 Task: Search one way flight ticket for 1 adult, 5 children, 2 infants in seat and 1 infant on lap in first from Bozeman: Bozeman Yellowstone International Airport (was Gallatin Field) to Rockford: Chicago Rockford International Airport(was Northwest Chicagoland Regional Airport At Rockford) on 5-1-2023. Choice of flights is Royal air maroc. Number of bags: 1 checked bag. Price is upto 97000. Outbound departure time preference is 7:30.
Action: Mouse moved to (249, 326)
Screenshot: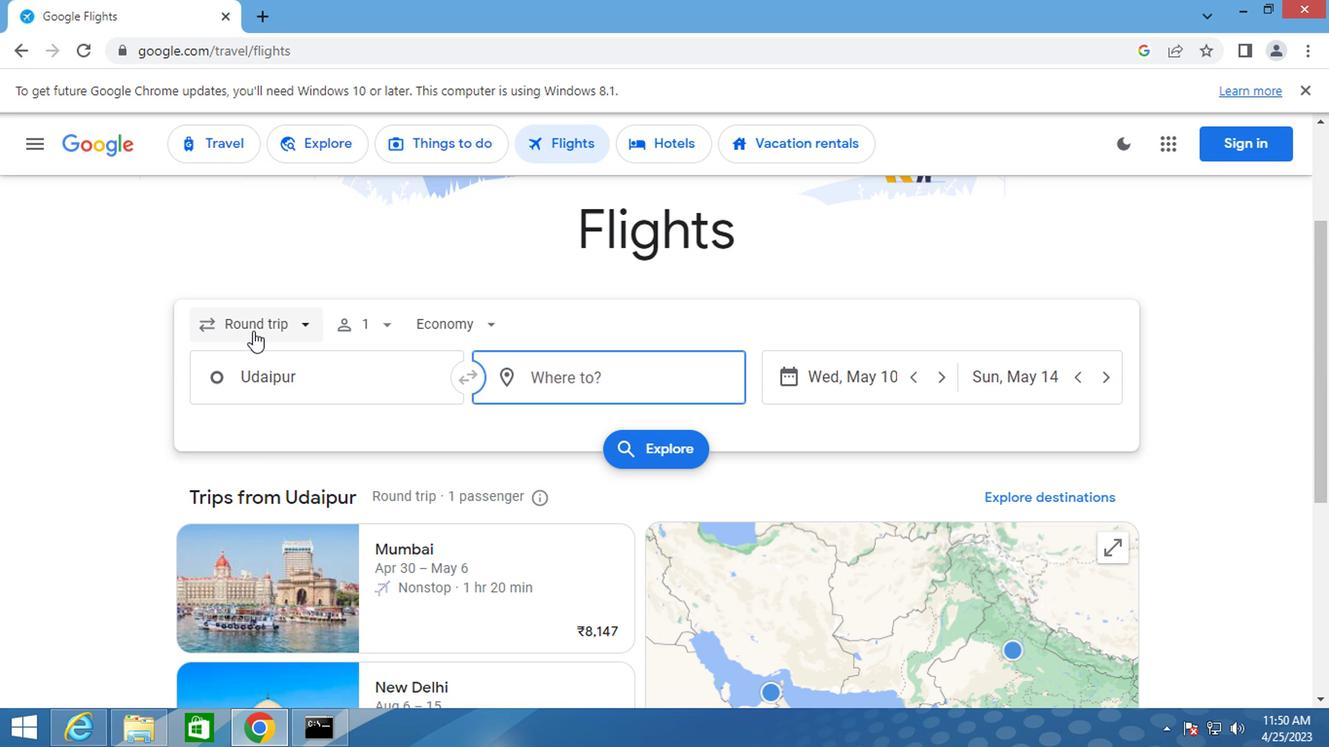 
Action: Mouse pressed left at (249, 326)
Screenshot: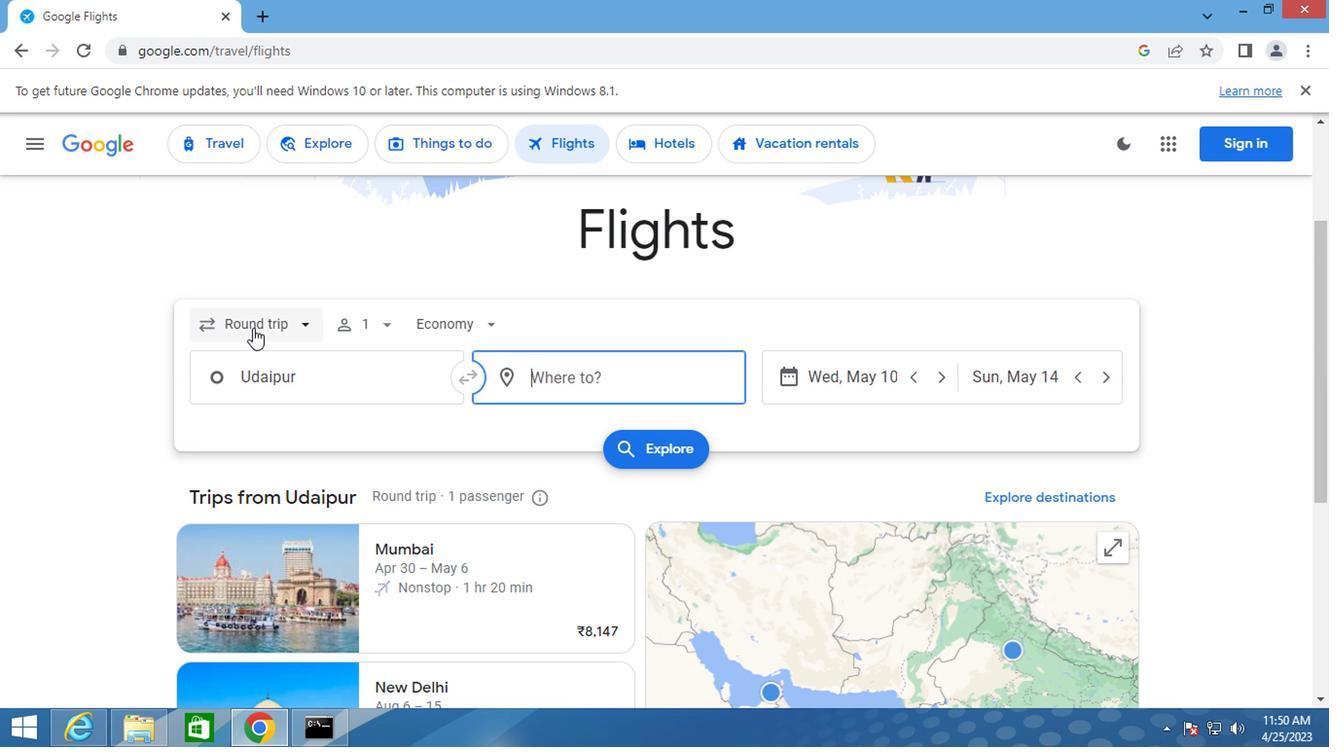 
Action: Mouse moved to (266, 416)
Screenshot: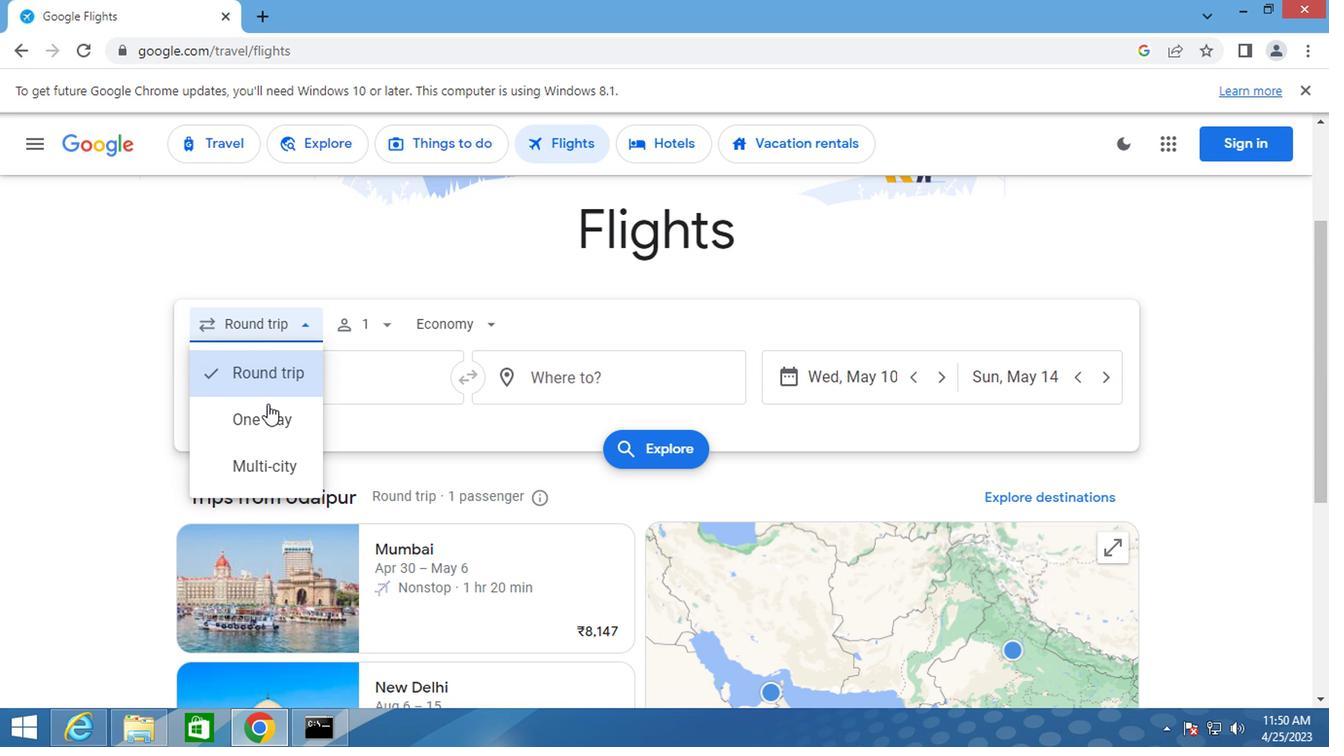 
Action: Mouse pressed left at (266, 416)
Screenshot: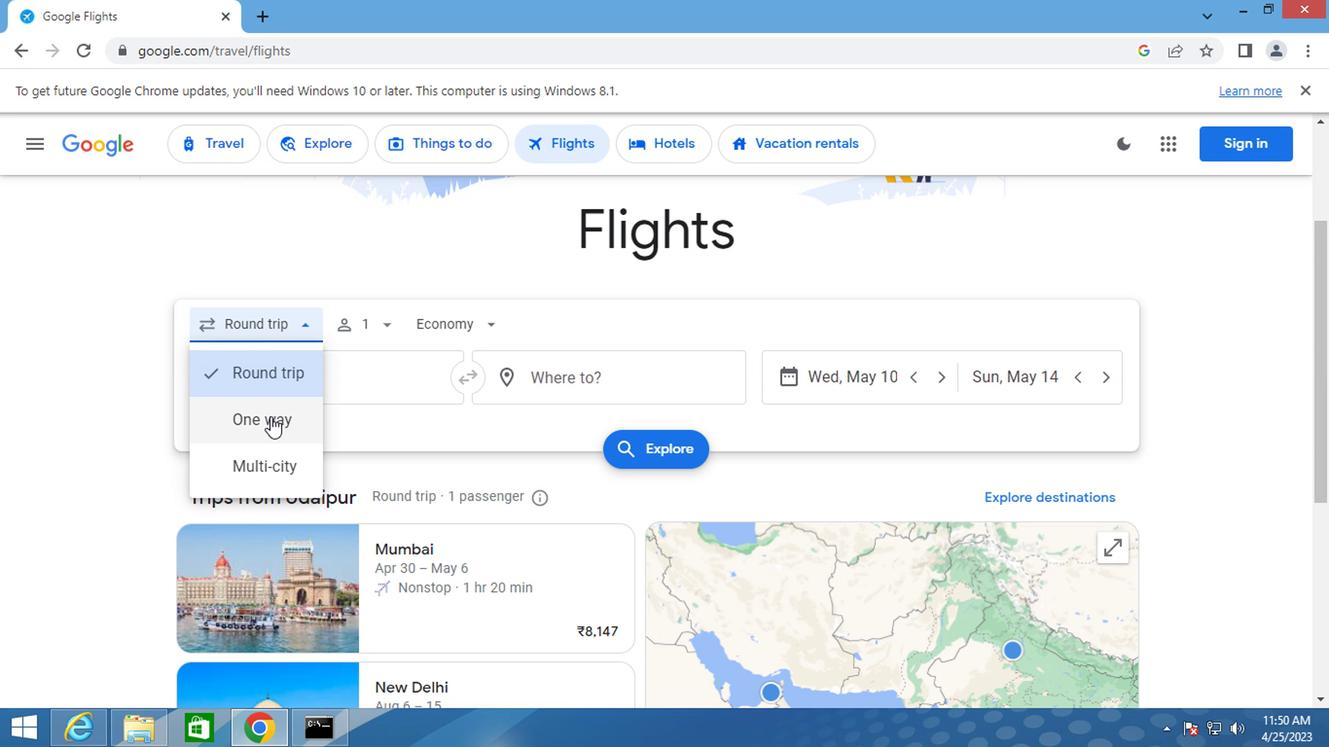 
Action: Mouse moved to (367, 322)
Screenshot: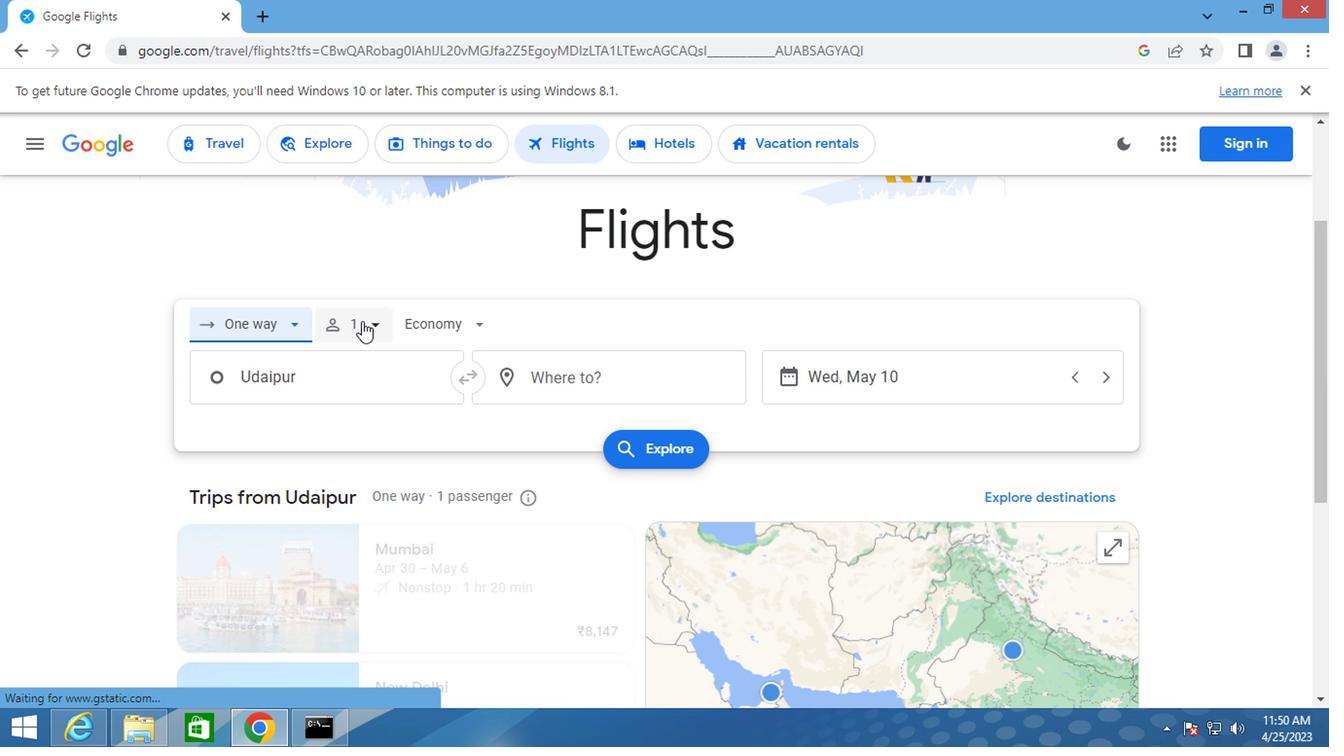 
Action: Mouse pressed left at (367, 322)
Screenshot: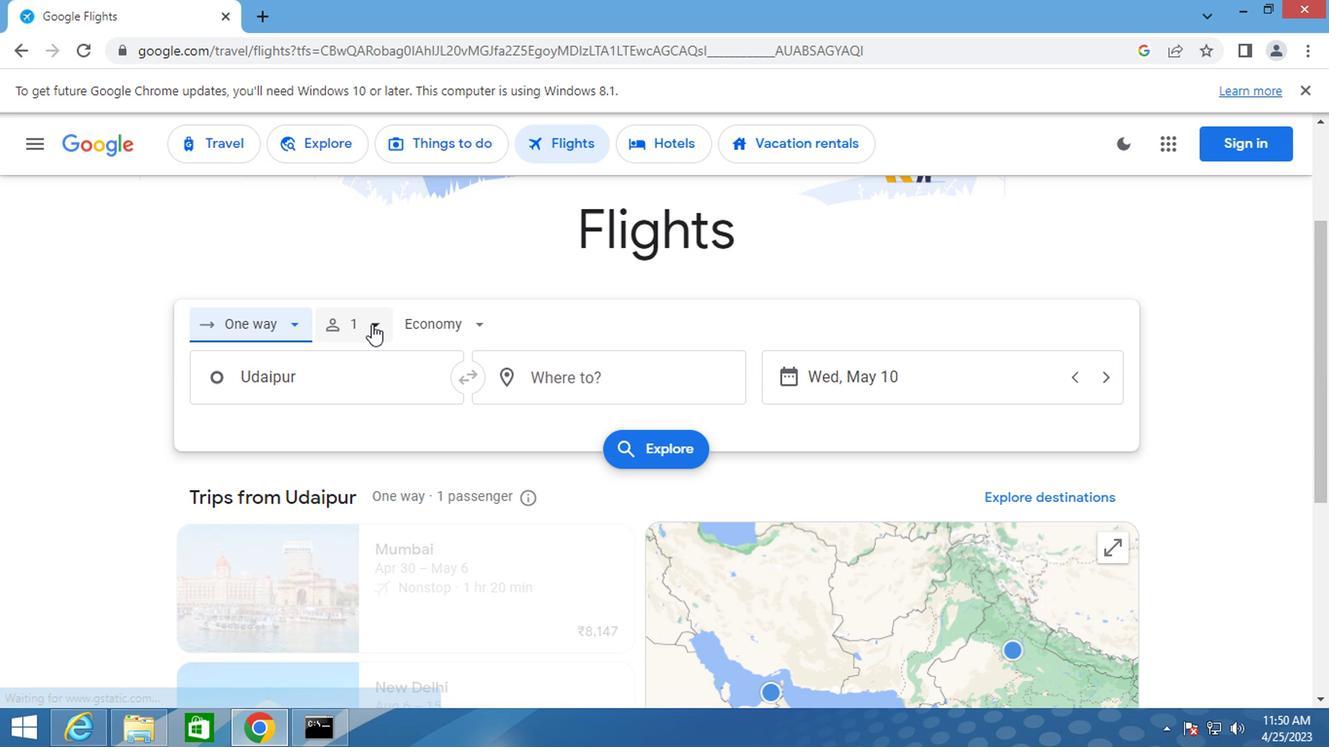 
Action: Mouse moved to (519, 425)
Screenshot: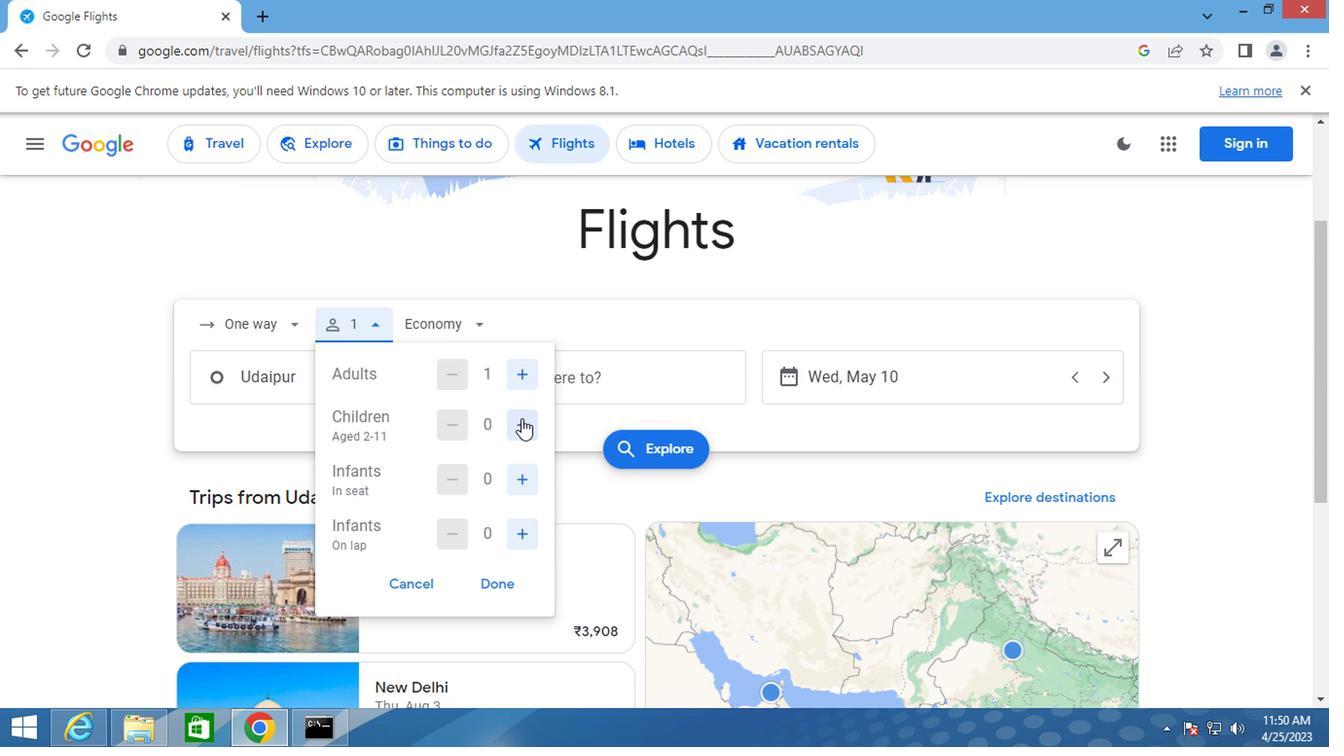 
Action: Mouse pressed left at (519, 425)
Screenshot: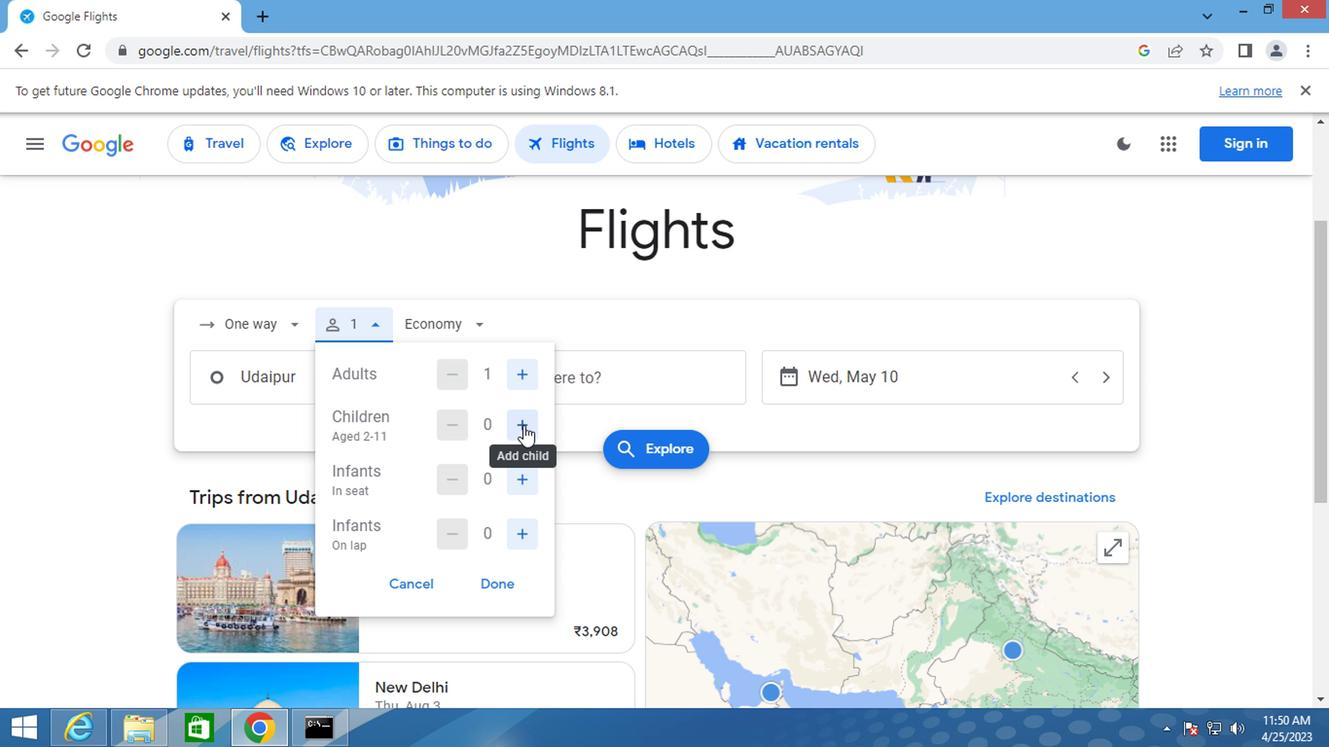 
Action: Mouse pressed left at (519, 425)
Screenshot: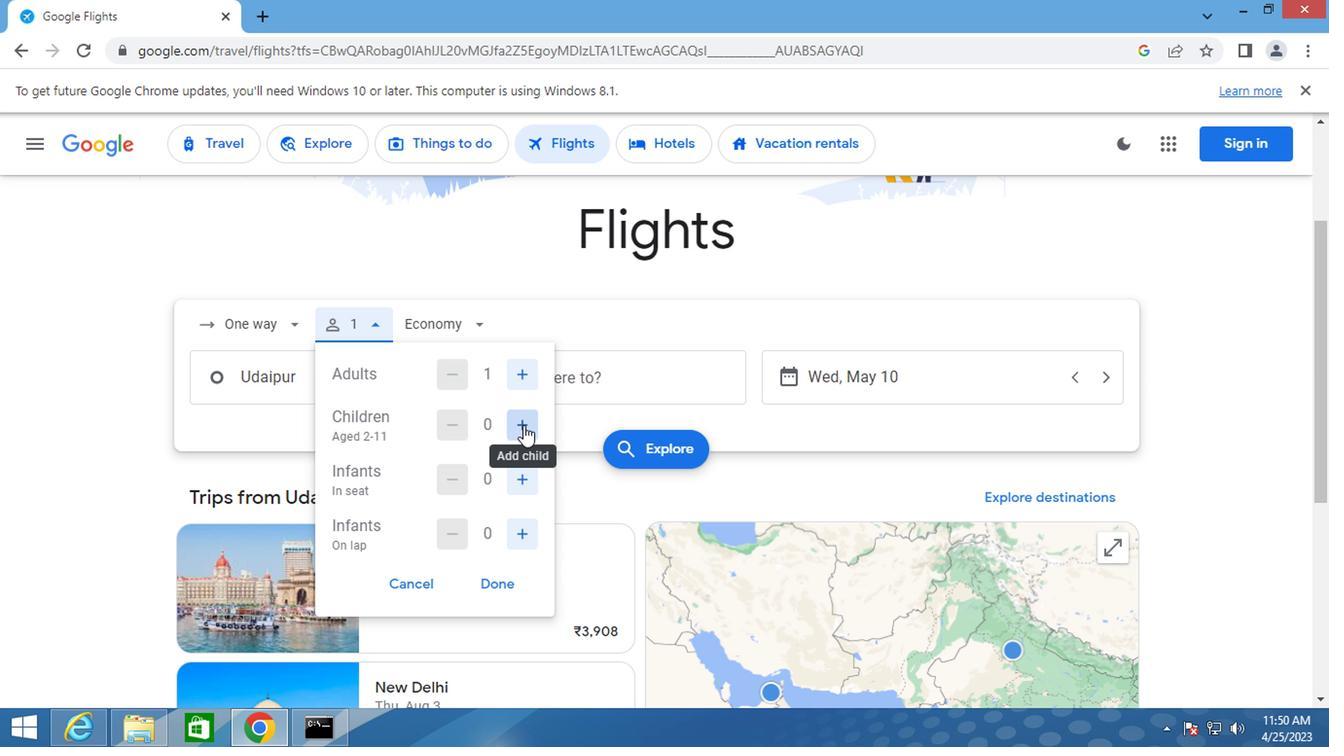 
Action: Mouse pressed left at (519, 425)
Screenshot: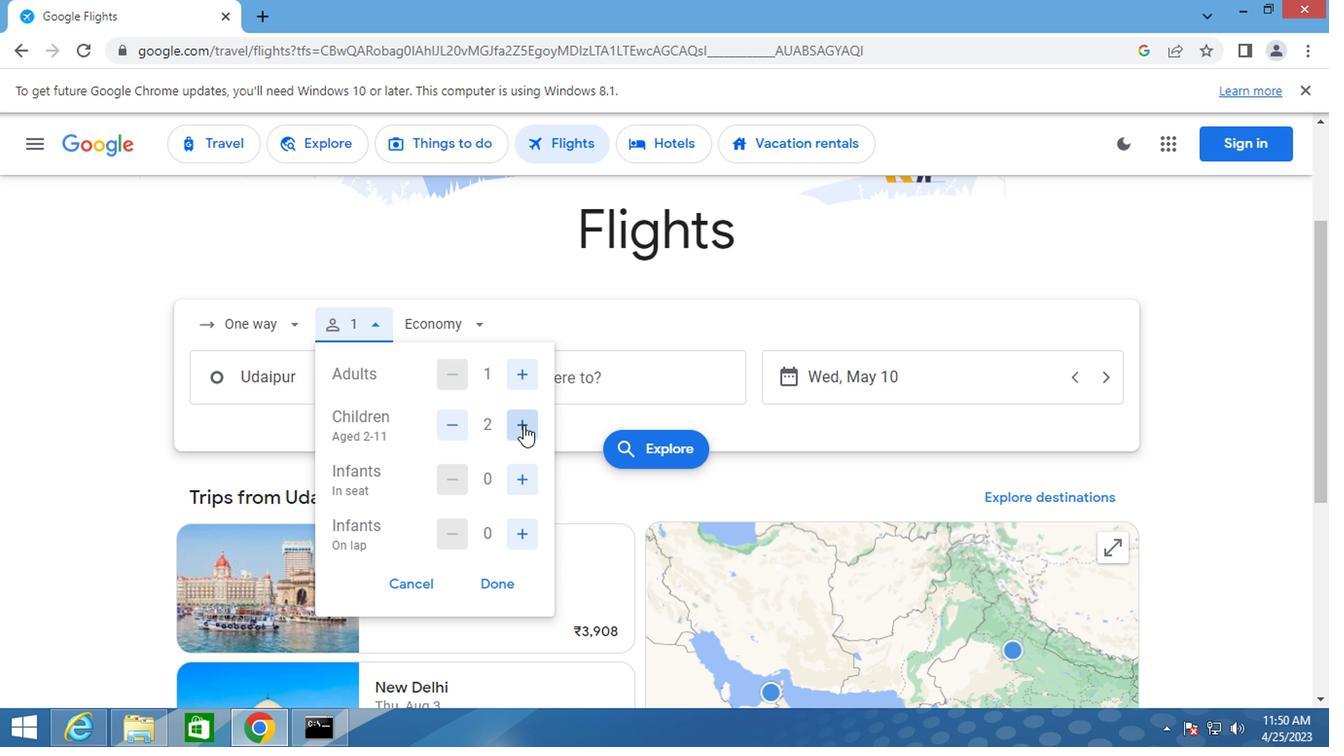 
Action: Mouse pressed left at (519, 425)
Screenshot: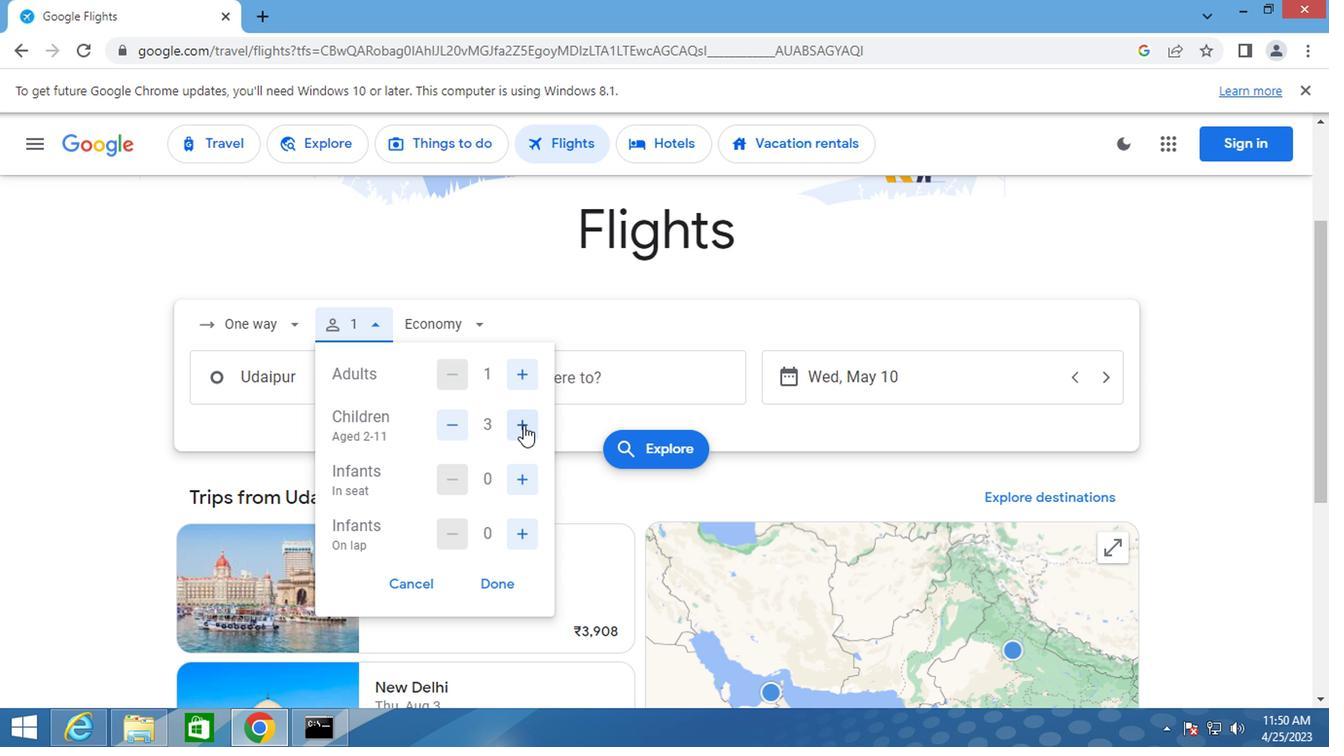 
Action: Mouse pressed left at (519, 425)
Screenshot: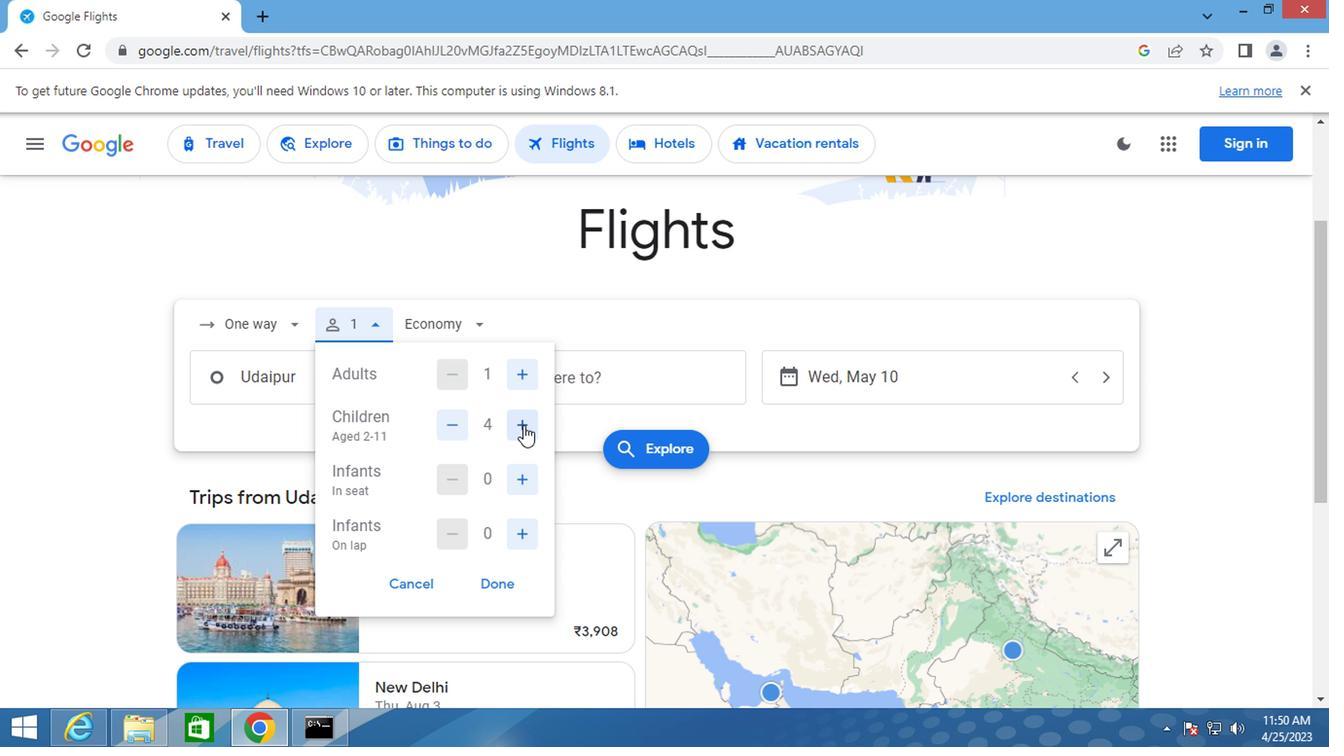 
Action: Mouse moved to (517, 474)
Screenshot: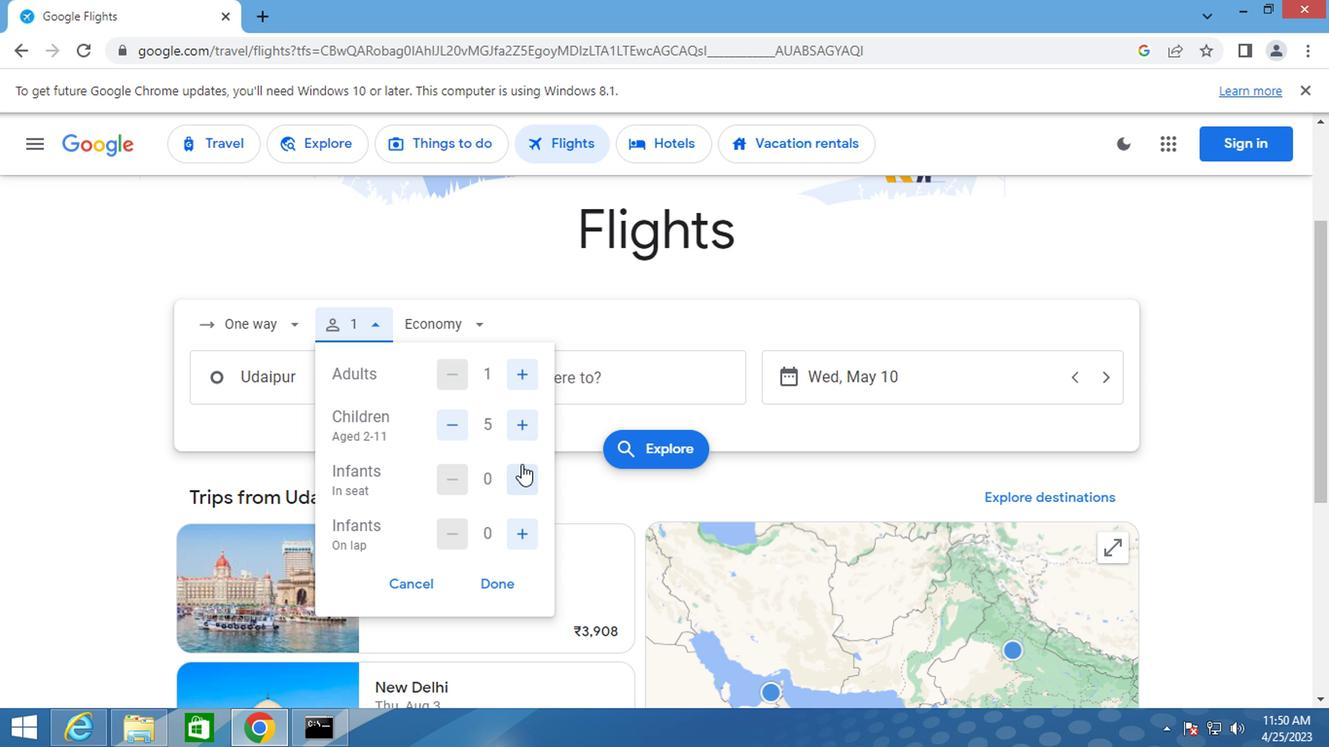 
Action: Mouse pressed left at (517, 474)
Screenshot: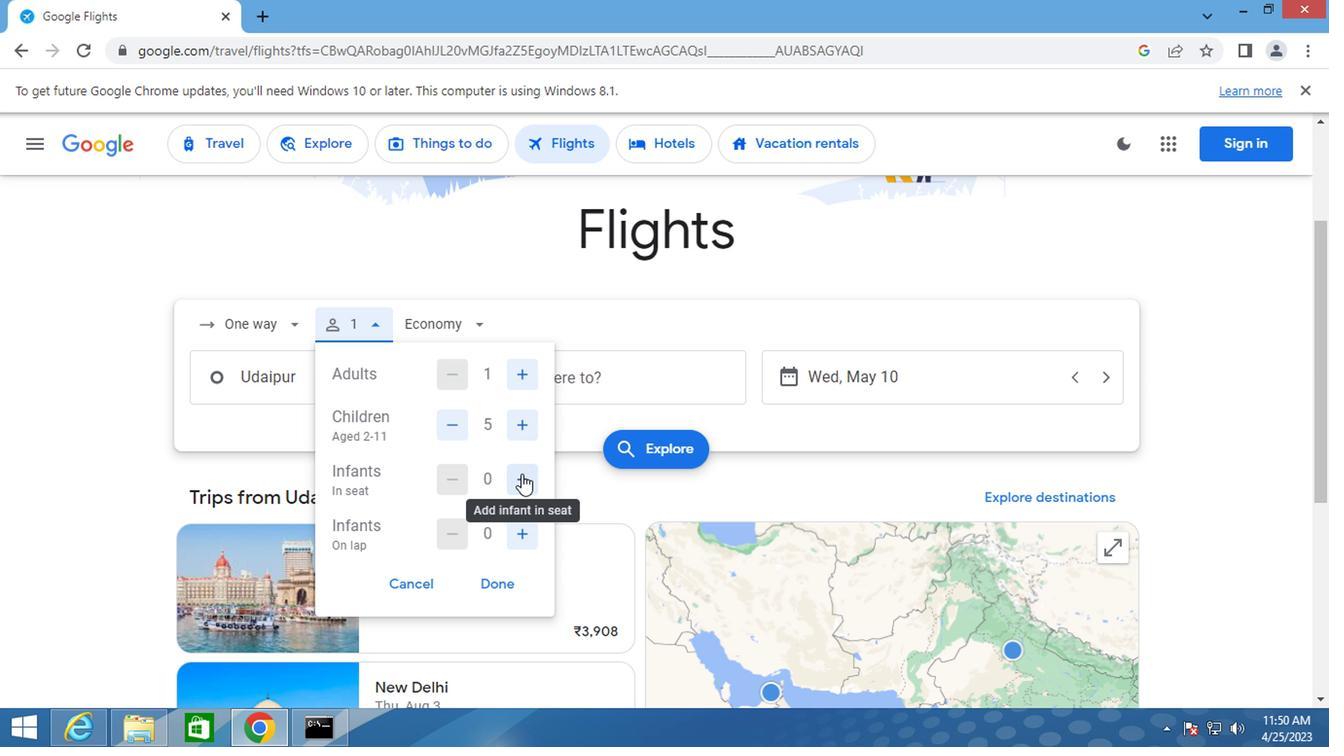
Action: Mouse pressed left at (517, 474)
Screenshot: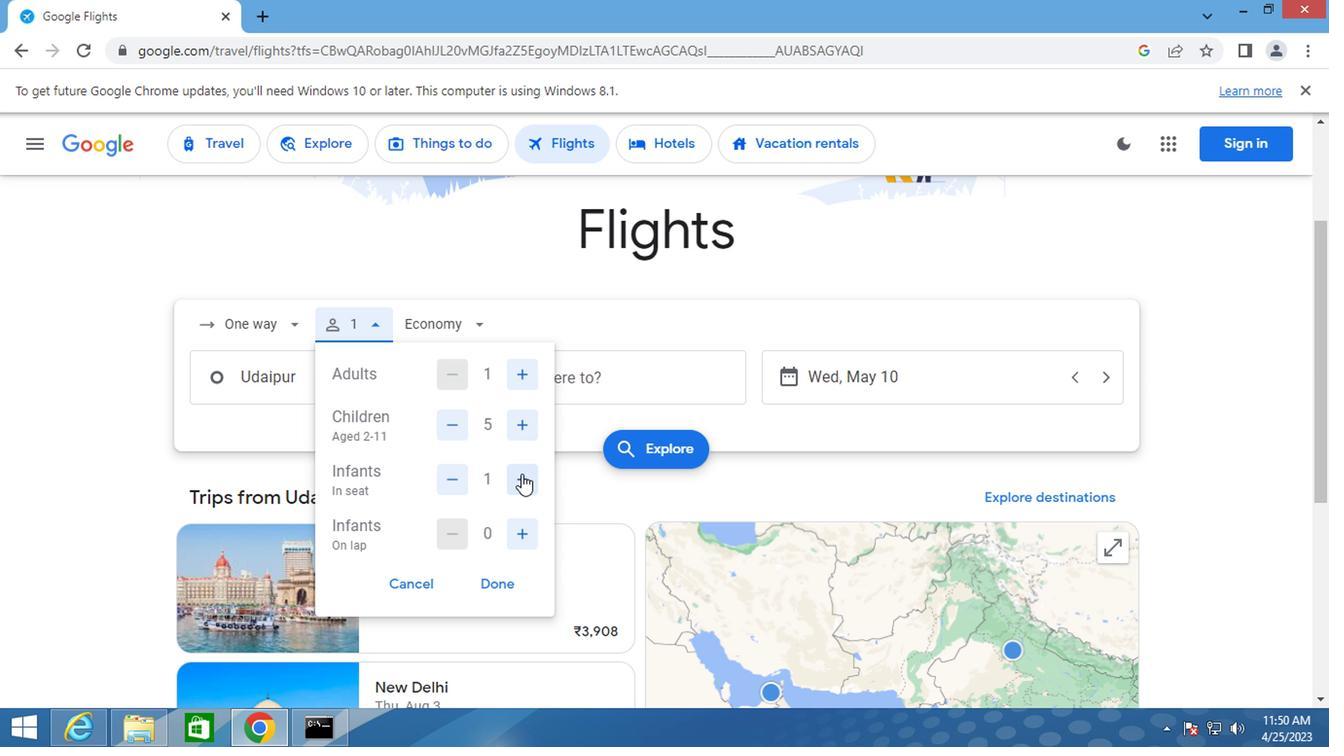 
Action: Mouse moved to (520, 531)
Screenshot: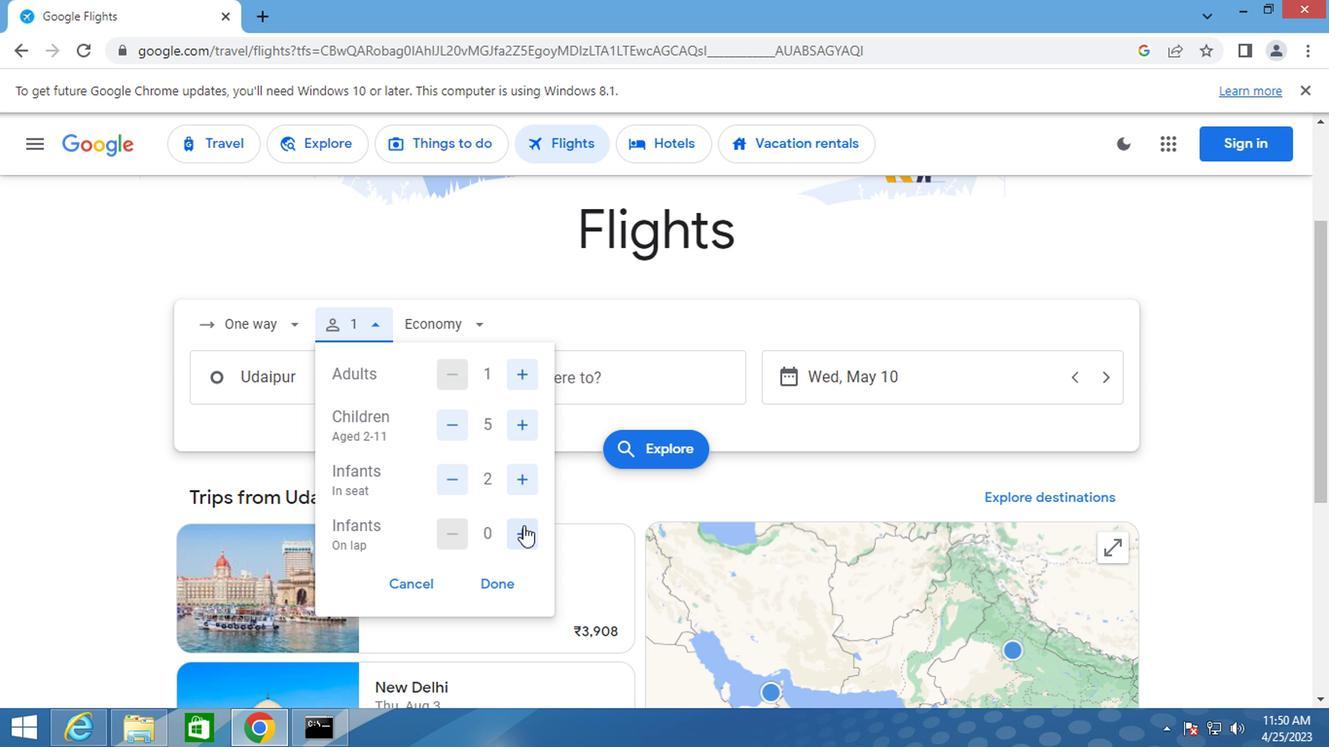 
Action: Mouse pressed left at (520, 531)
Screenshot: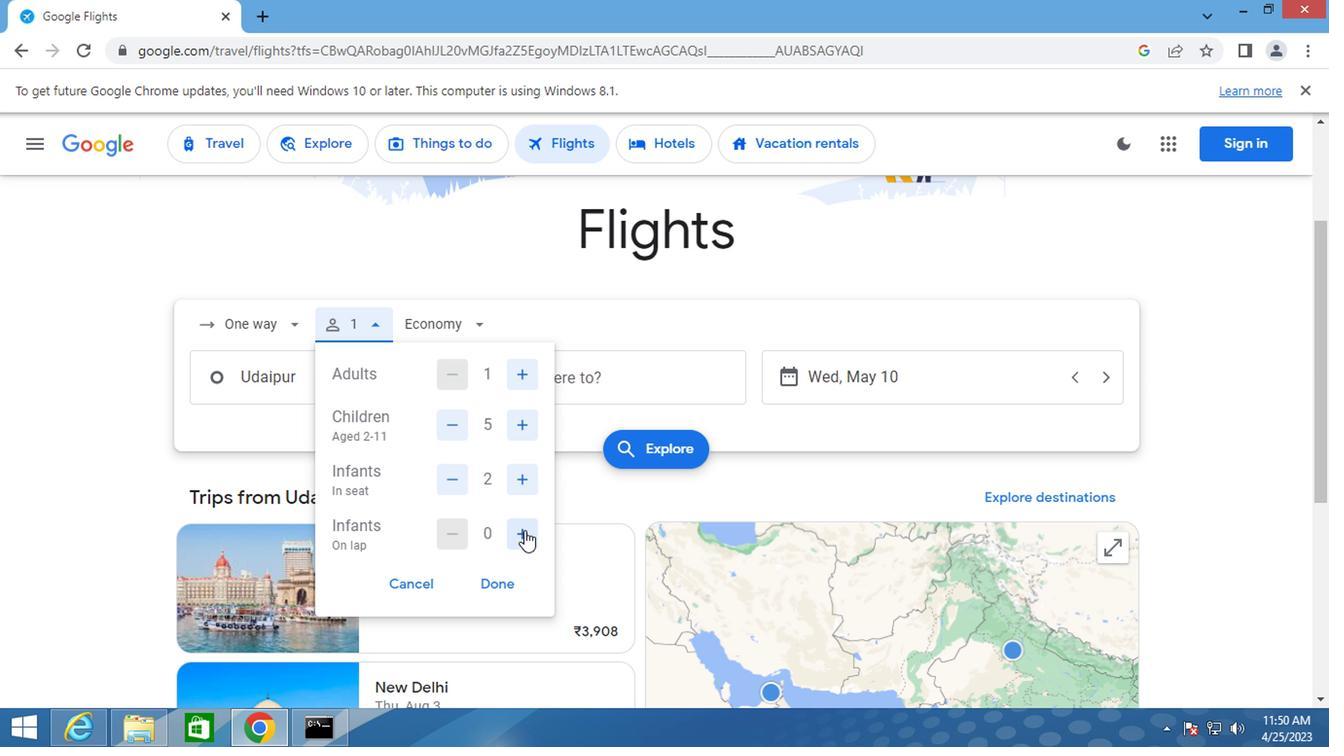 
Action: Mouse moved to (426, 324)
Screenshot: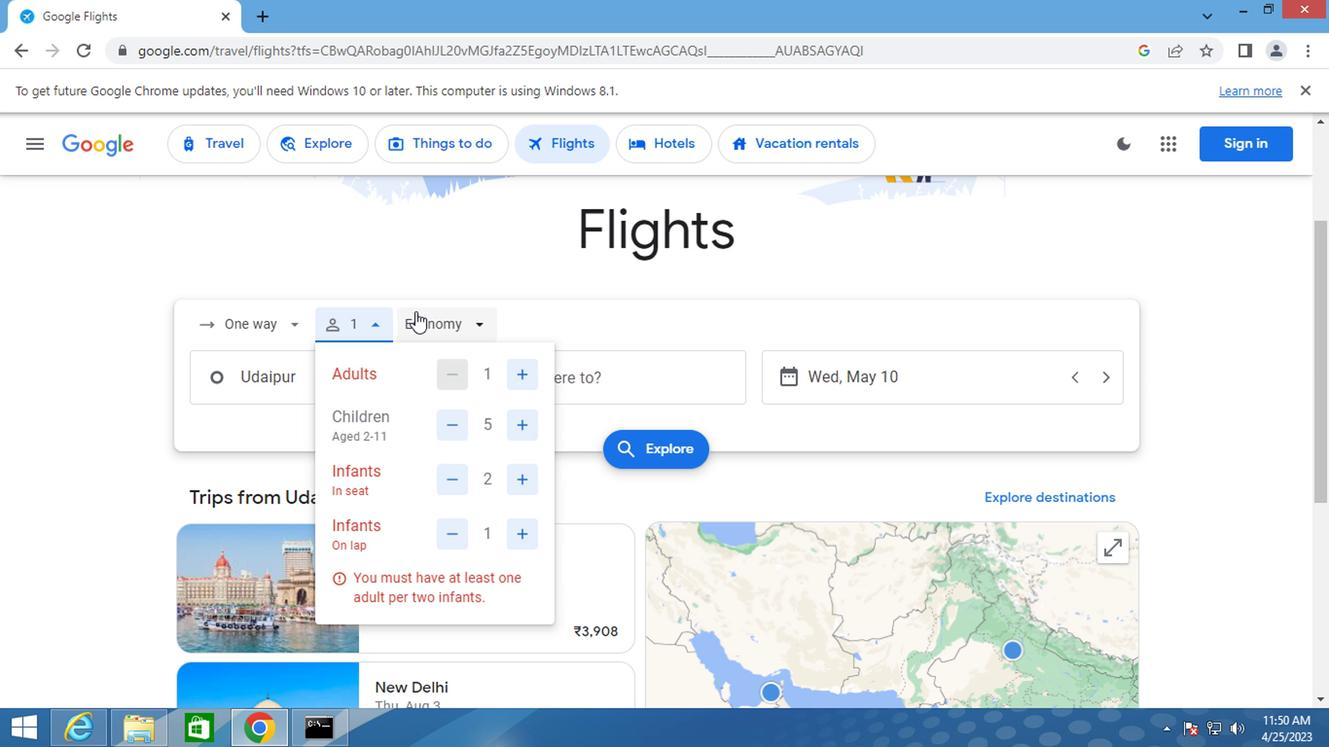 
Action: Mouse pressed left at (426, 324)
Screenshot: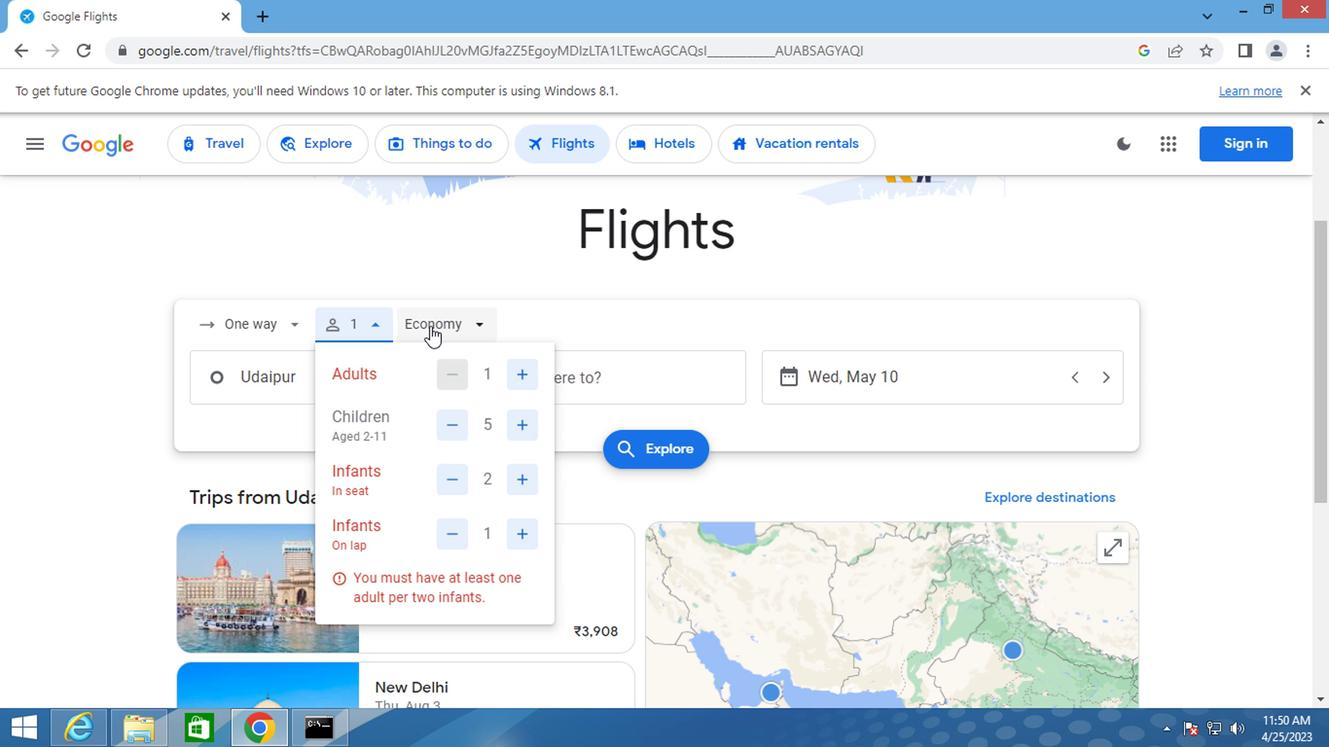 
Action: Mouse moved to (490, 508)
Screenshot: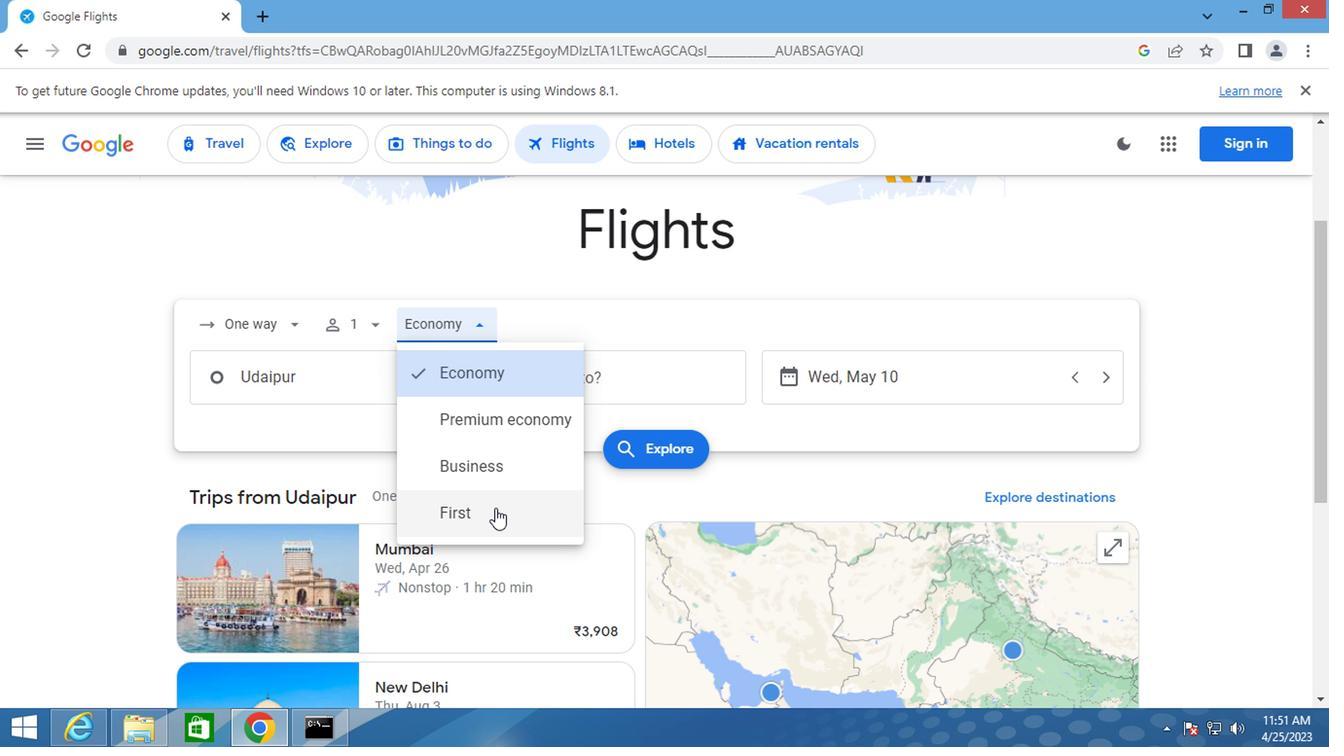 
Action: Mouse pressed left at (490, 508)
Screenshot: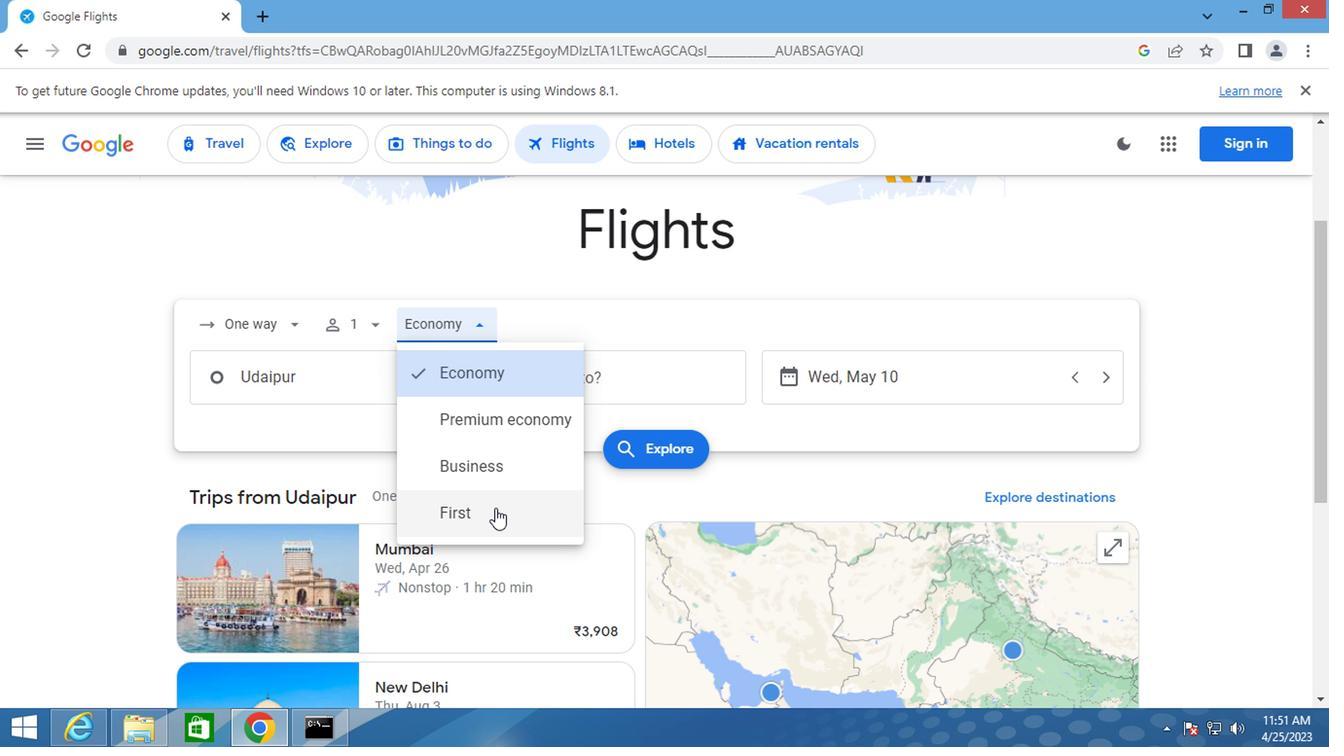 
Action: Mouse moved to (334, 382)
Screenshot: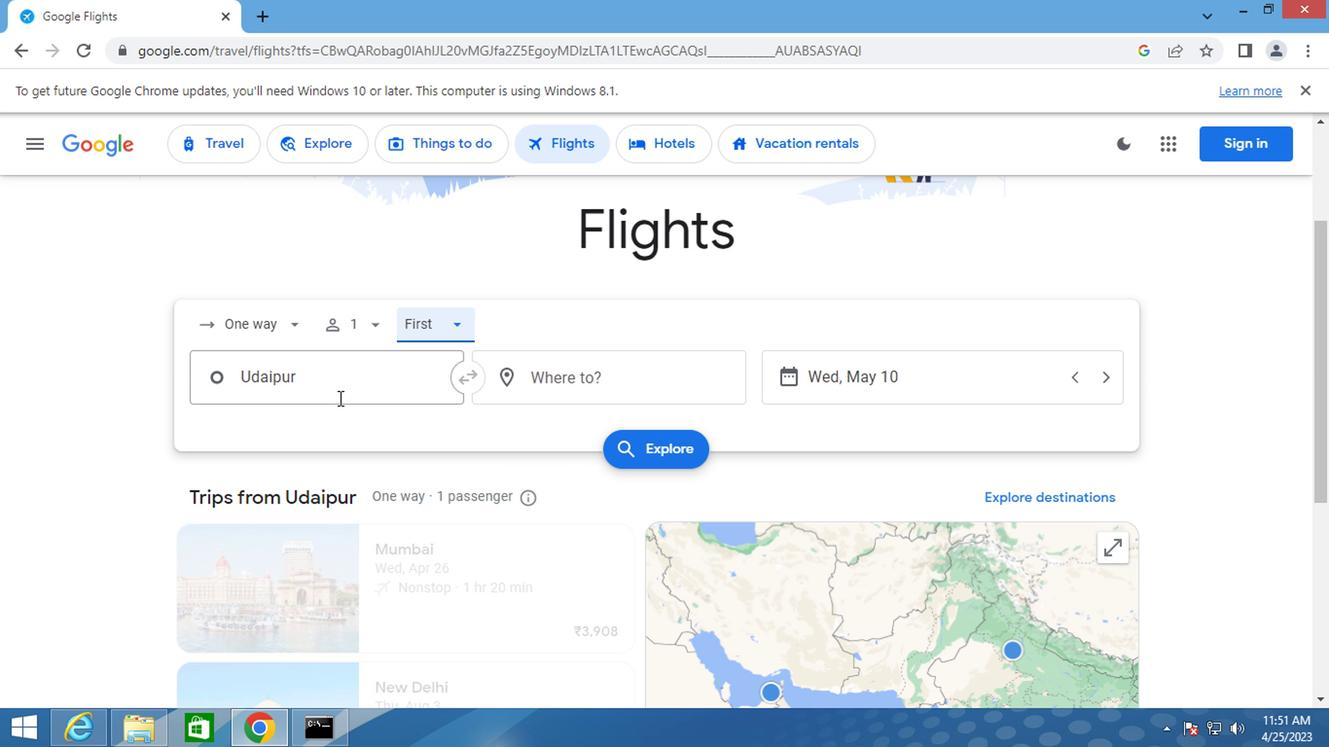 
Action: Mouse pressed left at (334, 382)
Screenshot: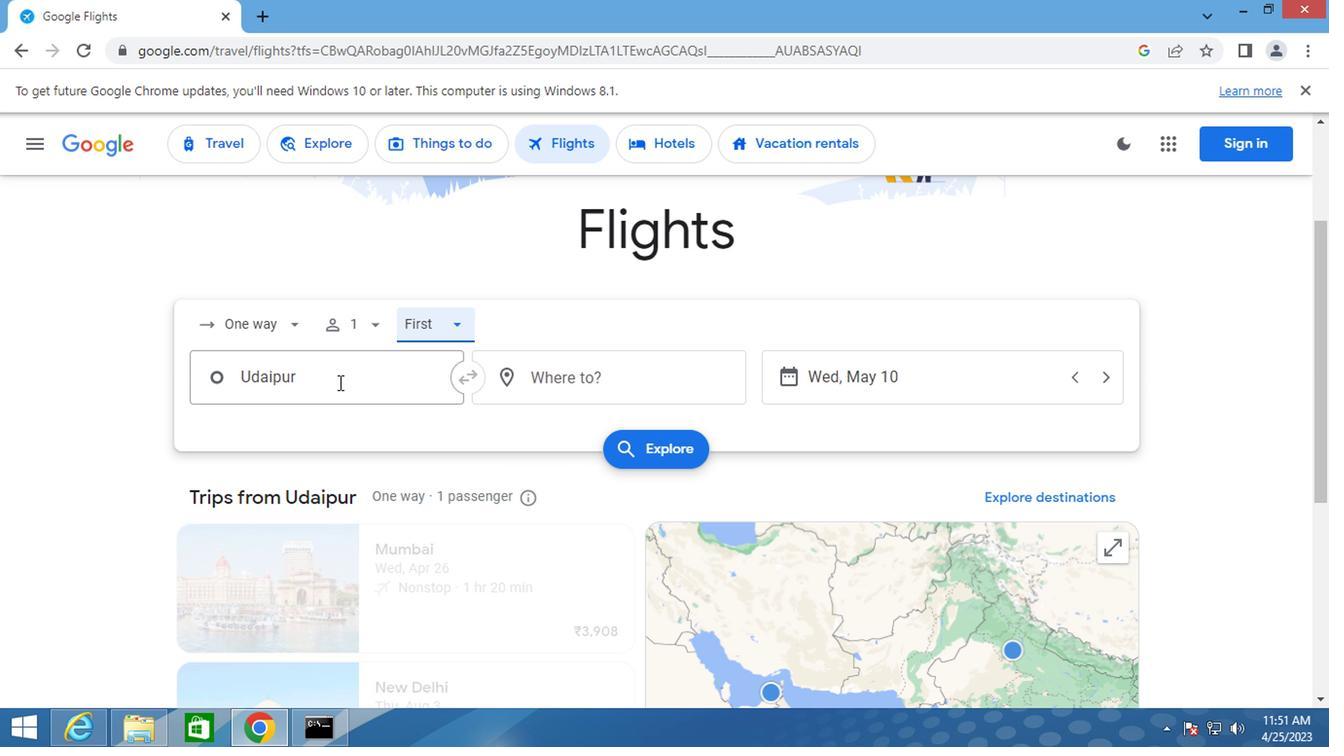 
Action: Key pressed boze
Screenshot: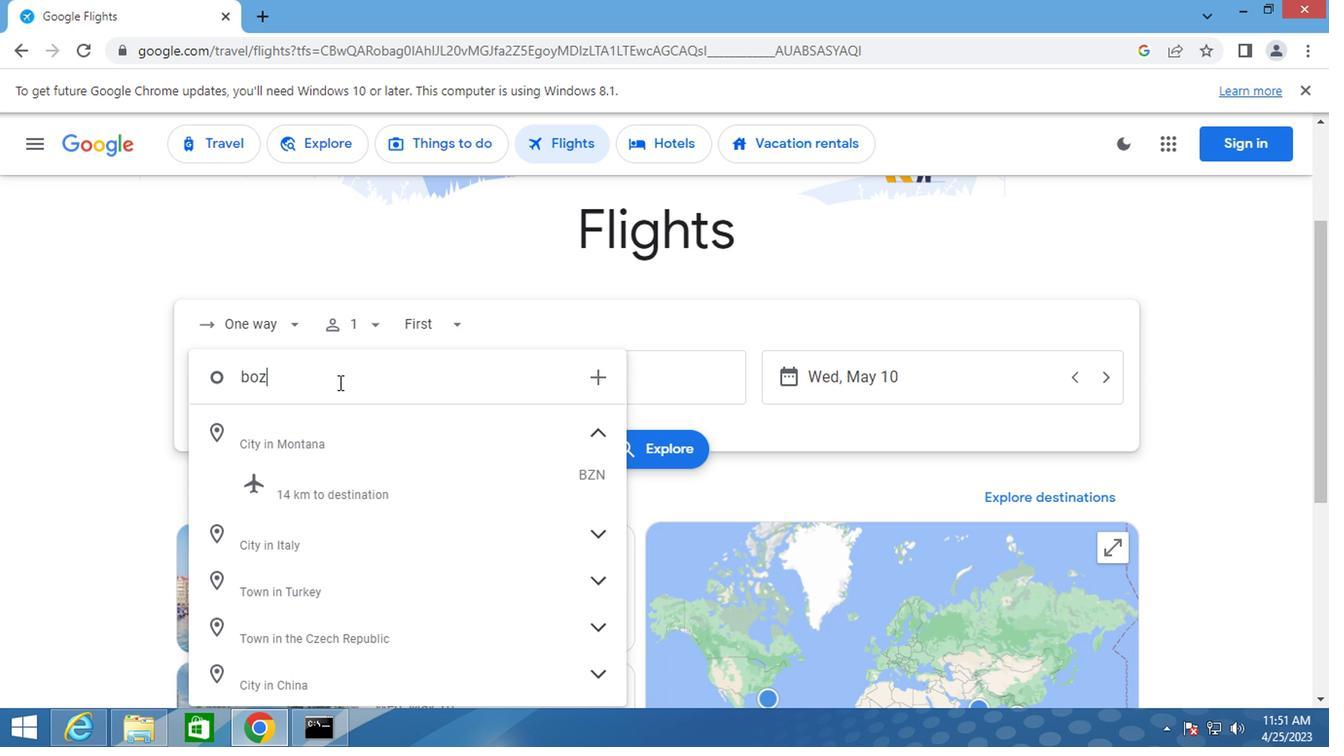 
Action: Mouse moved to (336, 476)
Screenshot: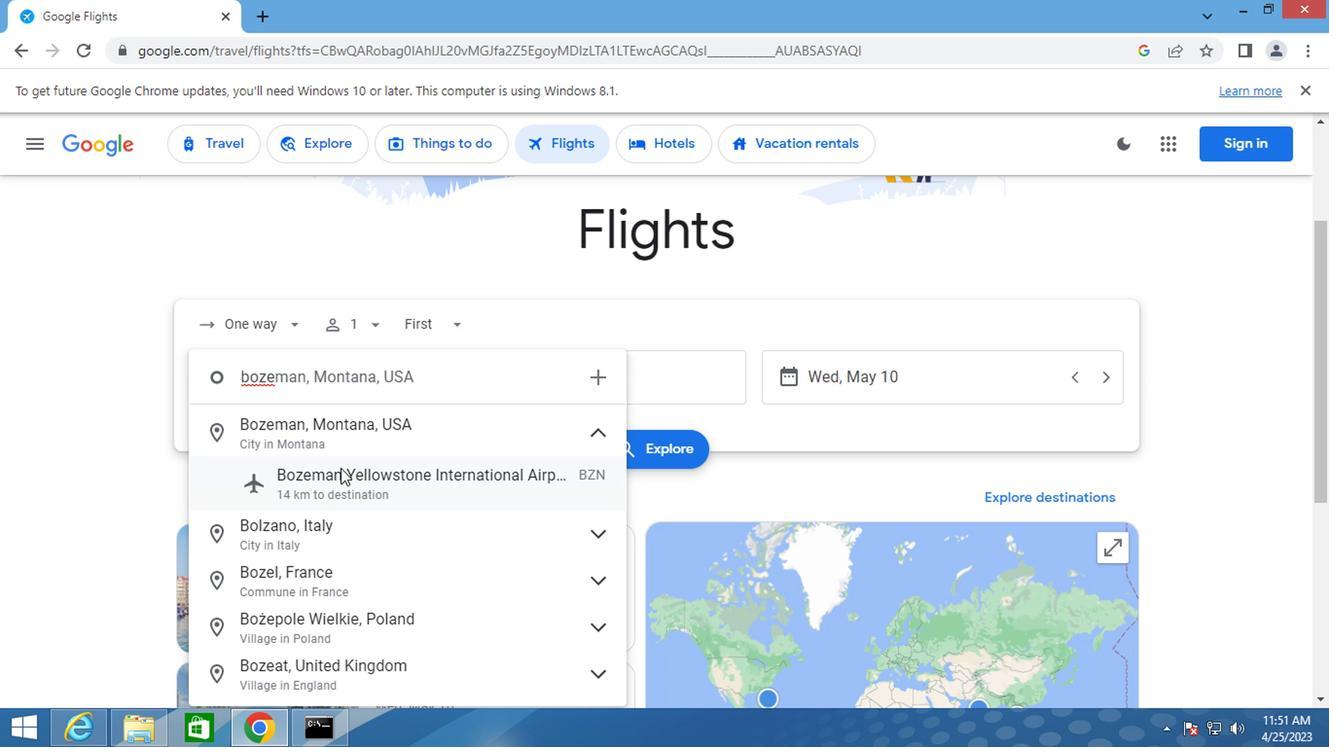 
Action: Mouse pressed left at (336, 476)
Screenshot: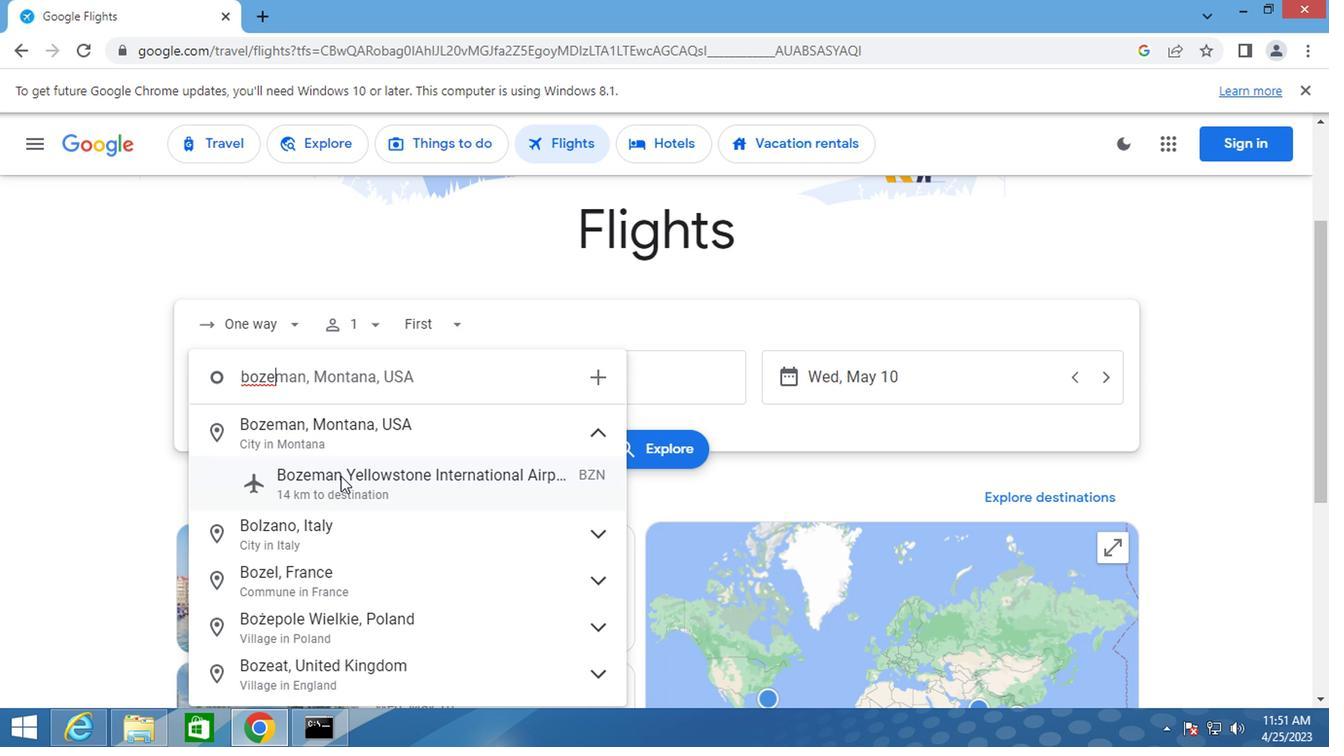 
Action: Mouse moved to (567, 387)
Screenshot: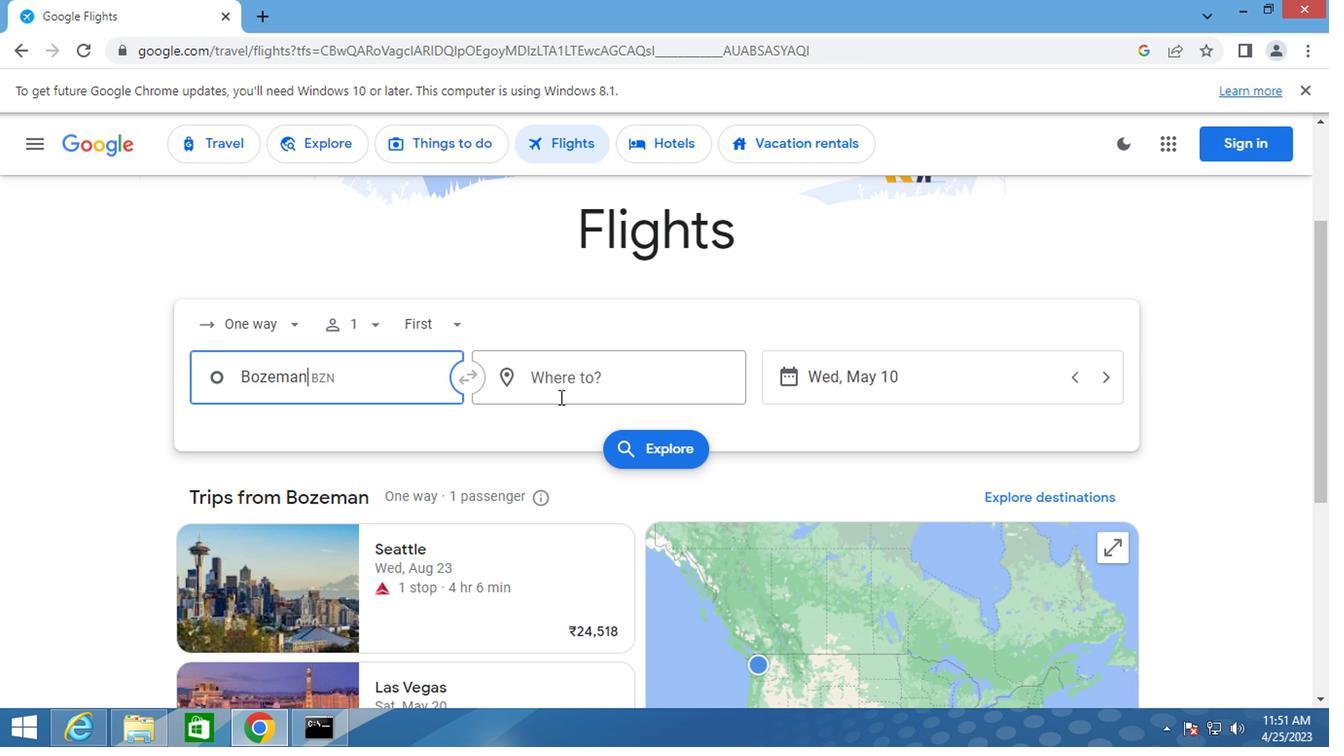 
Action: Mouse pressed left at (567, 387)
Screenshot: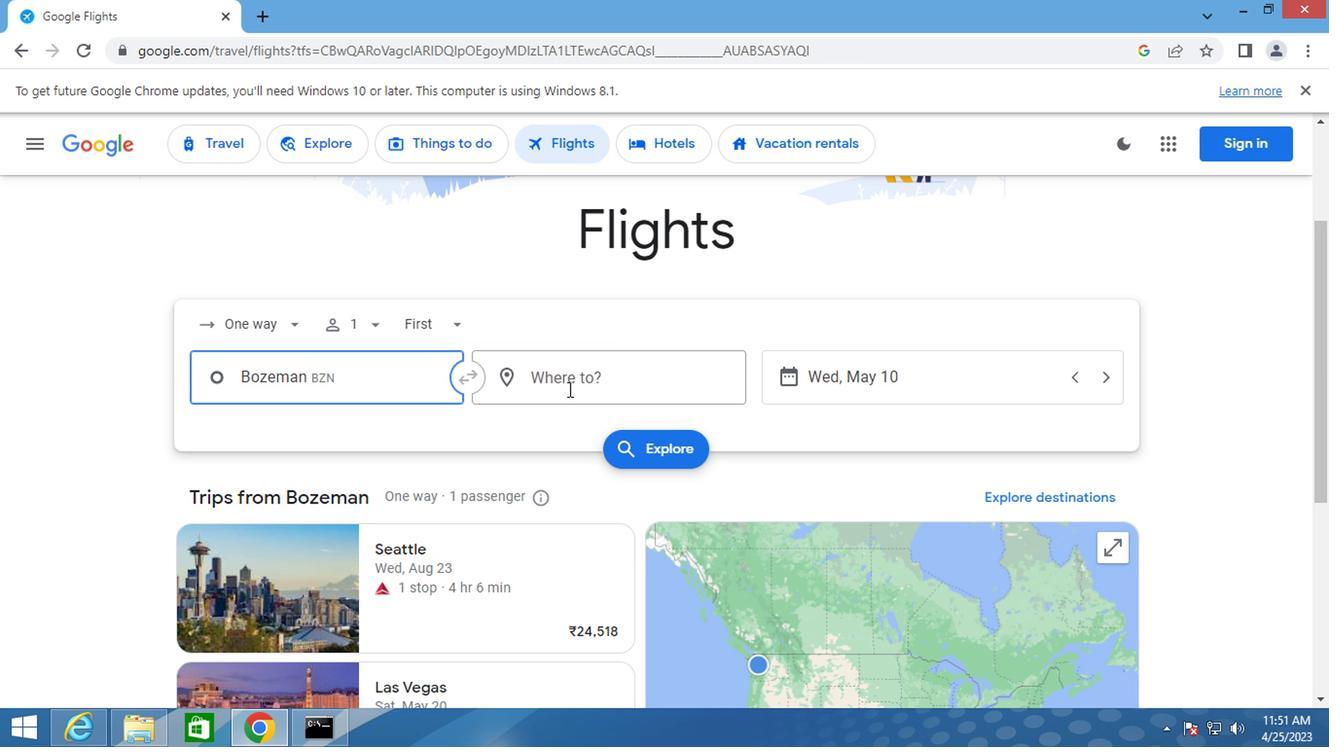
Action: Mouse moved to (566, 387)
Screenshot: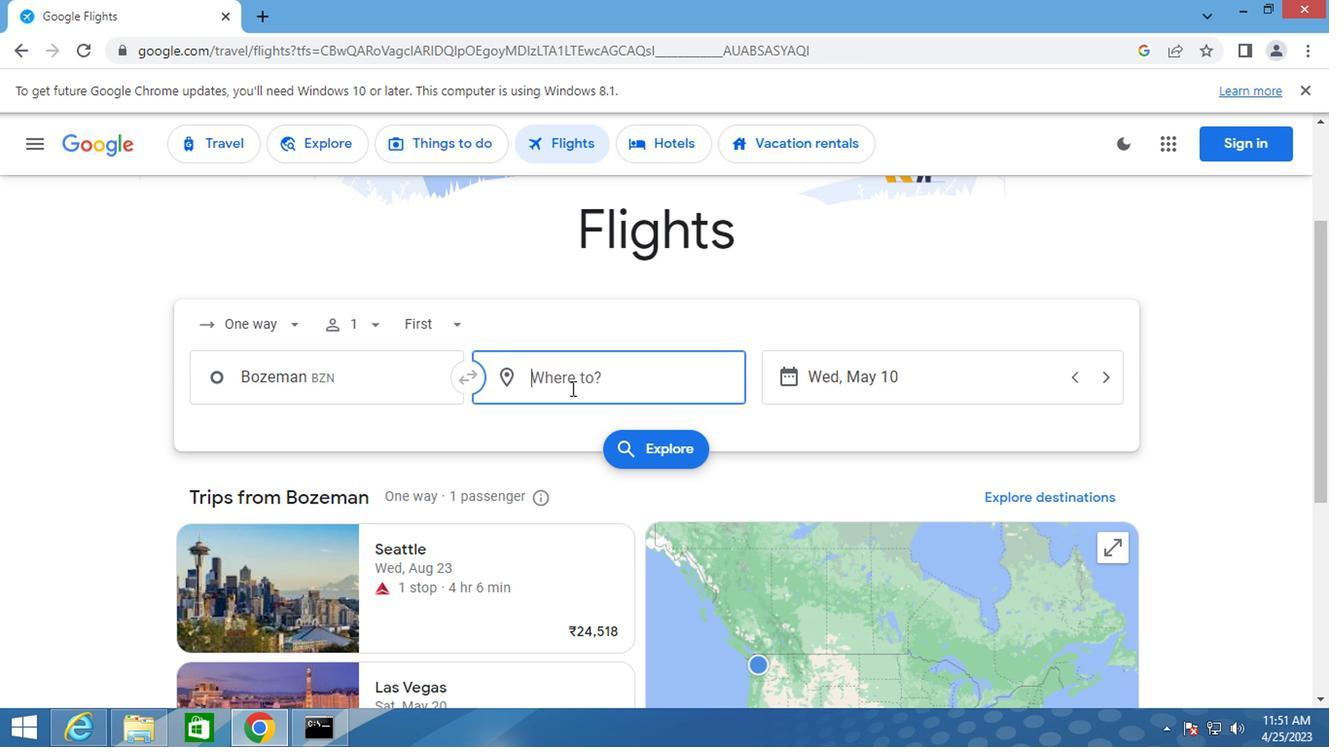 
Action: Key pressed rockfo
Screenshot: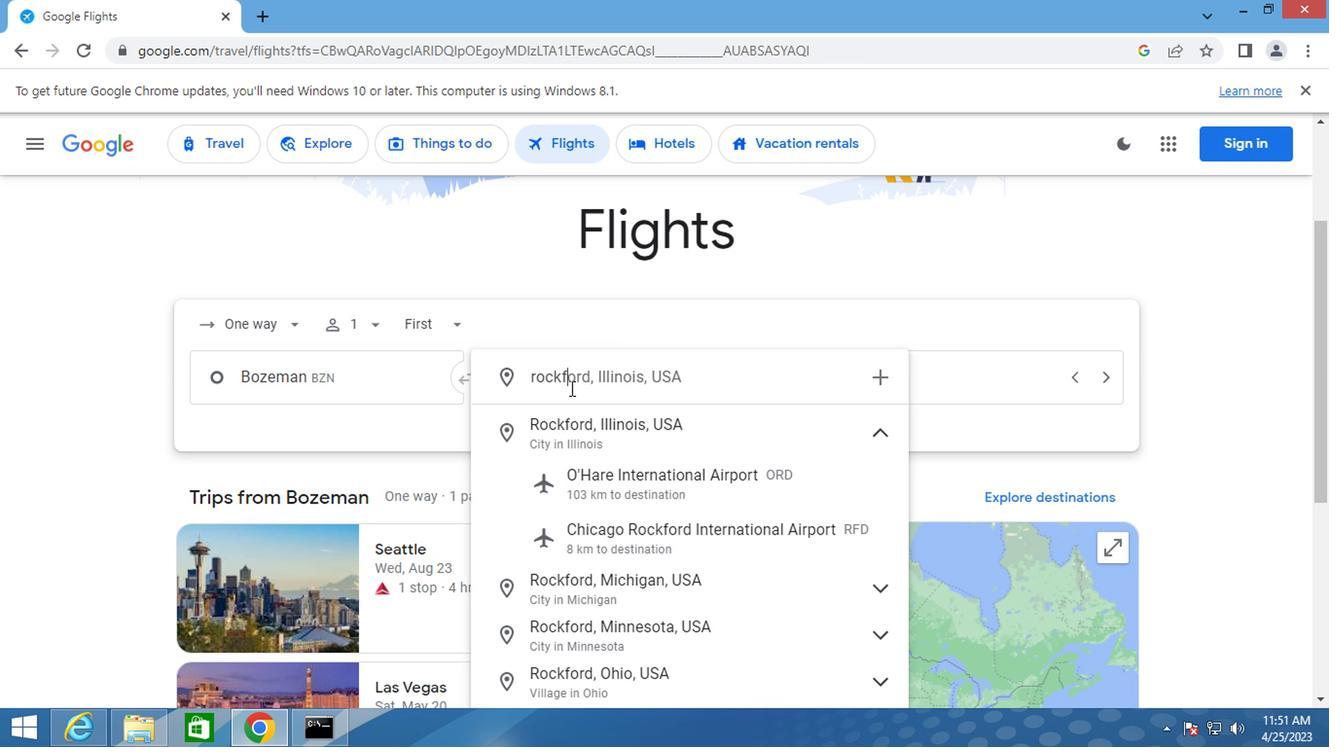 
Action: Mouse moved to (620, 539)
Screenshot: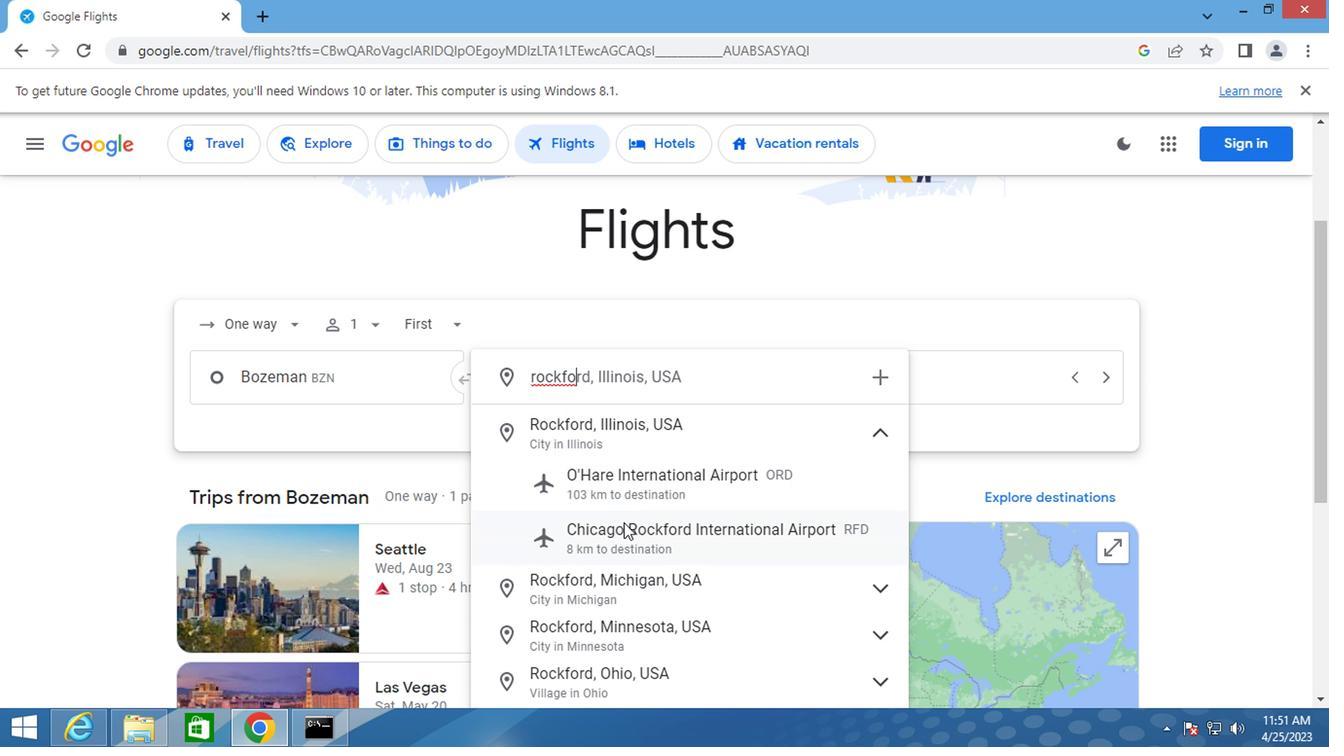 
Action: Mouse pressed left at (620, 539)
Screenshot: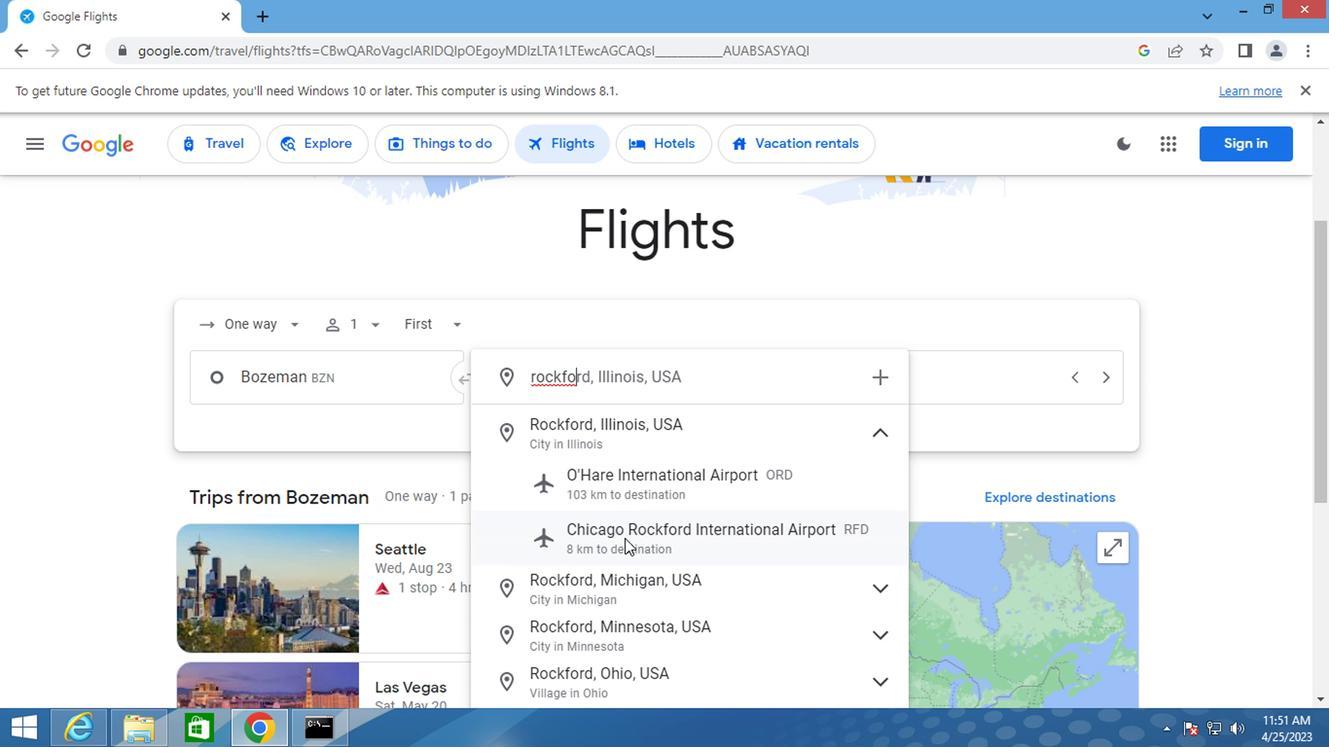 
Action: Mouse moved to (860, 386)
Screenshot: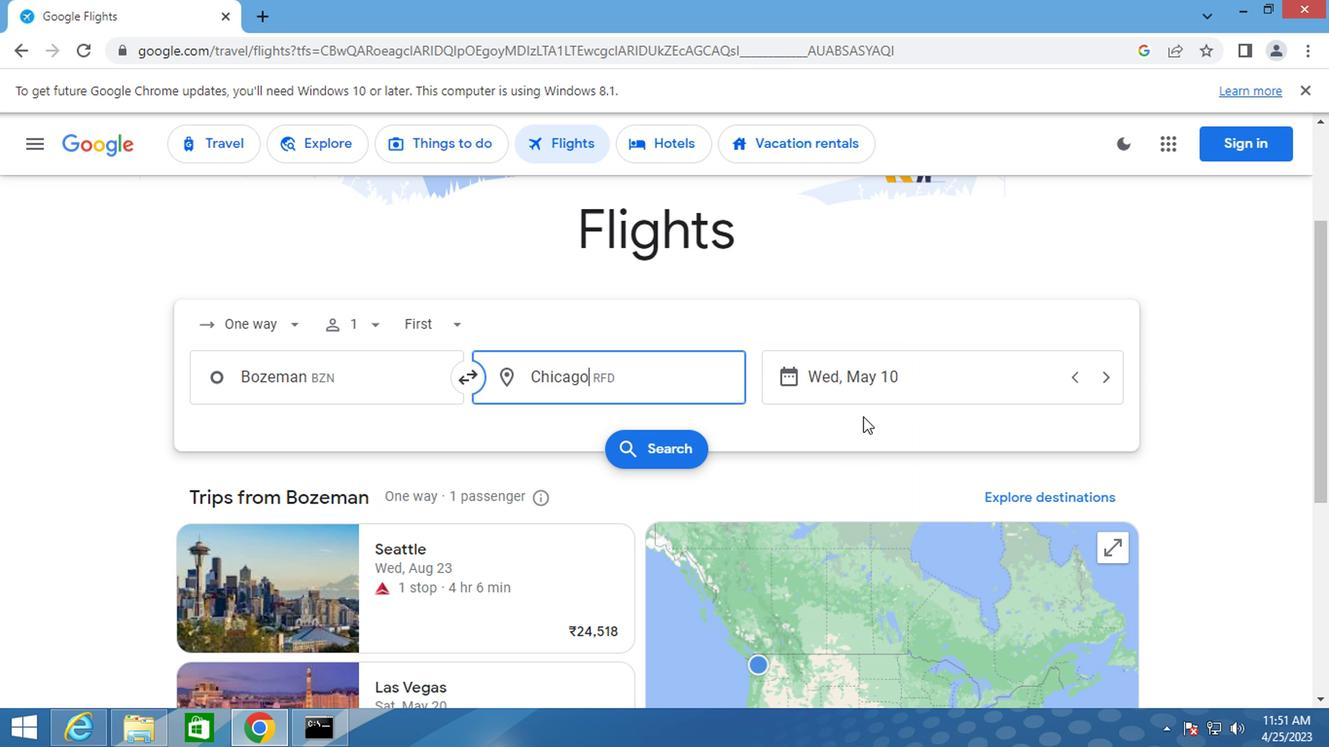 
Action: Mouse pressed left at (860, 386)
Screenshot: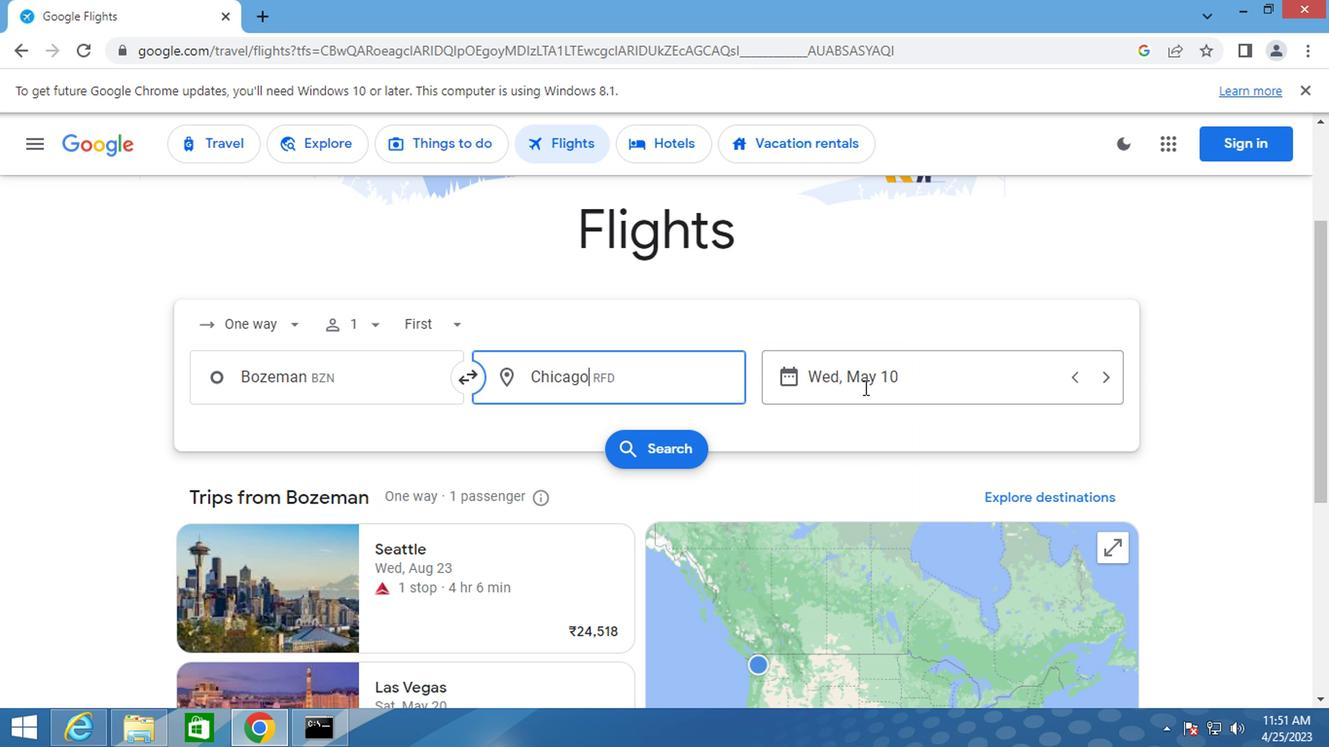 
Action: Mouse moved to (845, 356)
Screenshot: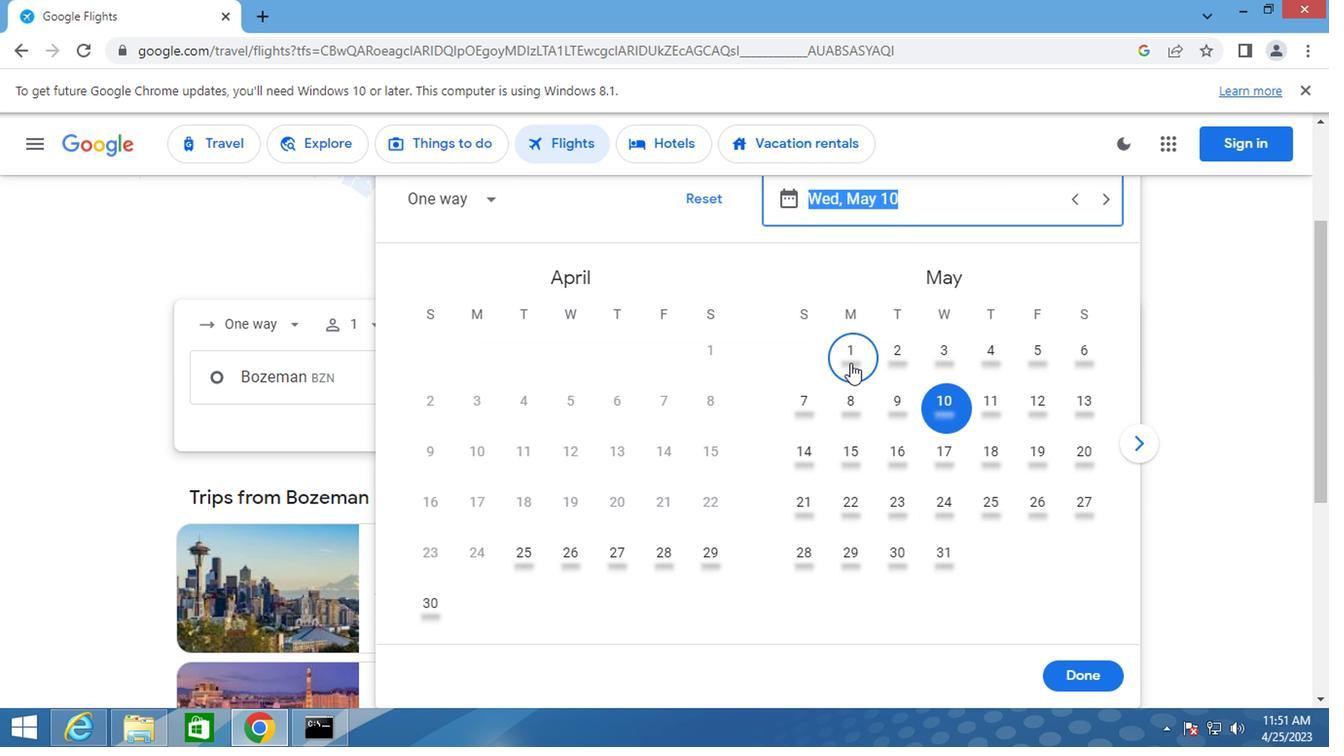 
Action: Mouse pressed left at (845, 356)
Screenshot: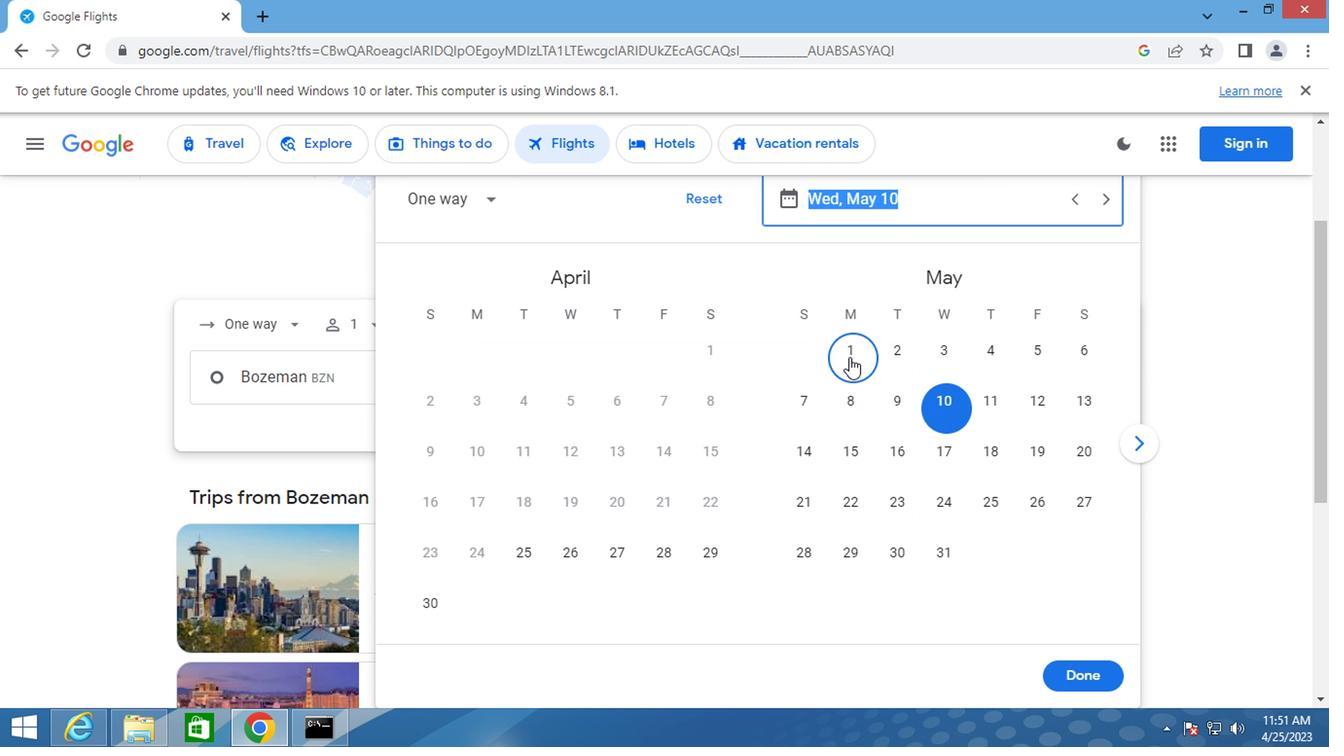 
Action: Mouse moved to (1056, 678)
Screenshot: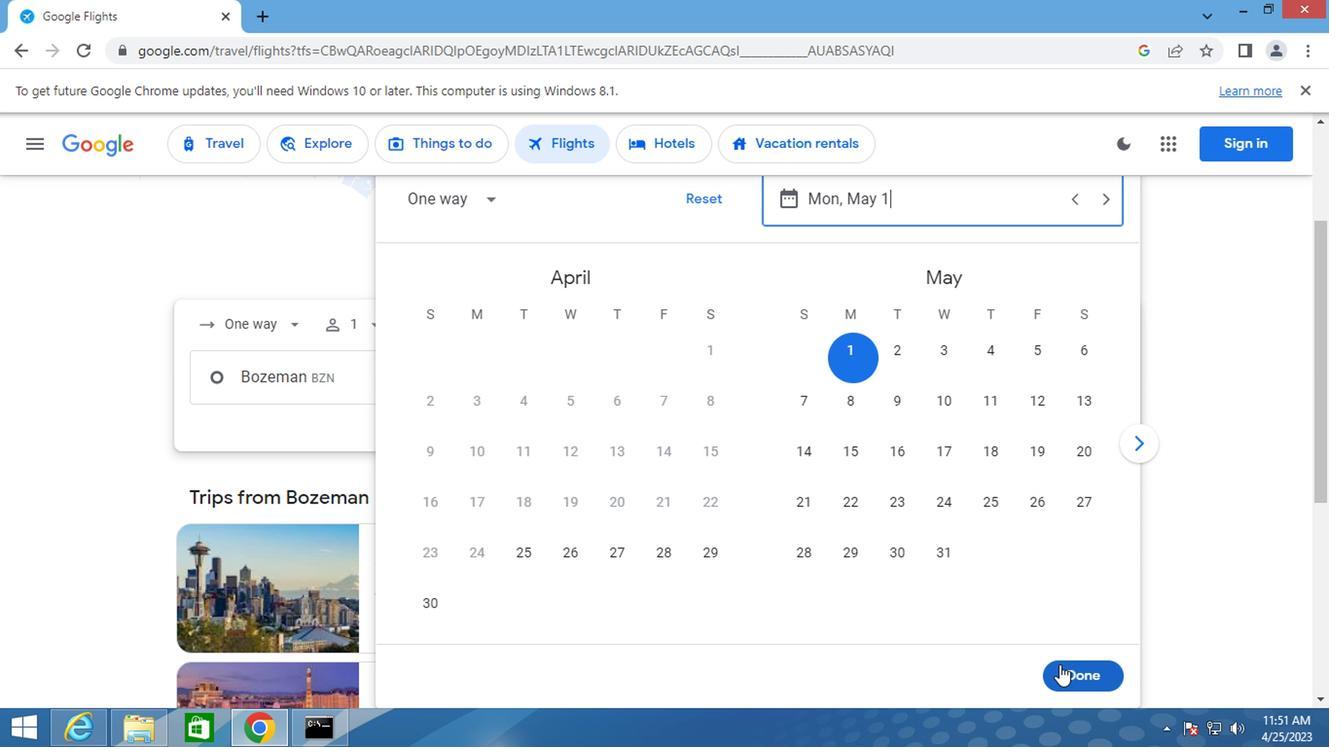 
Action: Mouse pressed left at (1056, 678)
Screenshot: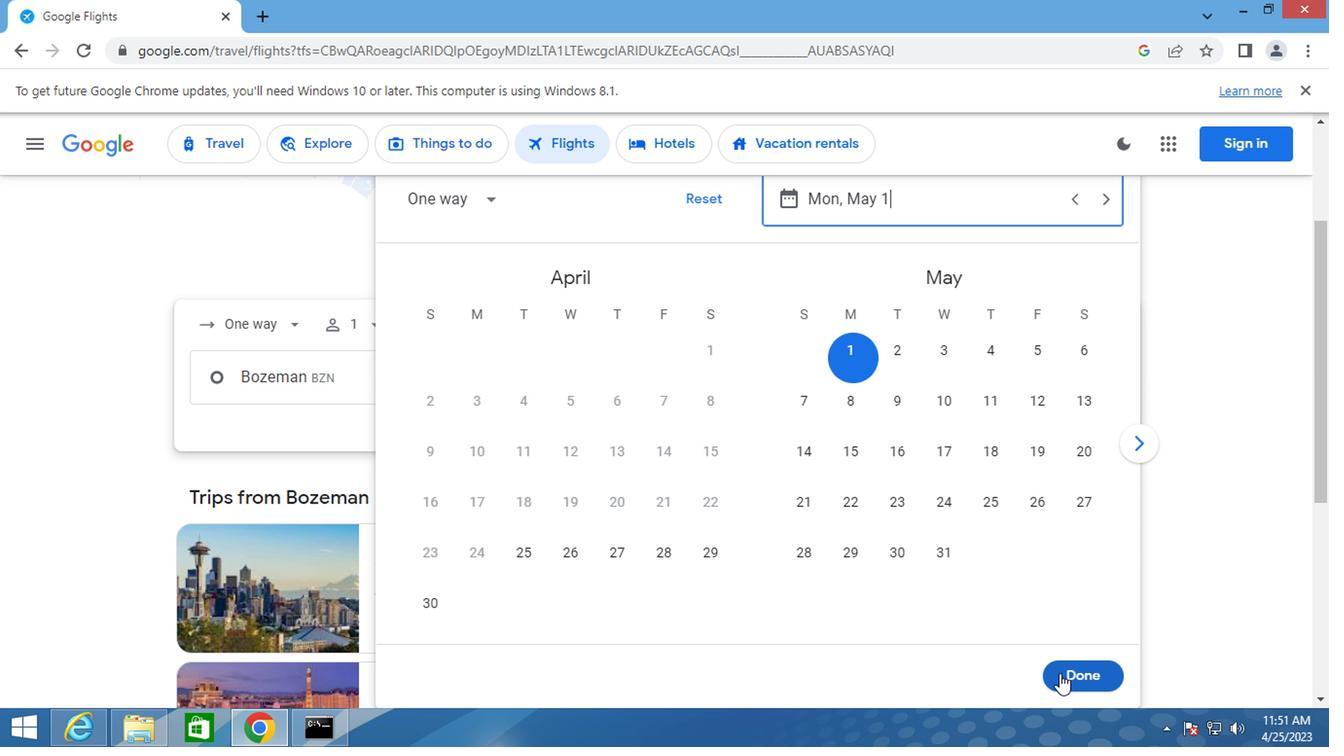 
Action: Mouse moved to (659, 448)
Screenshot: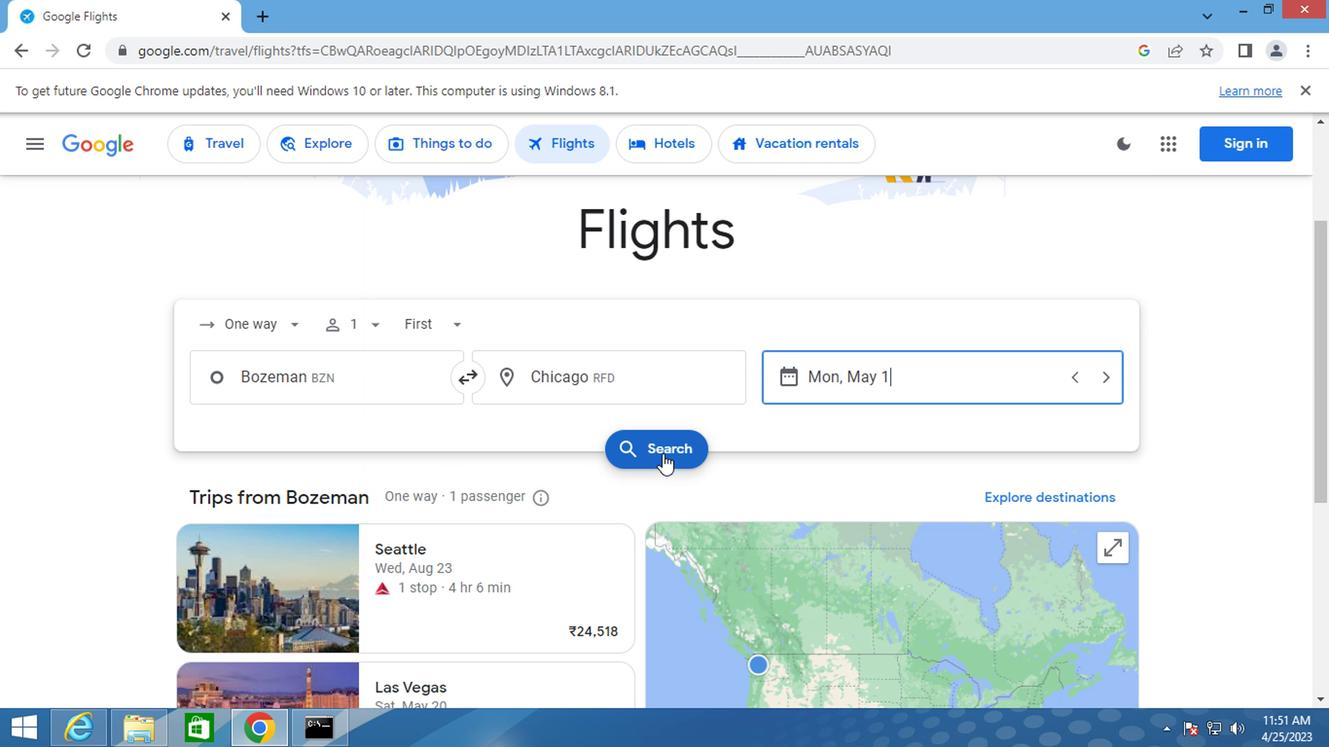 
Action: Mouse pressed left at (659, 448)
Screenshot: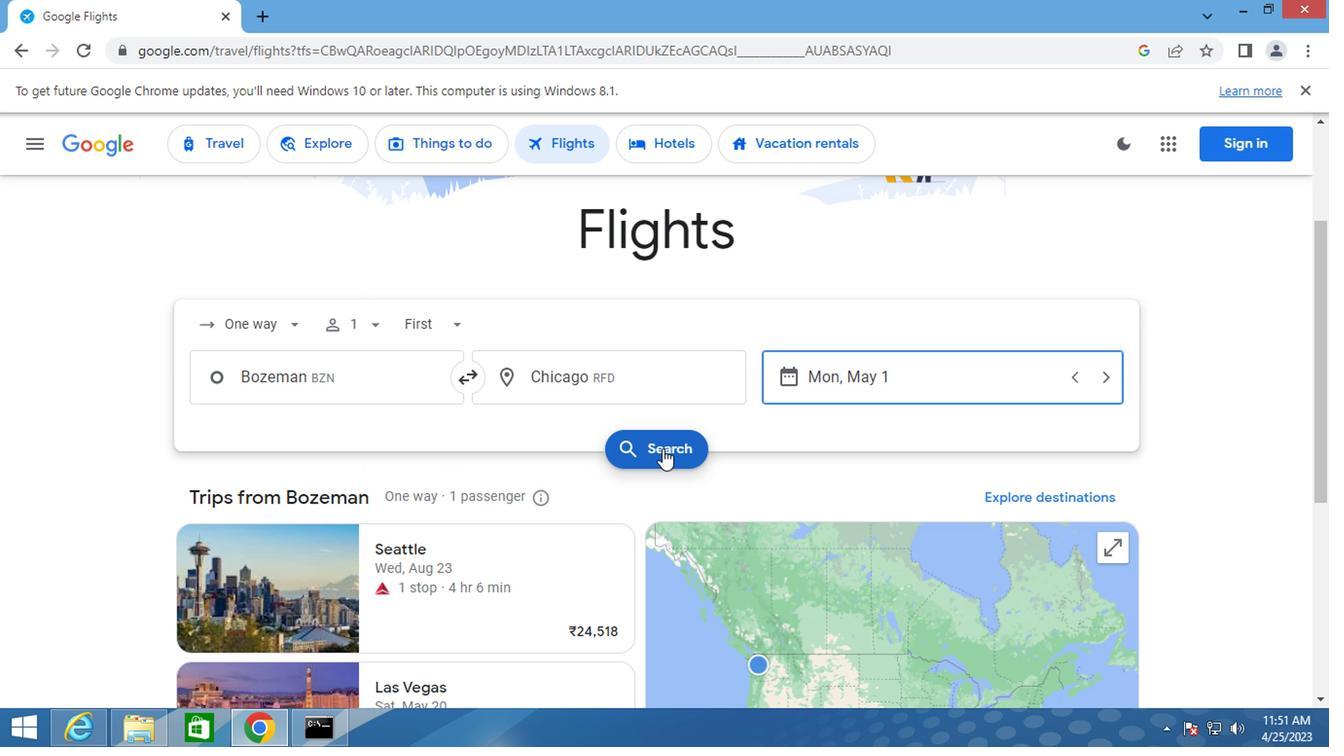 
Action: Mouse moved to (209, 319)
Screenshot: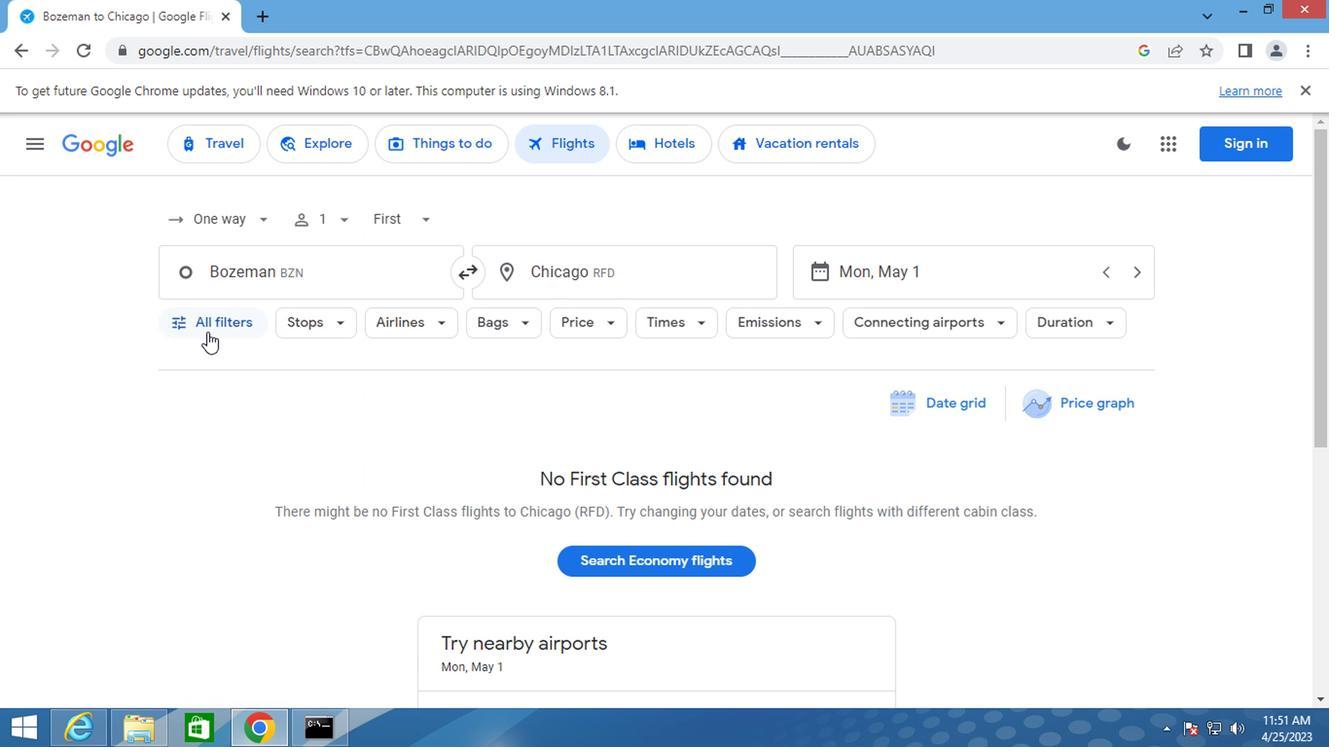 
Action: Mouse pressed left at (209, 319)
Screenshot: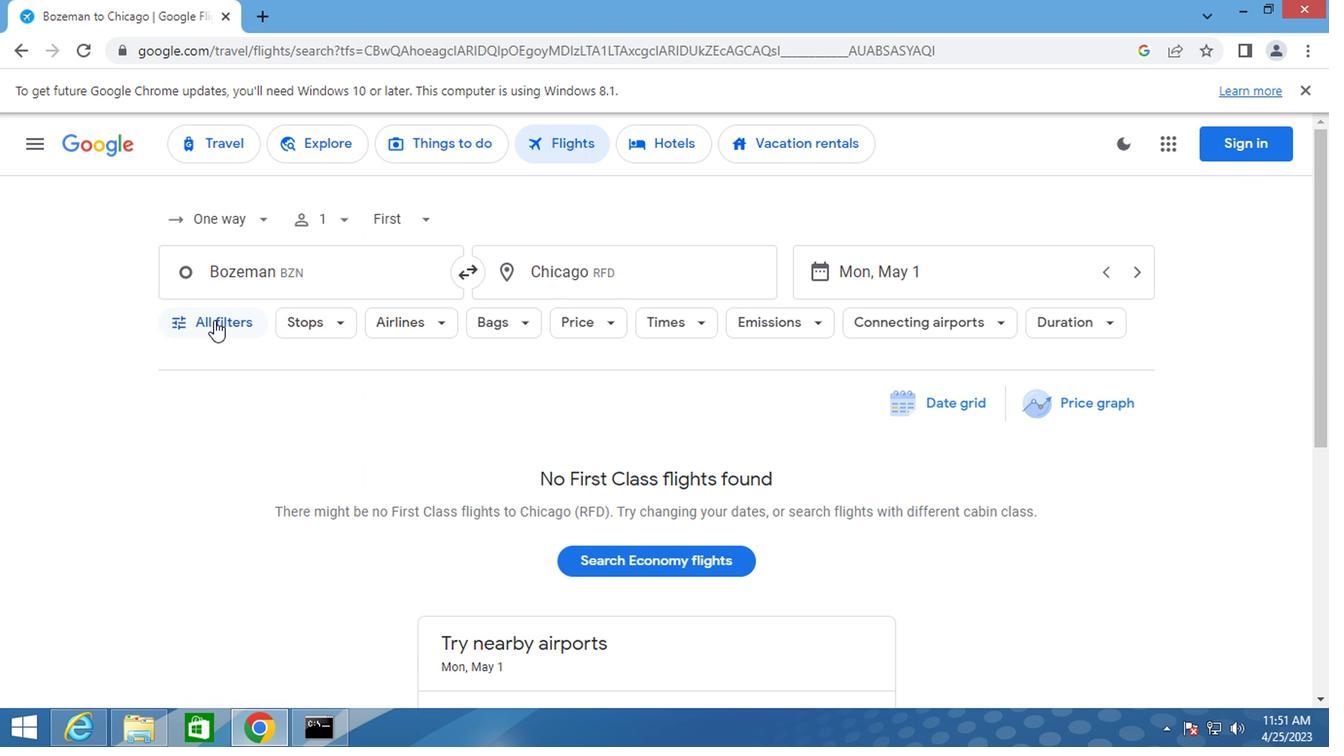 
Action: Mouse moved to (317, 457)
Screenshot: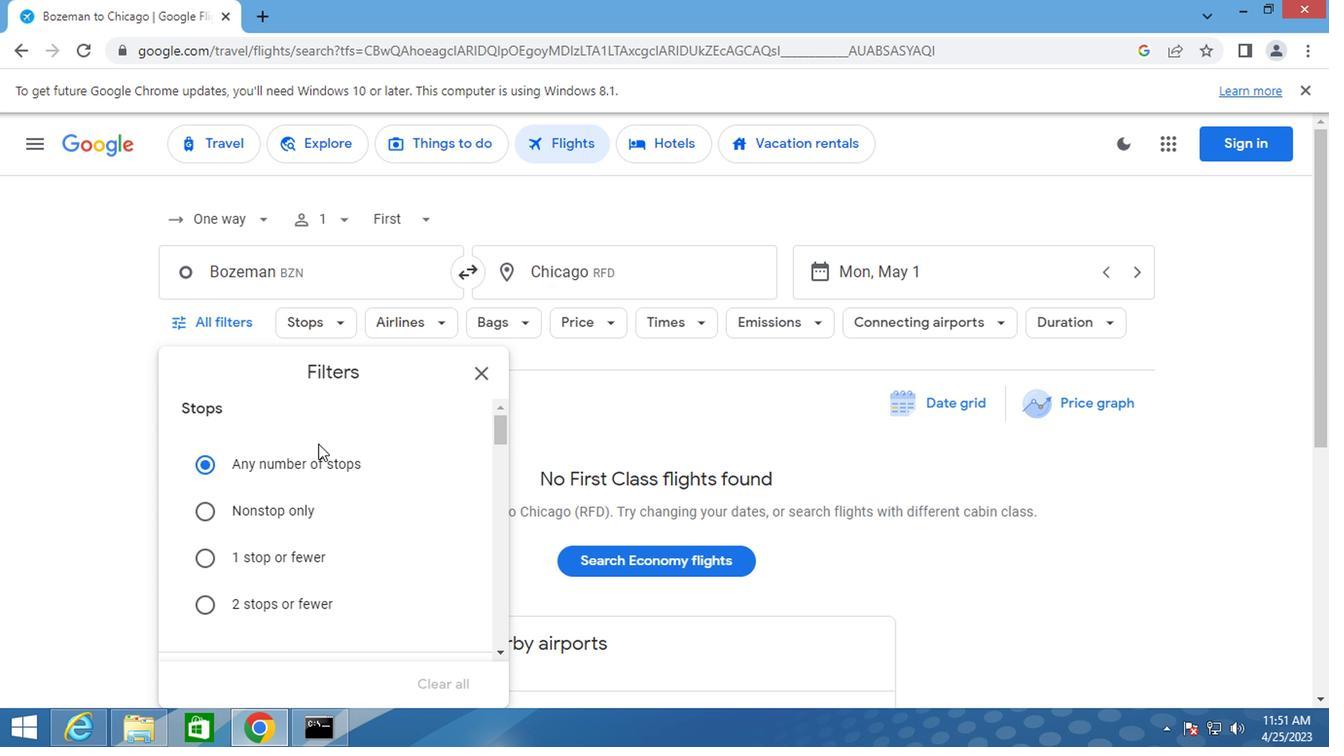 
Action: Mouse scrolled (317, 456) with delta (0, 0)
Screenshot: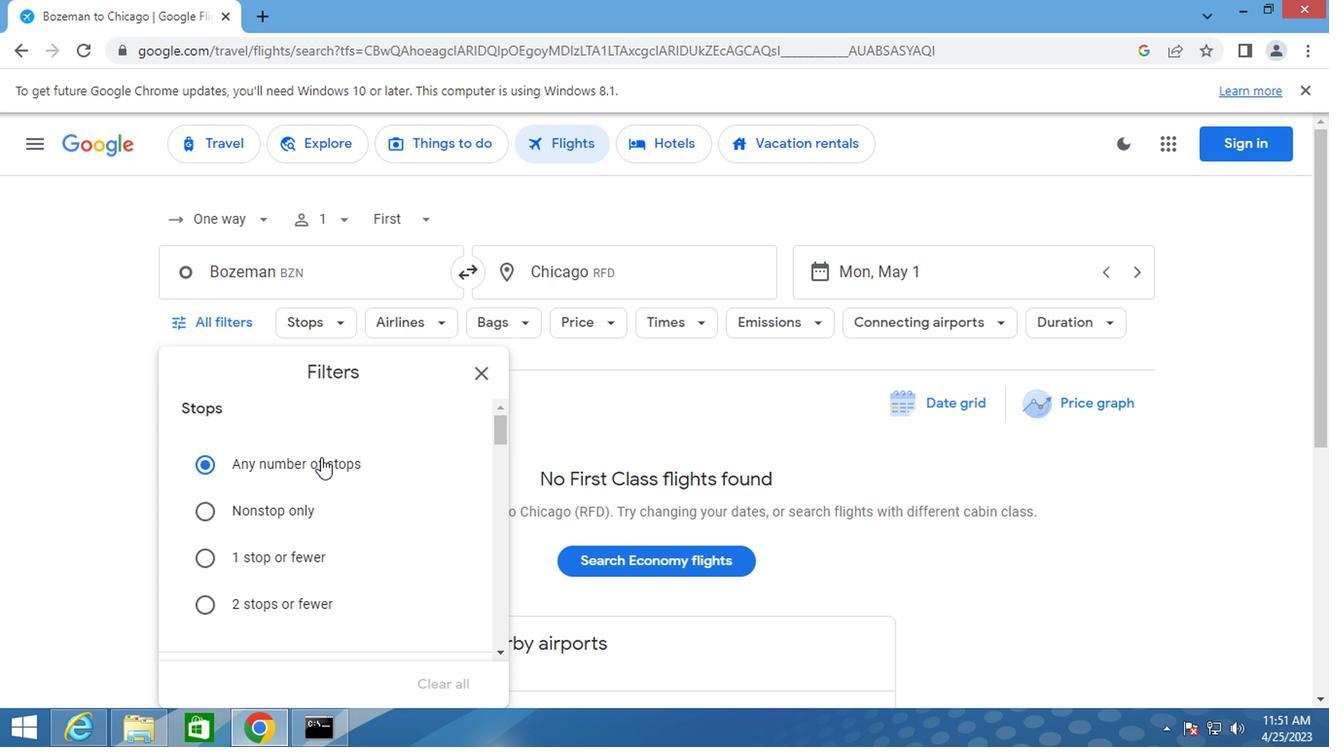 
Action: Mouse scrolled (317, 456) with delta (0, 0)
Screenshot: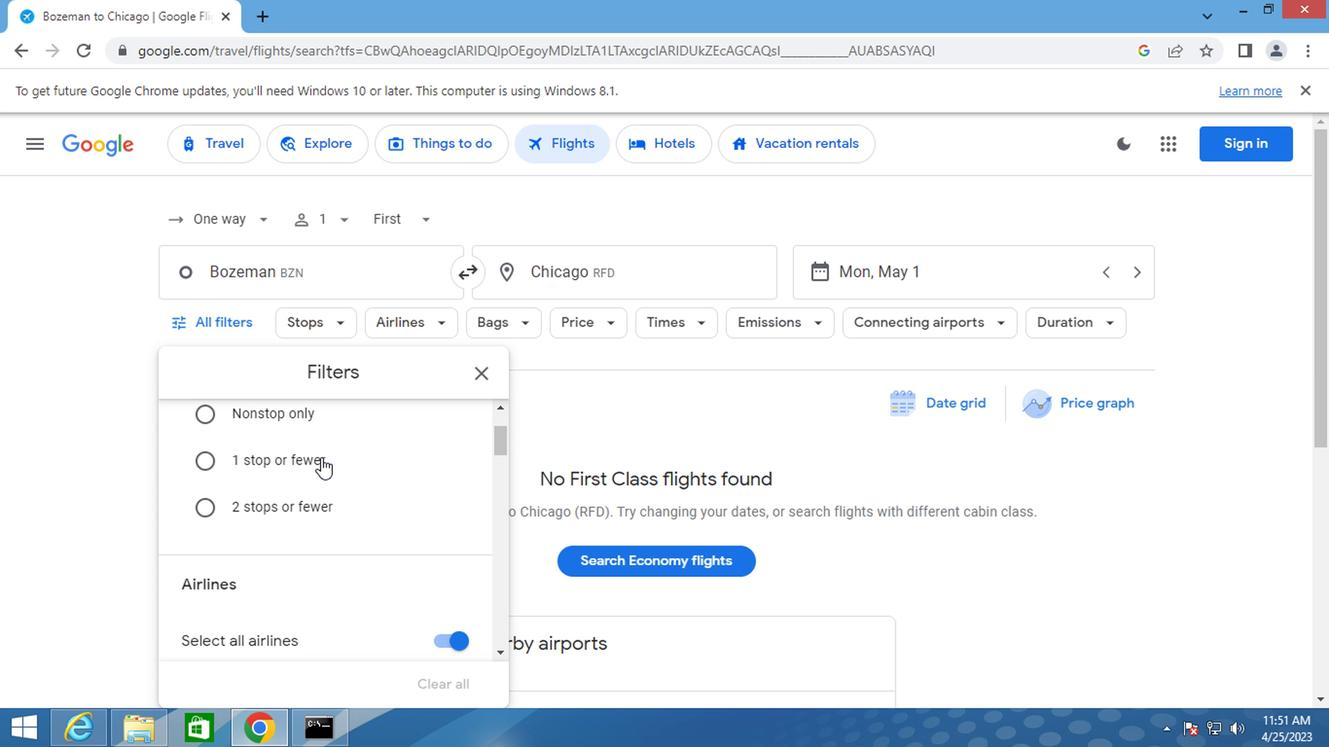 
Action: Mouse scrolled (317, 456) with delta (0, 0)
Screenshot: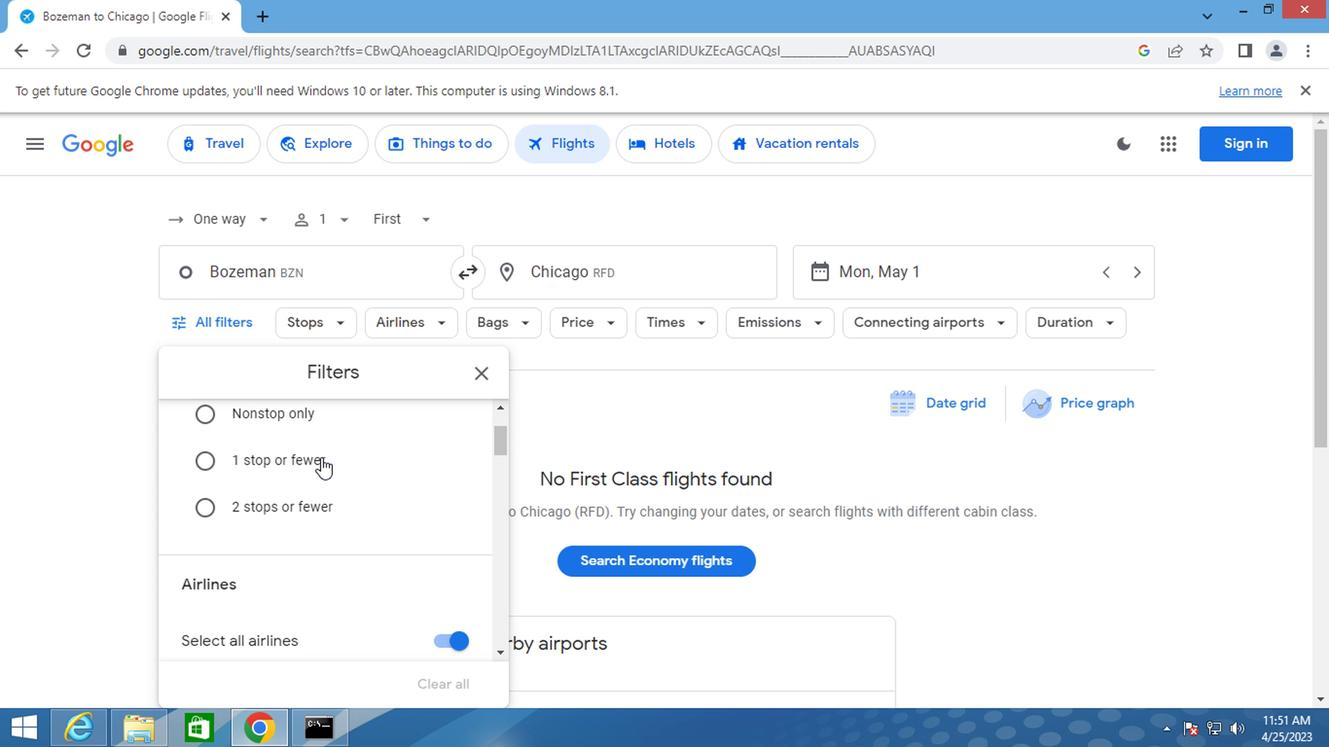 
Action: Mouse moved to (317, 458)
Screenshot: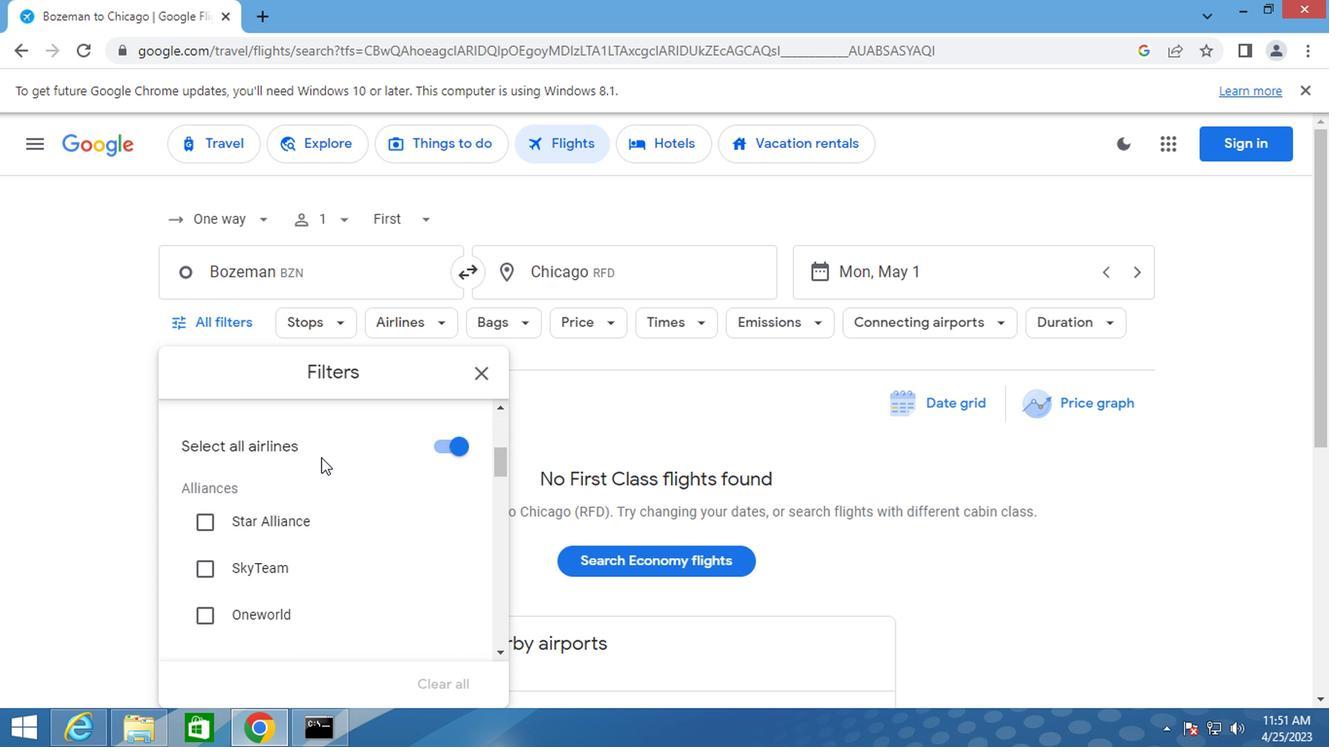
Action: Mouse scrolled (317, 457) with delta (0, -1)
Screenshot: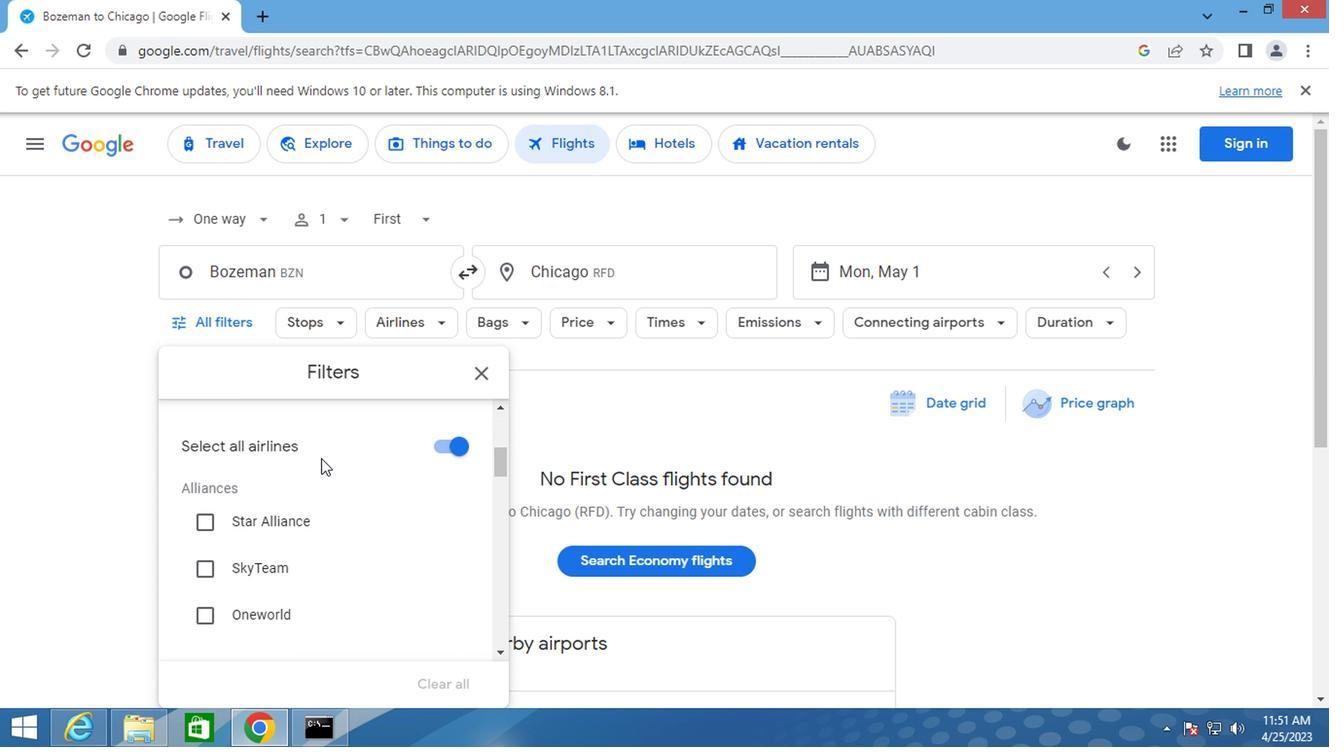 
Action: Mouse scrolled (317, 459) with delta (0, 0)
Screenshot: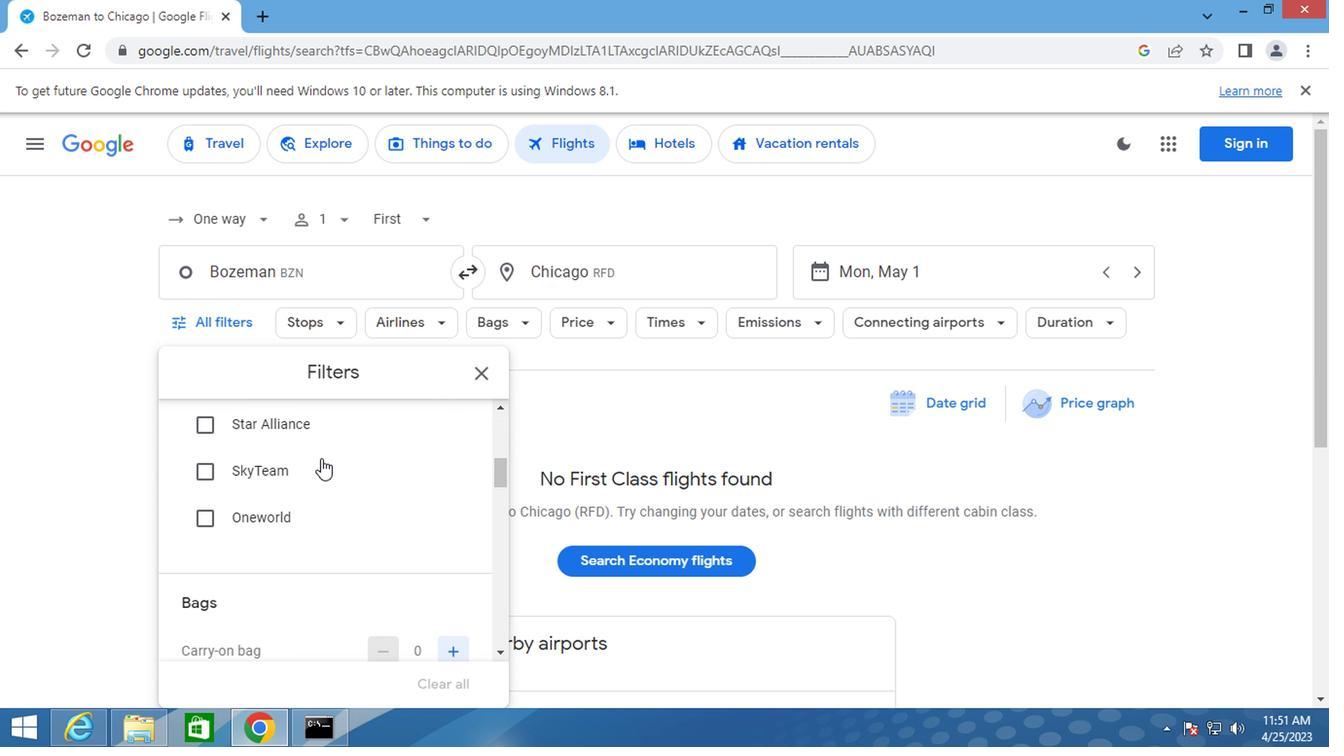 
Action: Mouse scrolled (317, 457) with delta (0, -1)
Screenshot: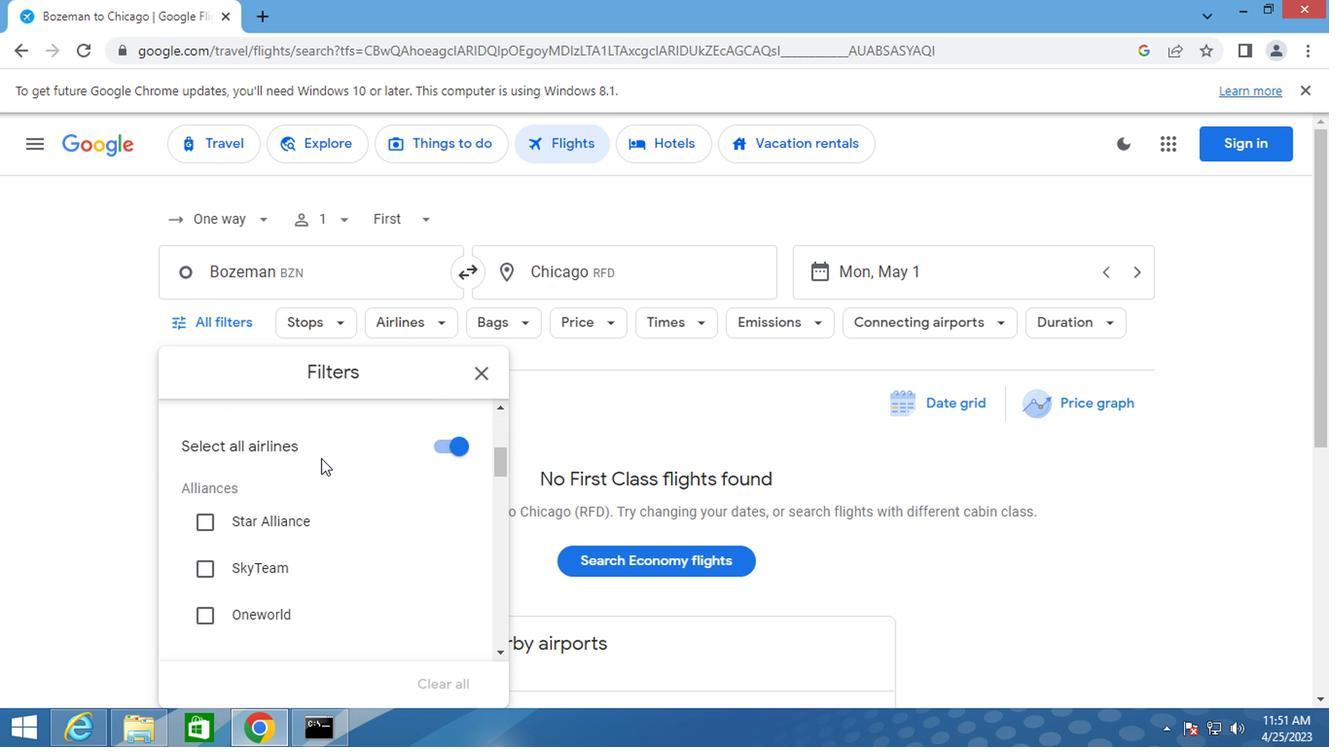 
Action: Mouse scrolled (317, 457) with delta (0, -1)
Screenshot: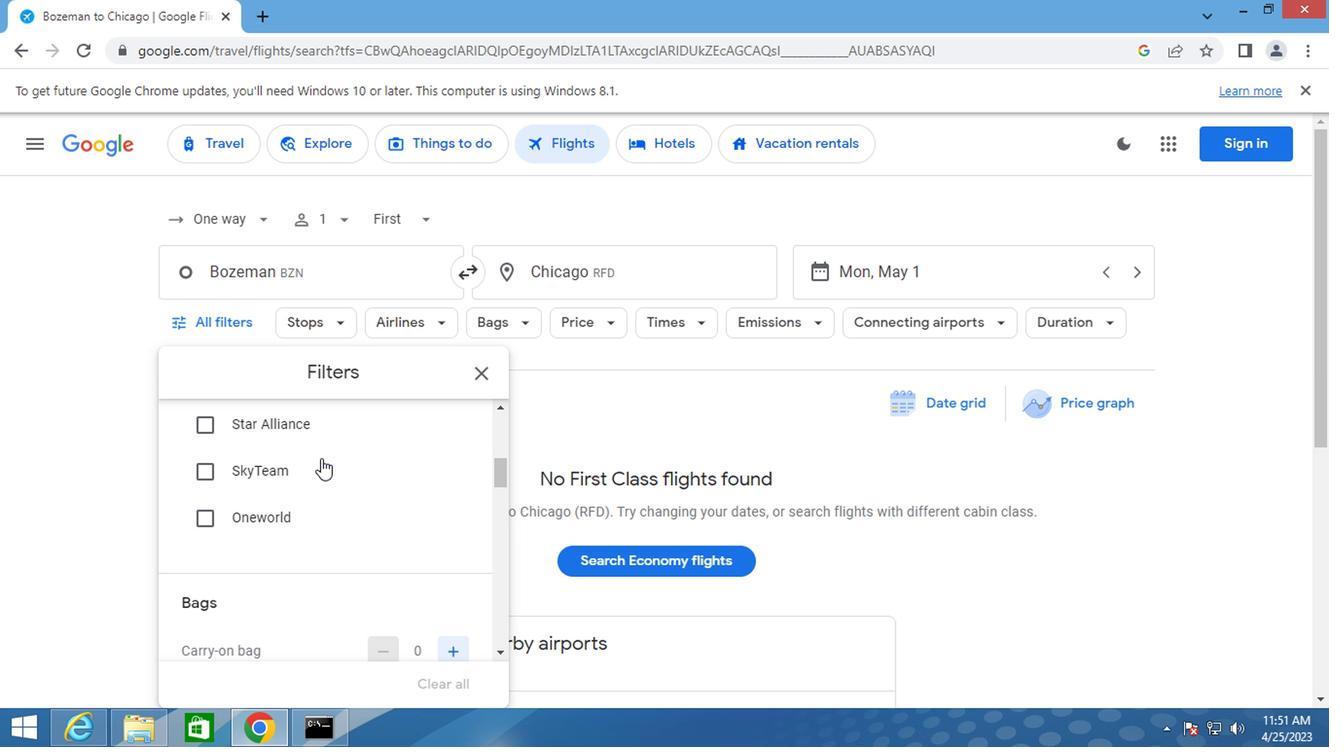 
Action: Mouse moved to (452, 599)
Screenshot: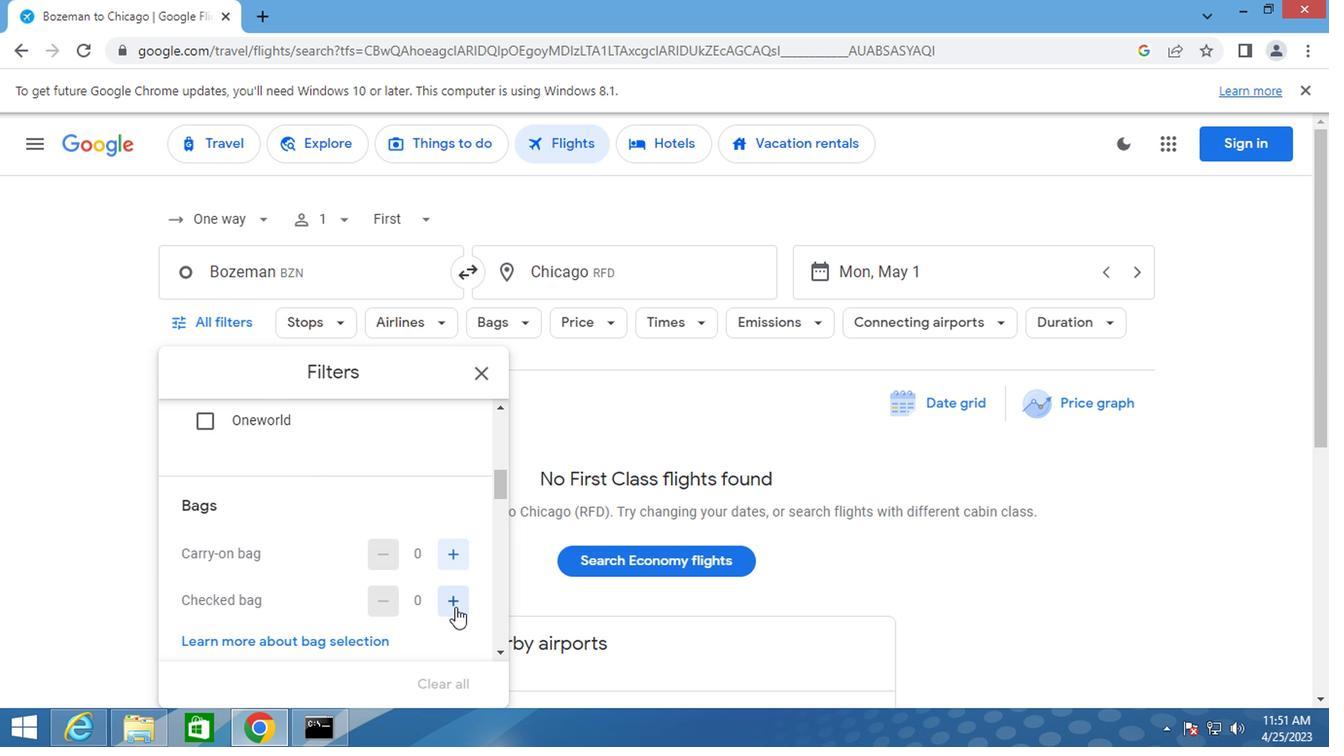 
Action: Mouse pressed left at (452, 599)
Screenshot: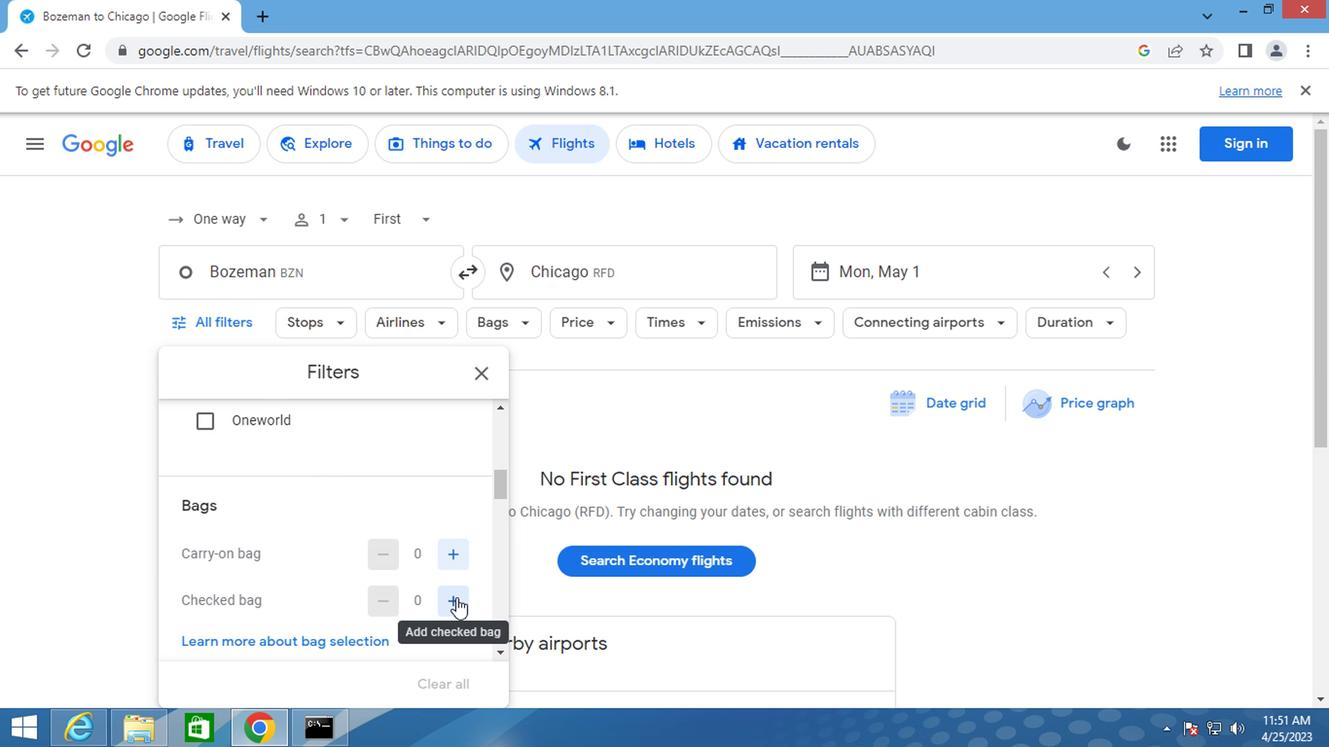 
Action: Mouse moved to (319, 576)
Screenshot: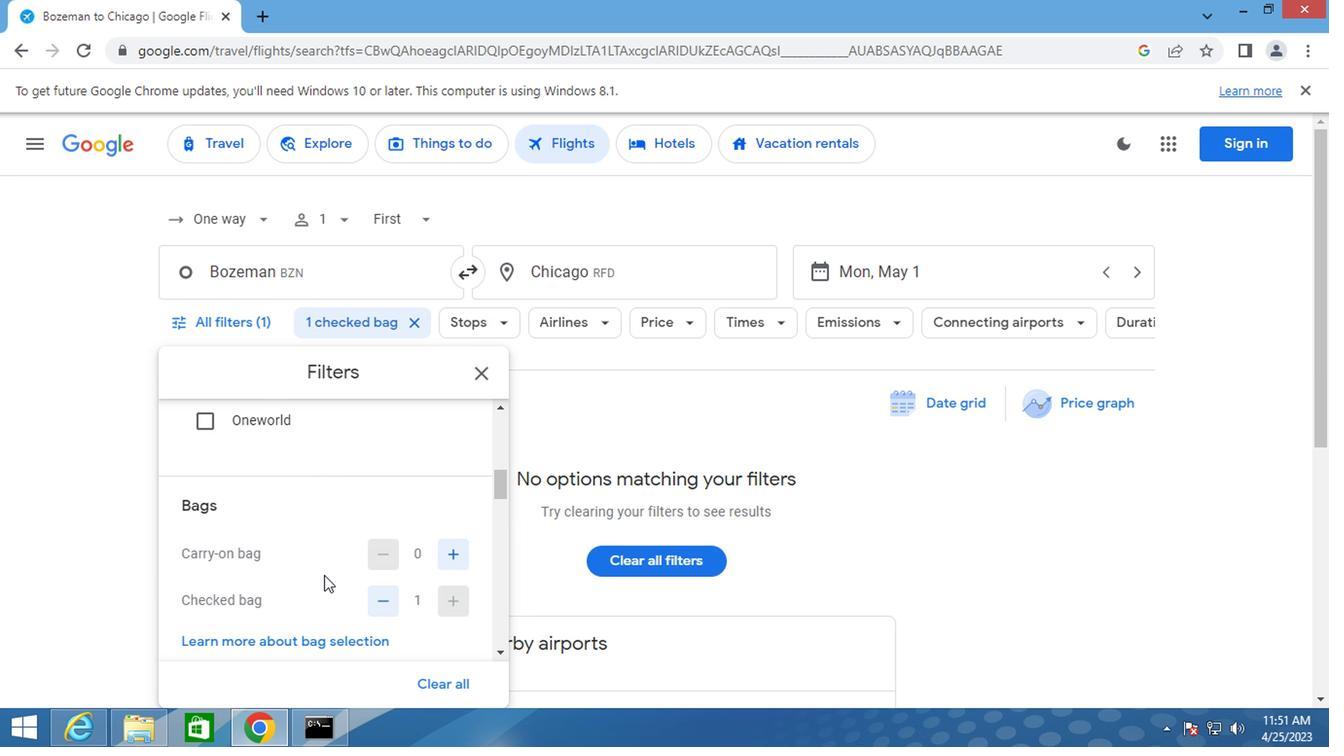 
Action: Mouse scrolled (319, 575) with delta (0, 0)
Screenshot: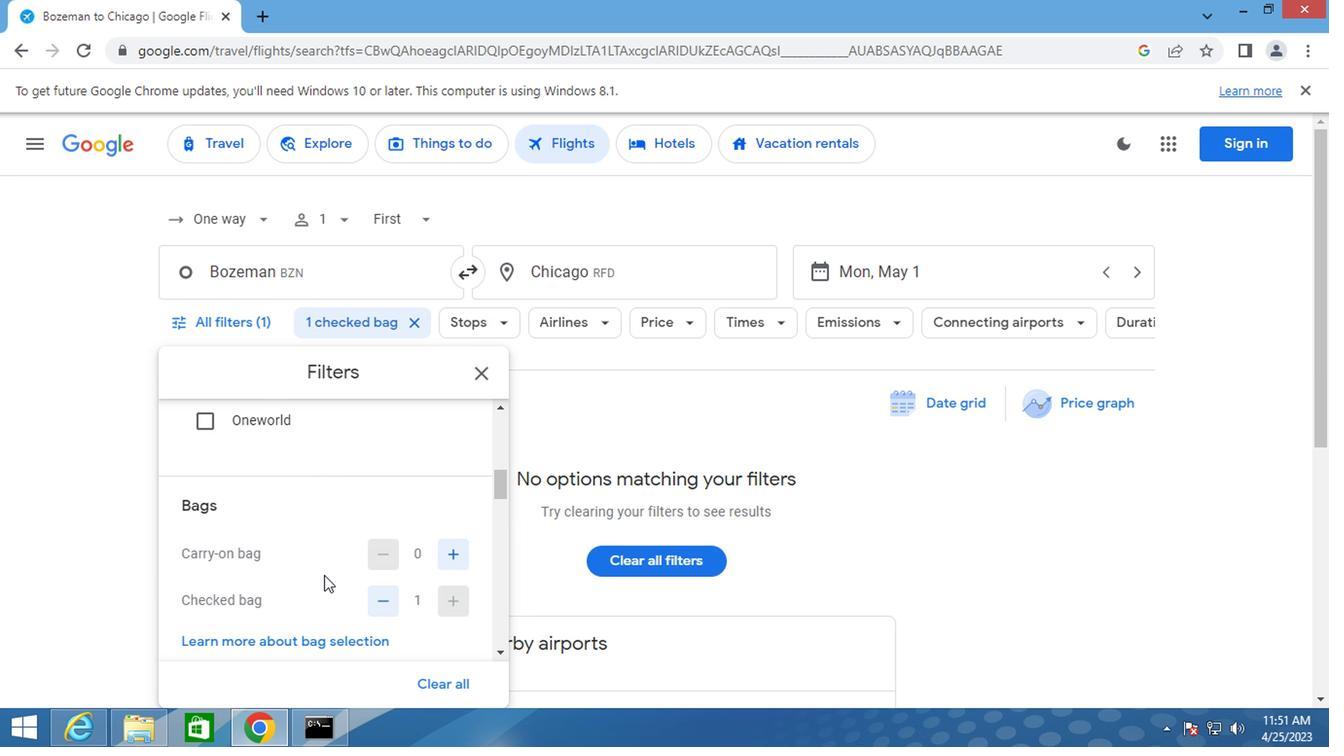
Action: Mouse scrolled (319, 575) with delta (0, 0)
Screenshot: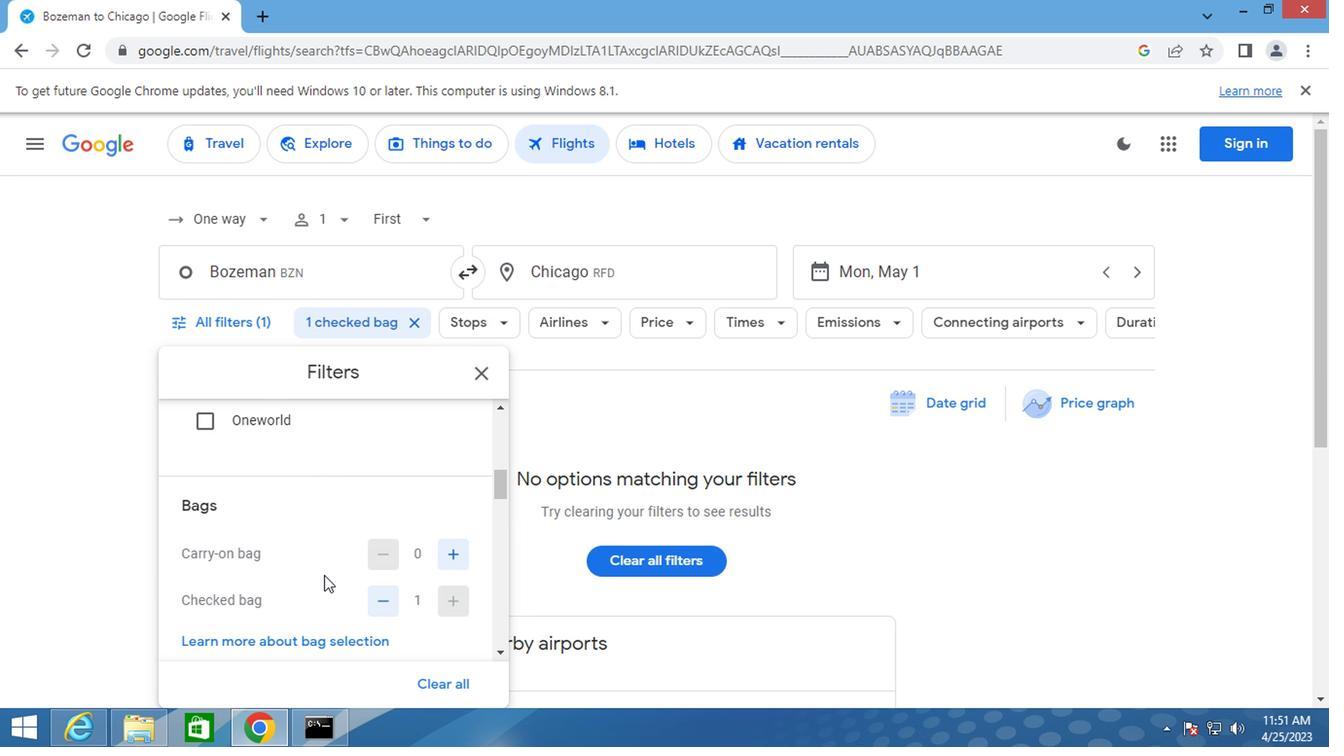 
Action: Mouse moved to (443, 595)
Screenshot: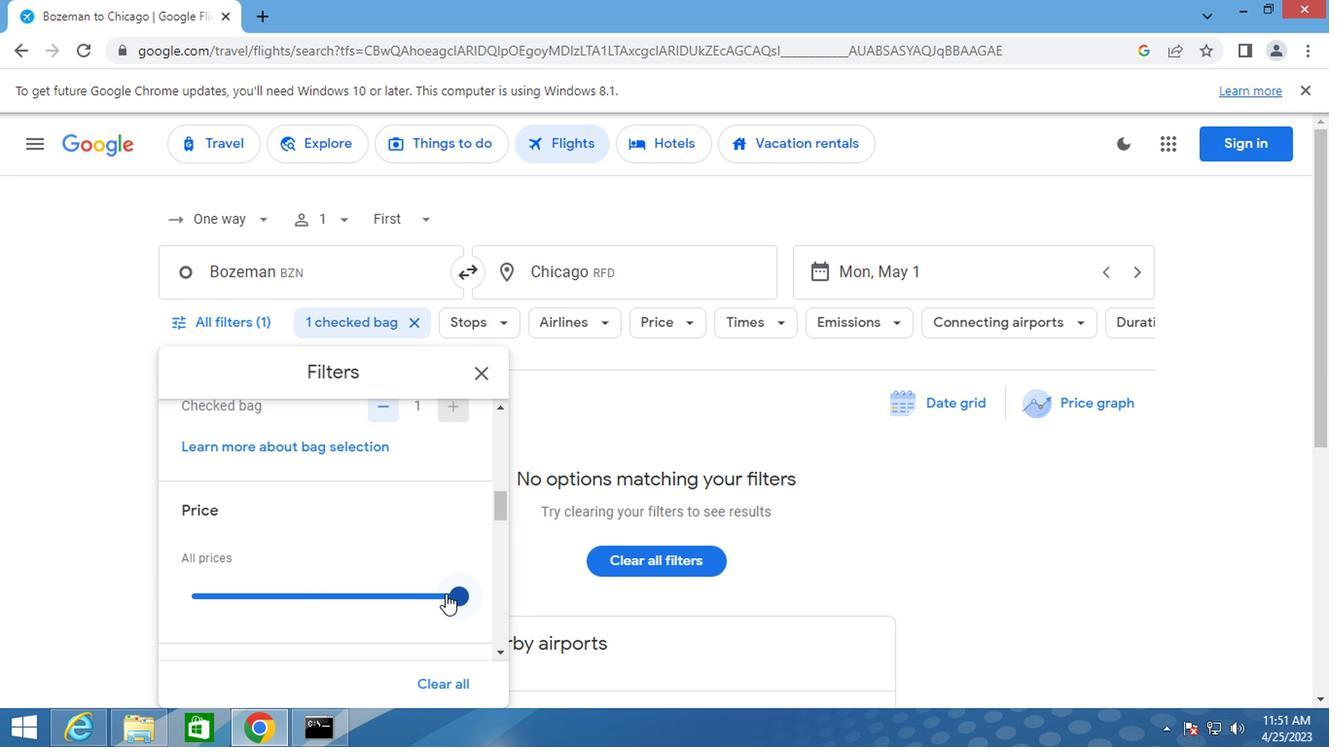
Action: Mouse pressed left at (443, 595)
Screenshot: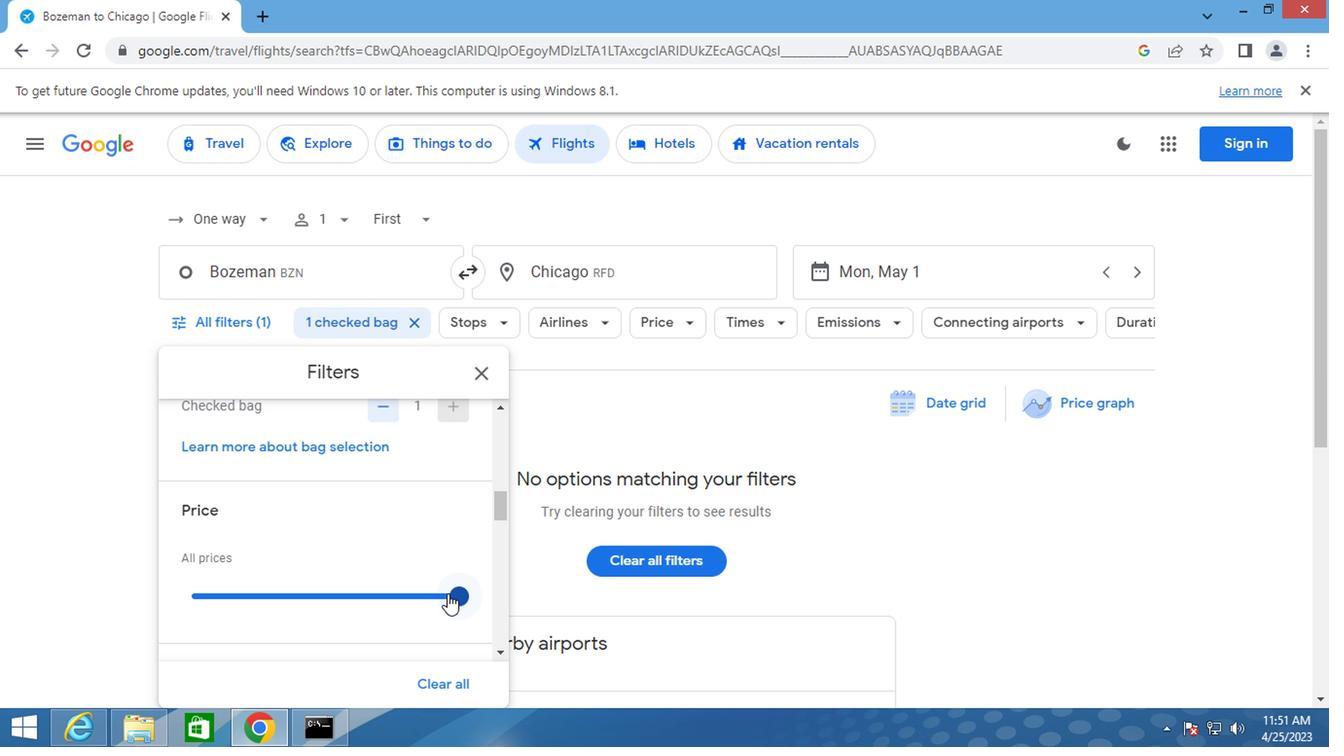 
Action: Mouse moved to (405, 579)
Screenshot: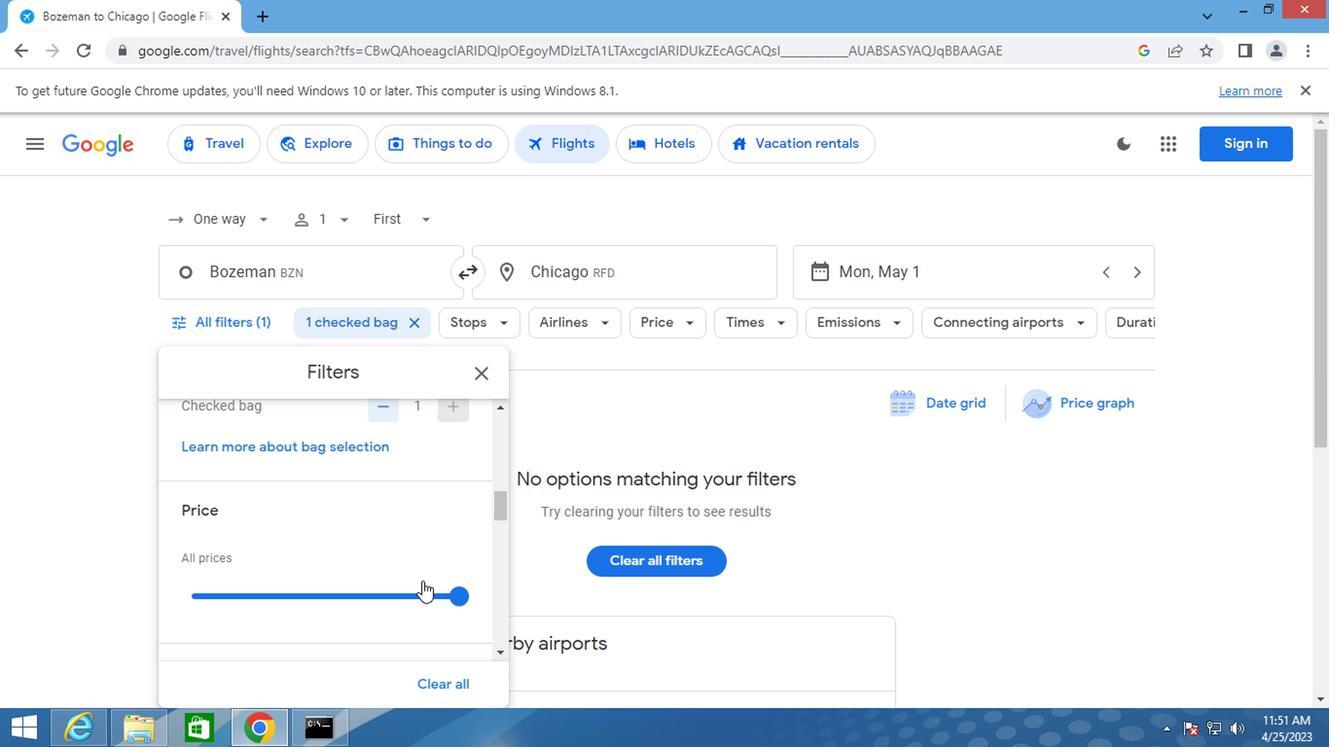 
Action: Mouse scrolled (405, 578) with delta (0, 0)
Screenshot: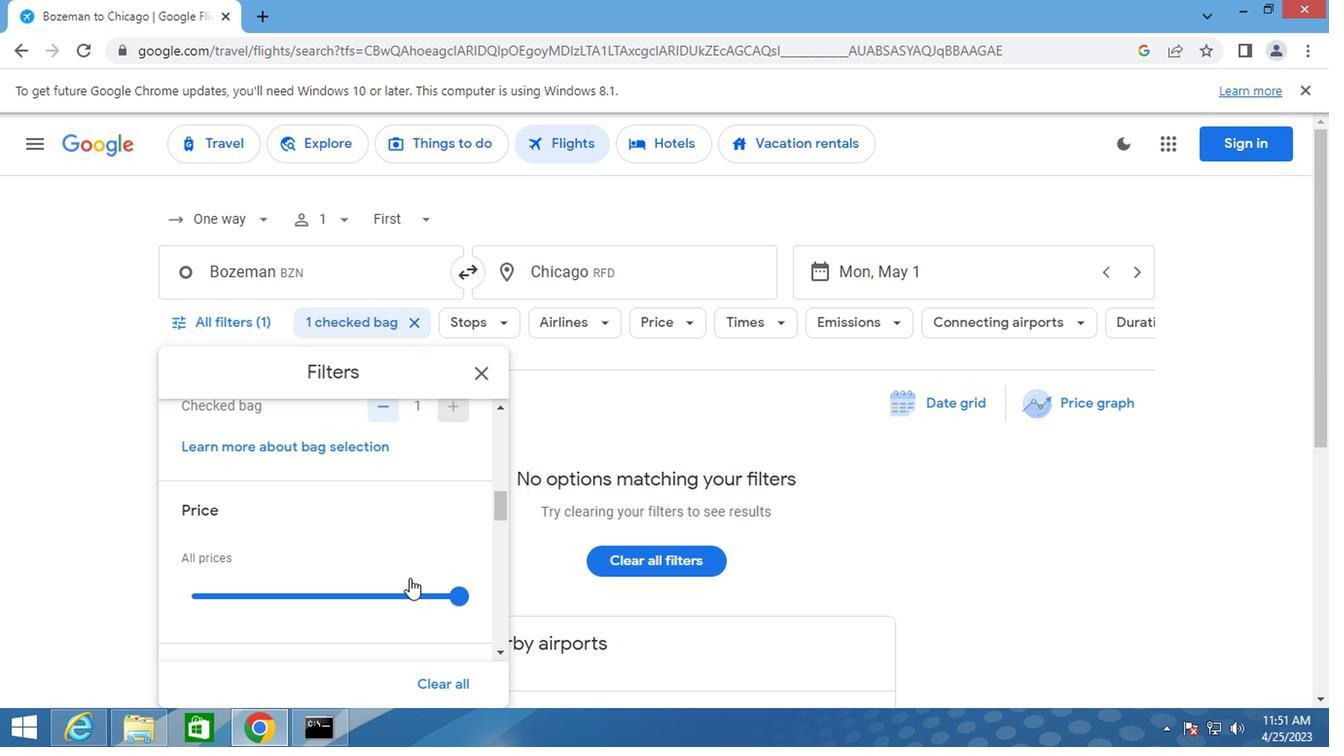 
Action: Mouse scrolled (405, 578) with delta (0, 0)
Screenshot: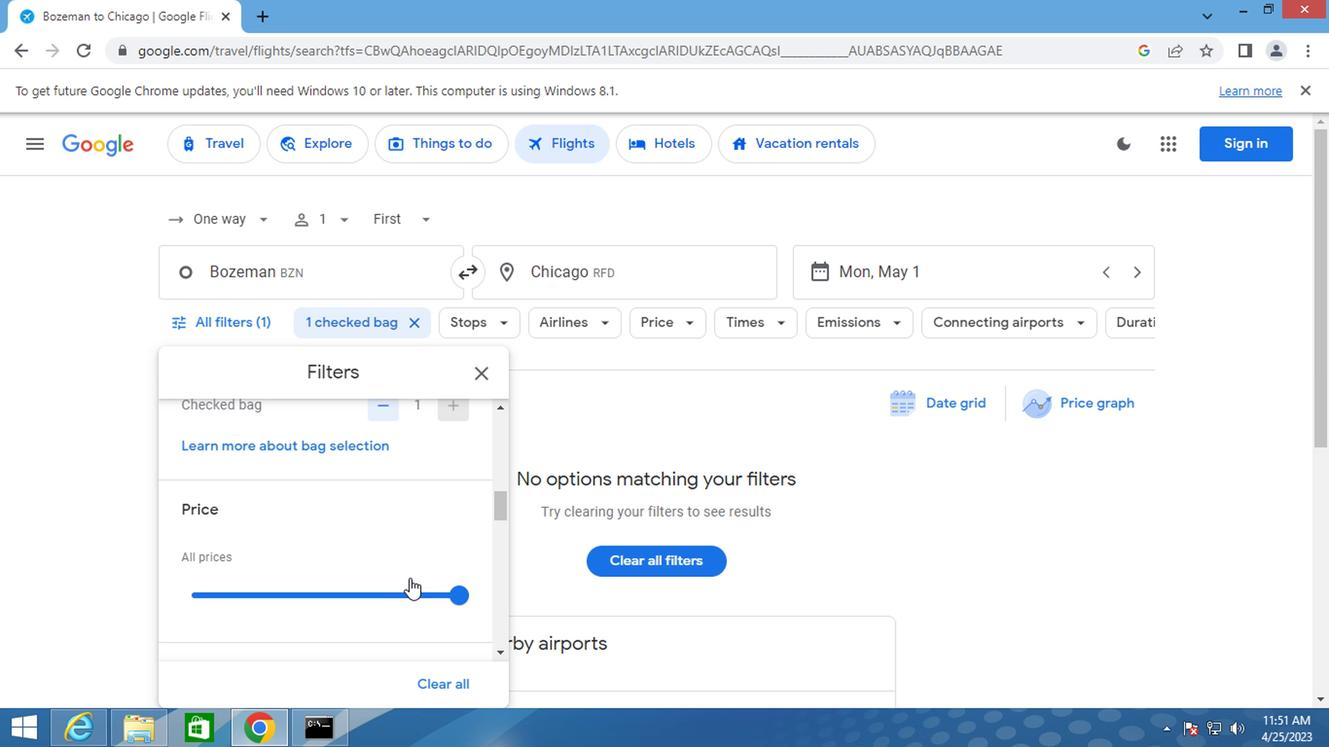 
Action: Mouse scrolled (405, 578) with delta (0, 0)
Screenshot: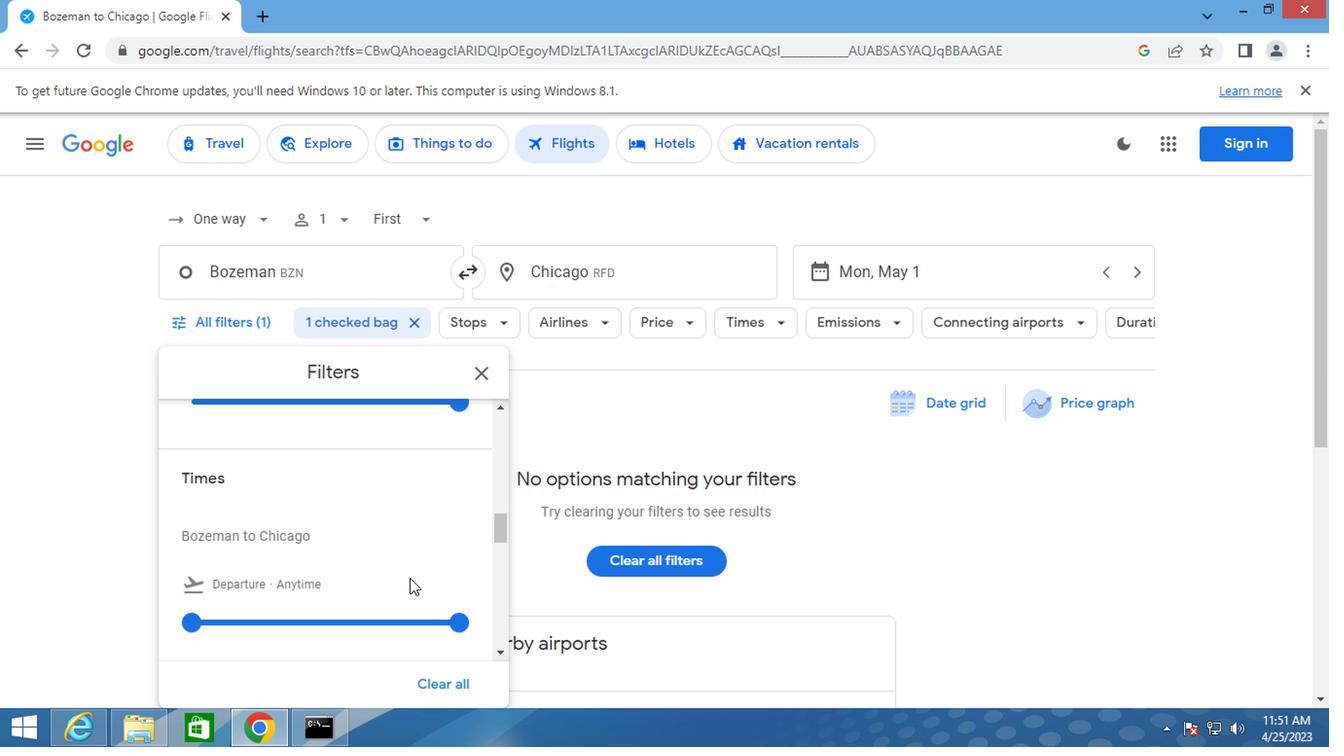 
Action: Mouse scrolled (405, 578) with delta (0, 0)
Screenshot: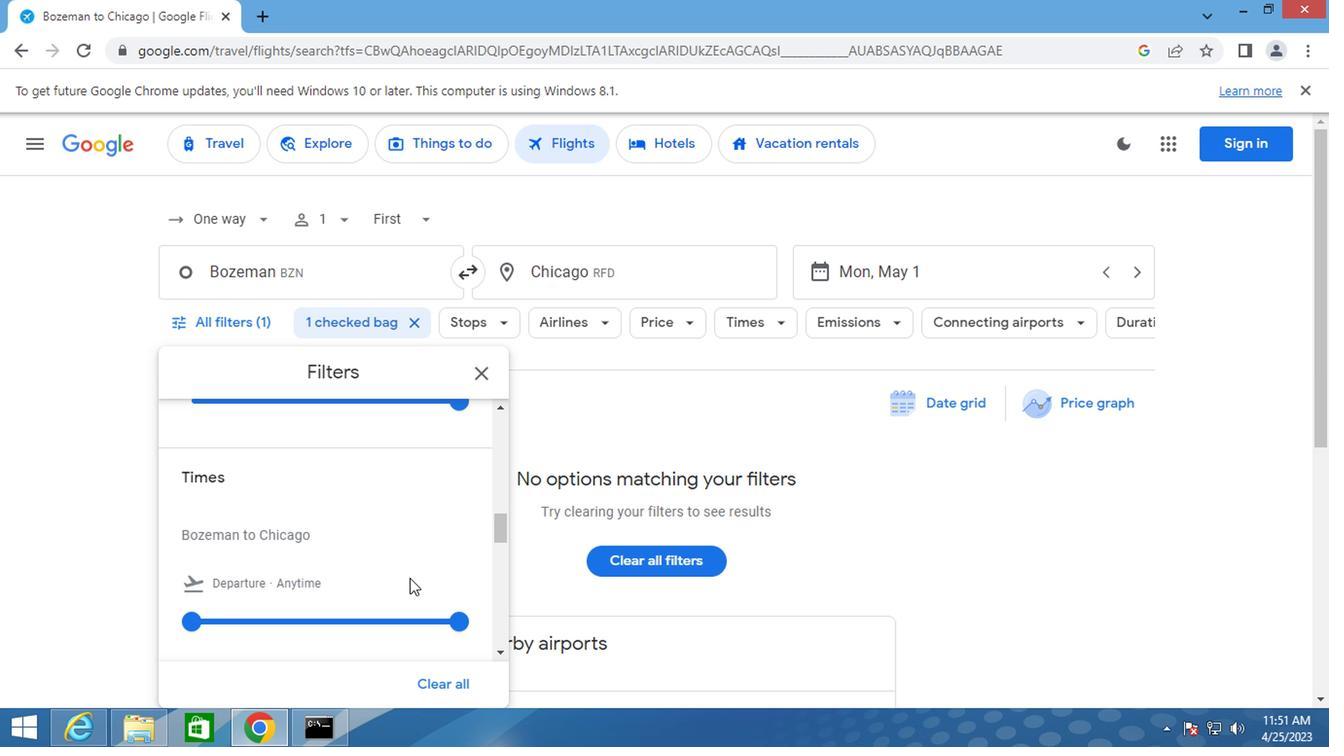 
Action: Mouse moved to (322, 537)
Screenshot: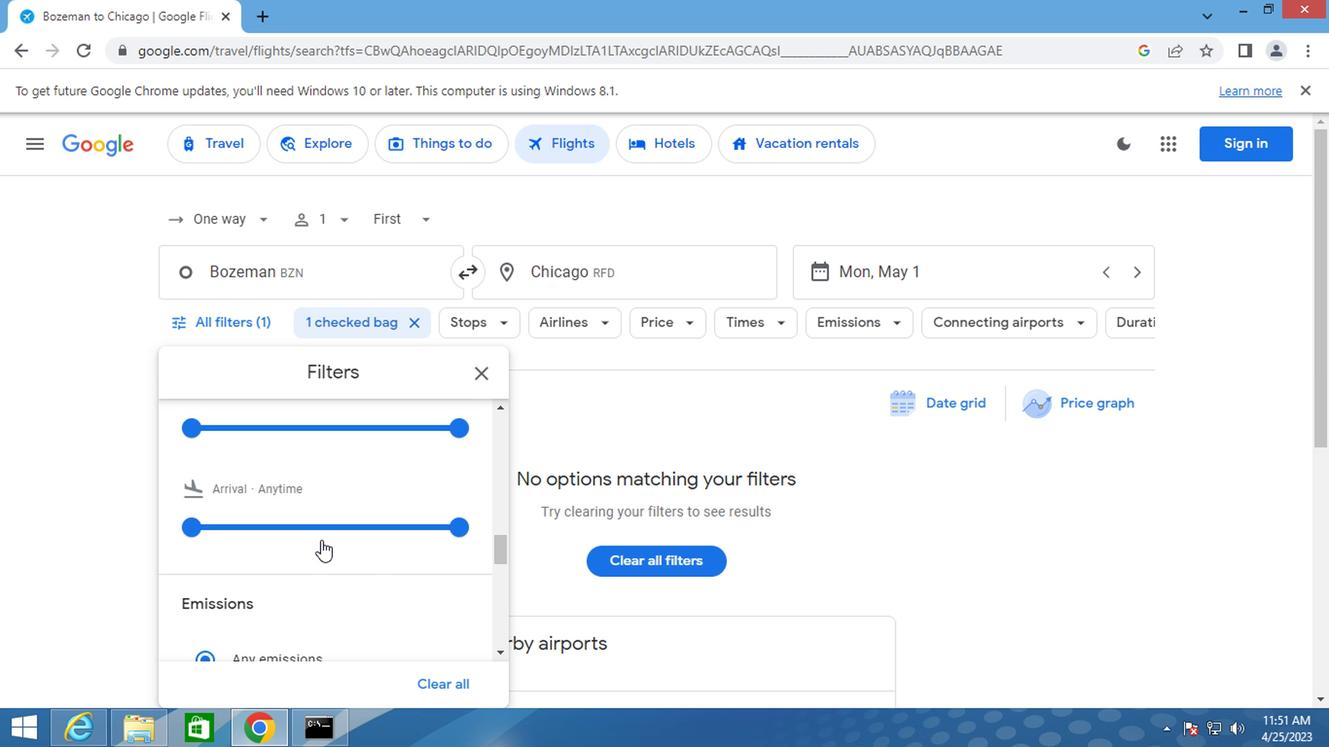 
Action: Mouse scrolled (322, 538) with delta (0, 1)
Screenshot: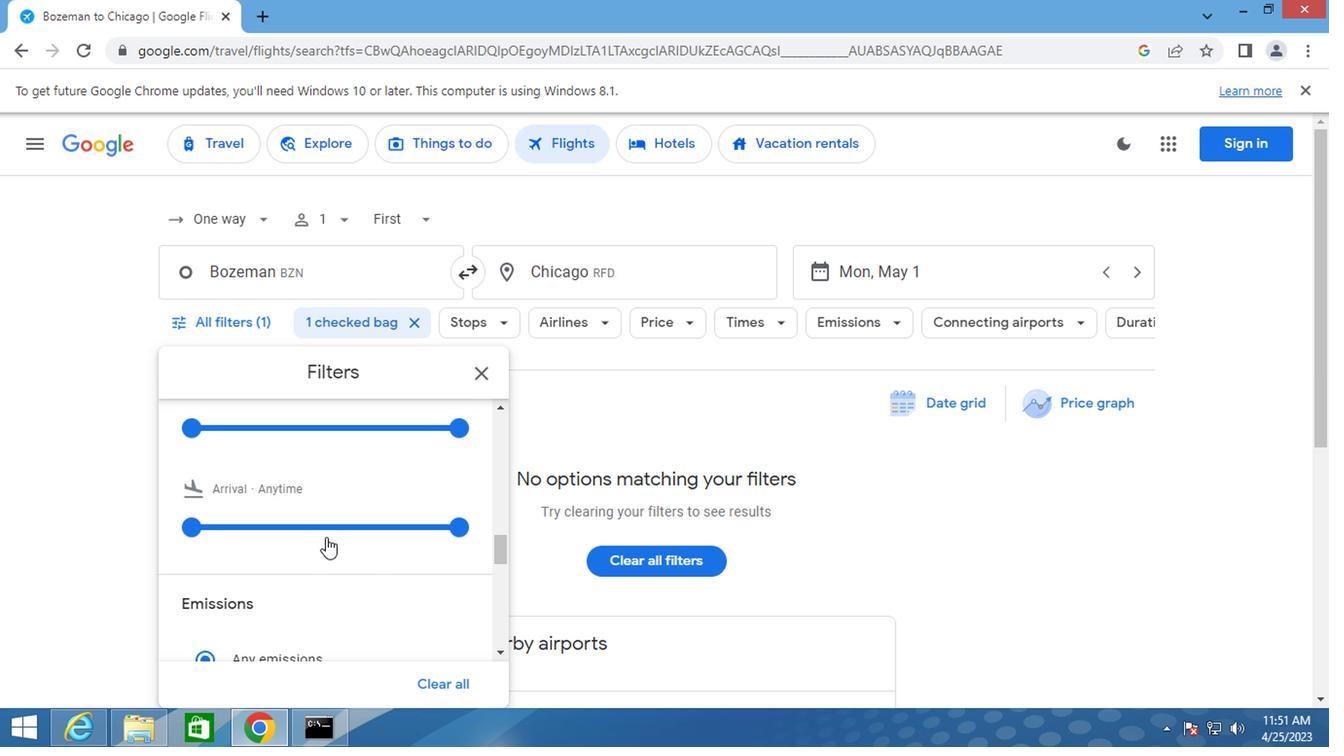 
Action: Mouse moved to (192, 519)
Screenshot: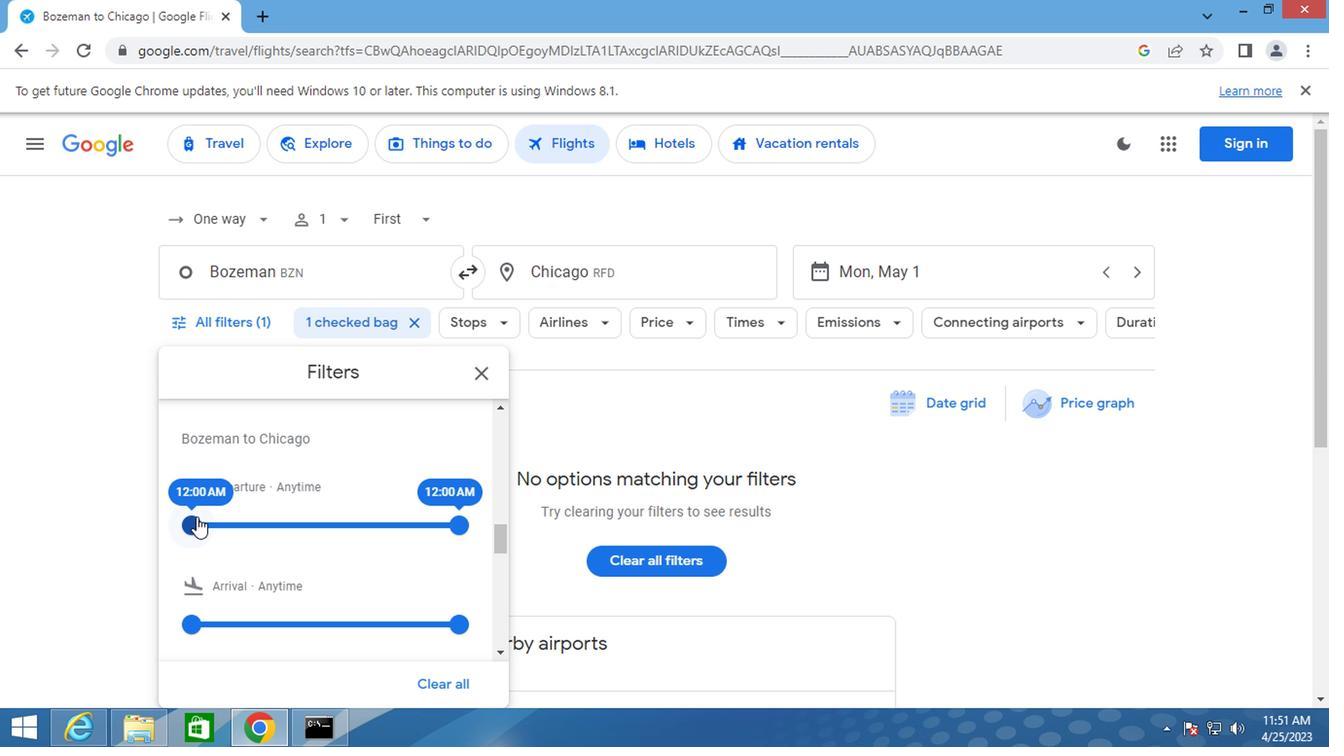 
Action: Mouse pressed left at (192, 519)
Screenshot: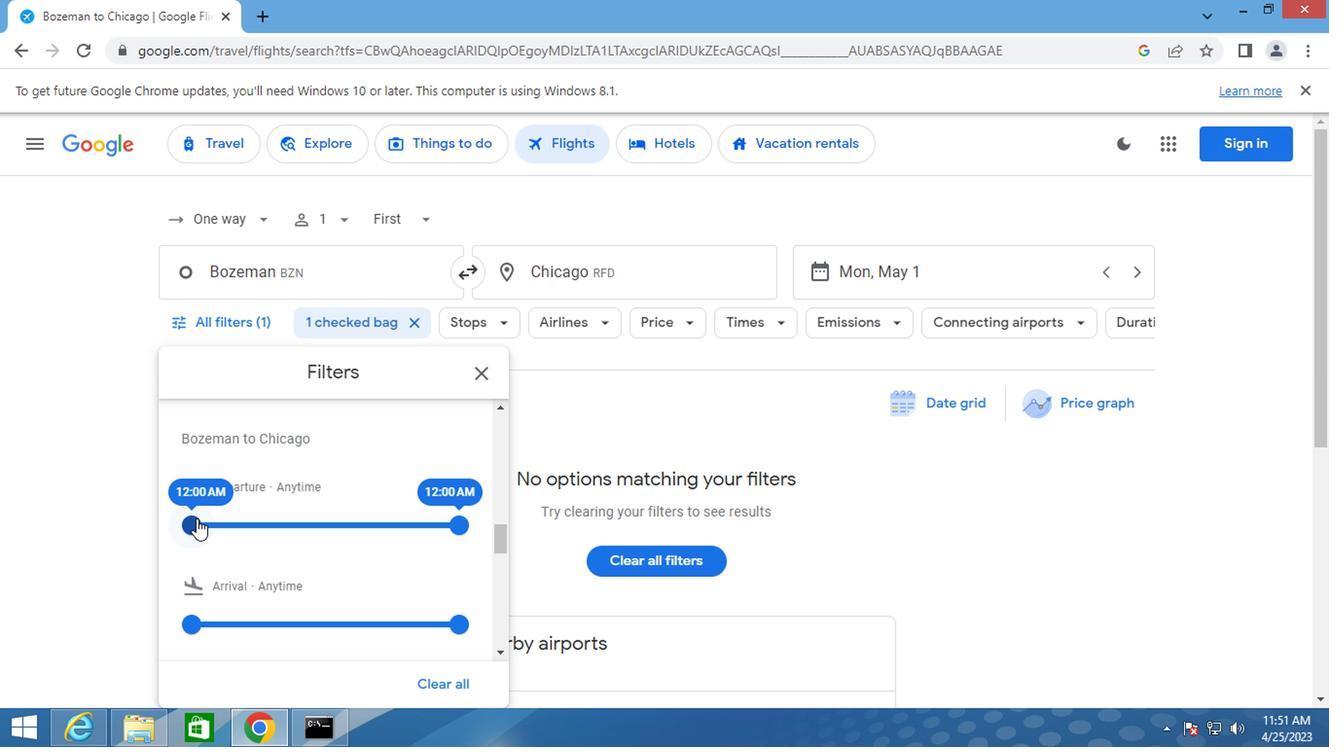 
Action: Mouse moved to (263, 517)
Screenshot: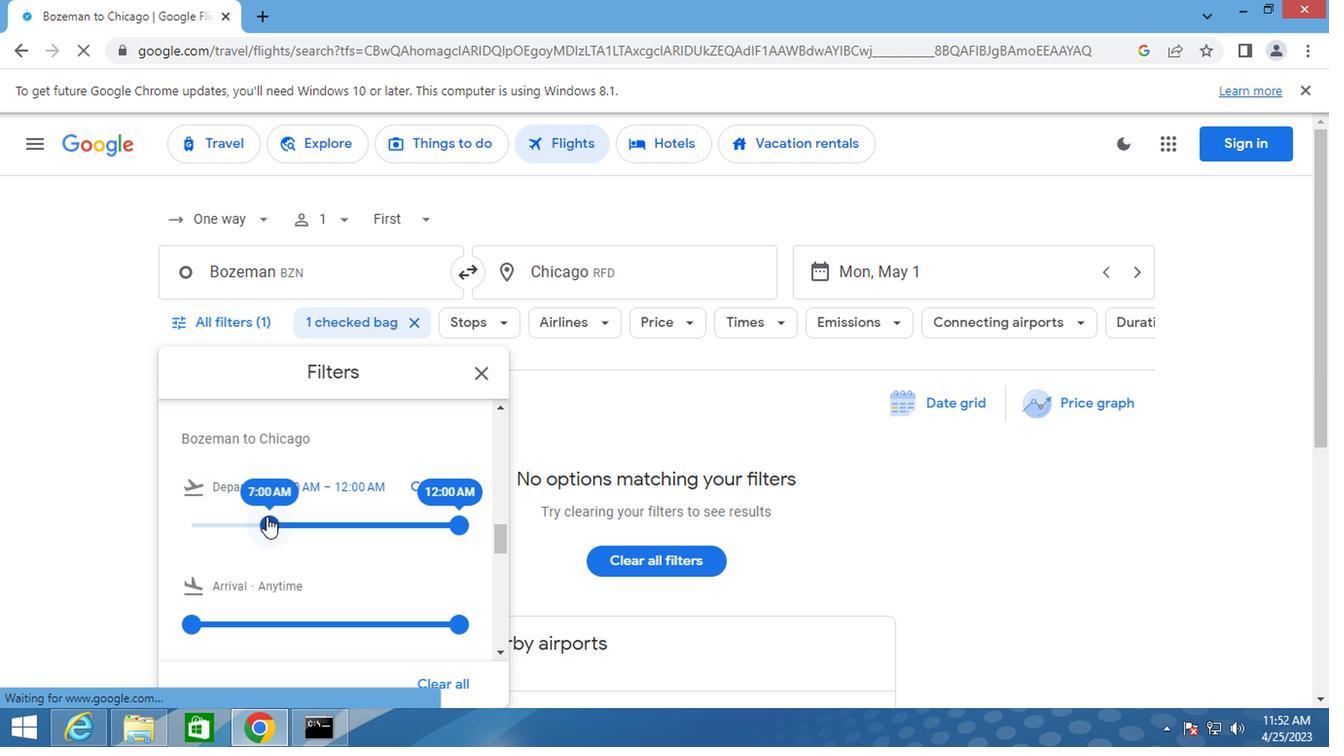 
Action: Mouse scrolled (263, 516) with delta (0, -1)
Screenshot: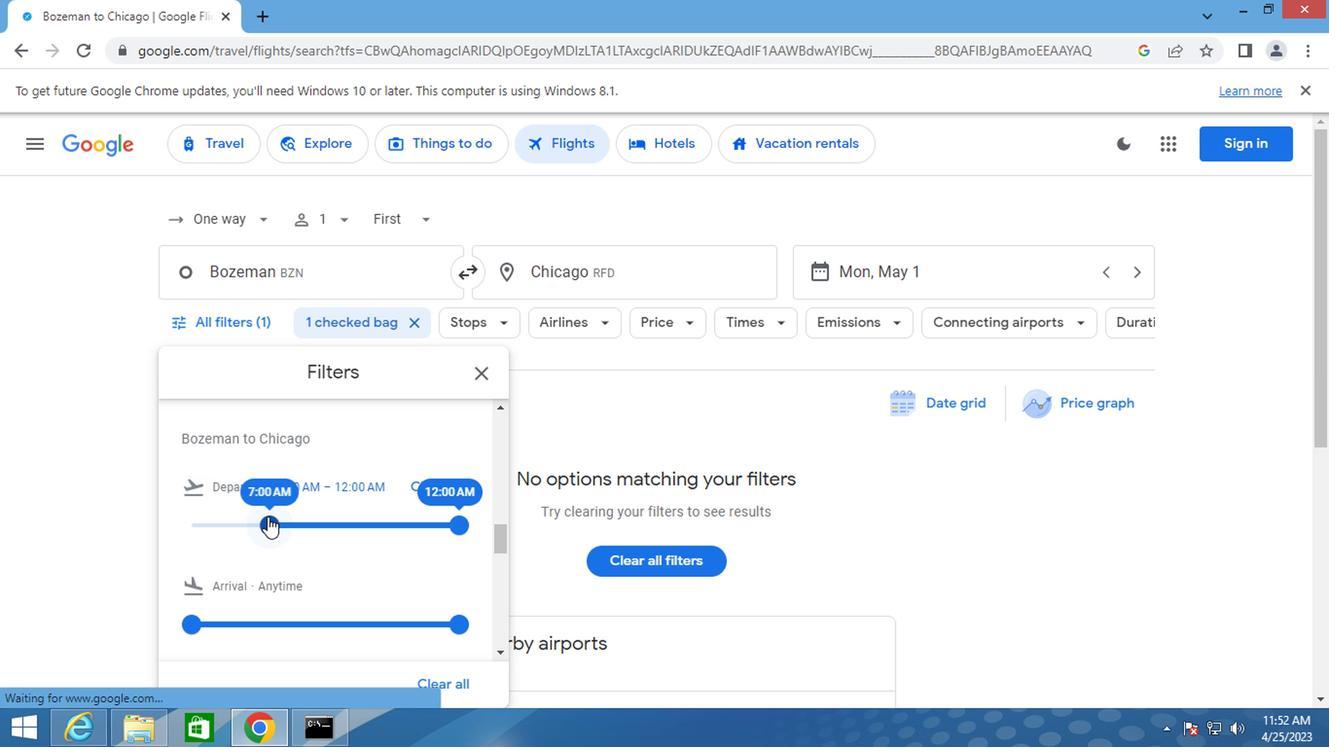 
Action: Mouse scrolled (263, 516) with delta (0, -1)
Screenshot: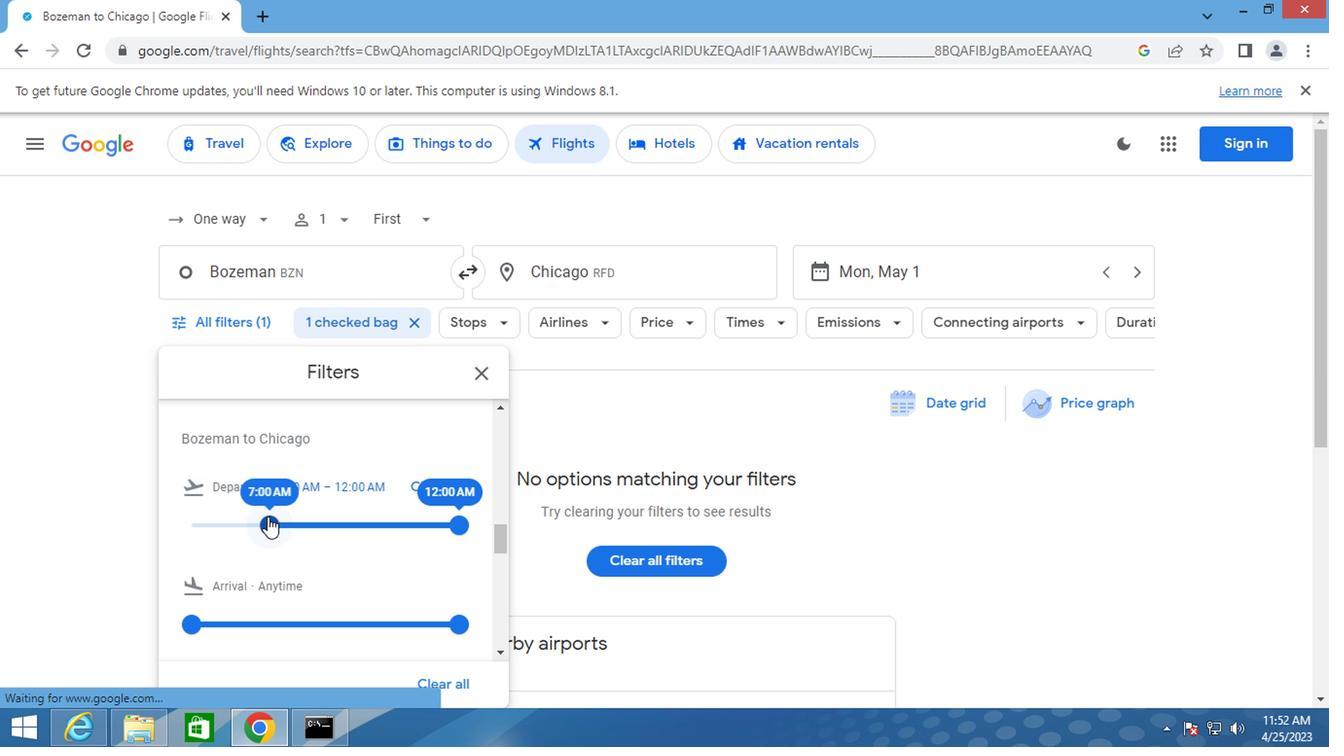 
Action: Mouse moved to (487, 370)
Screenshot: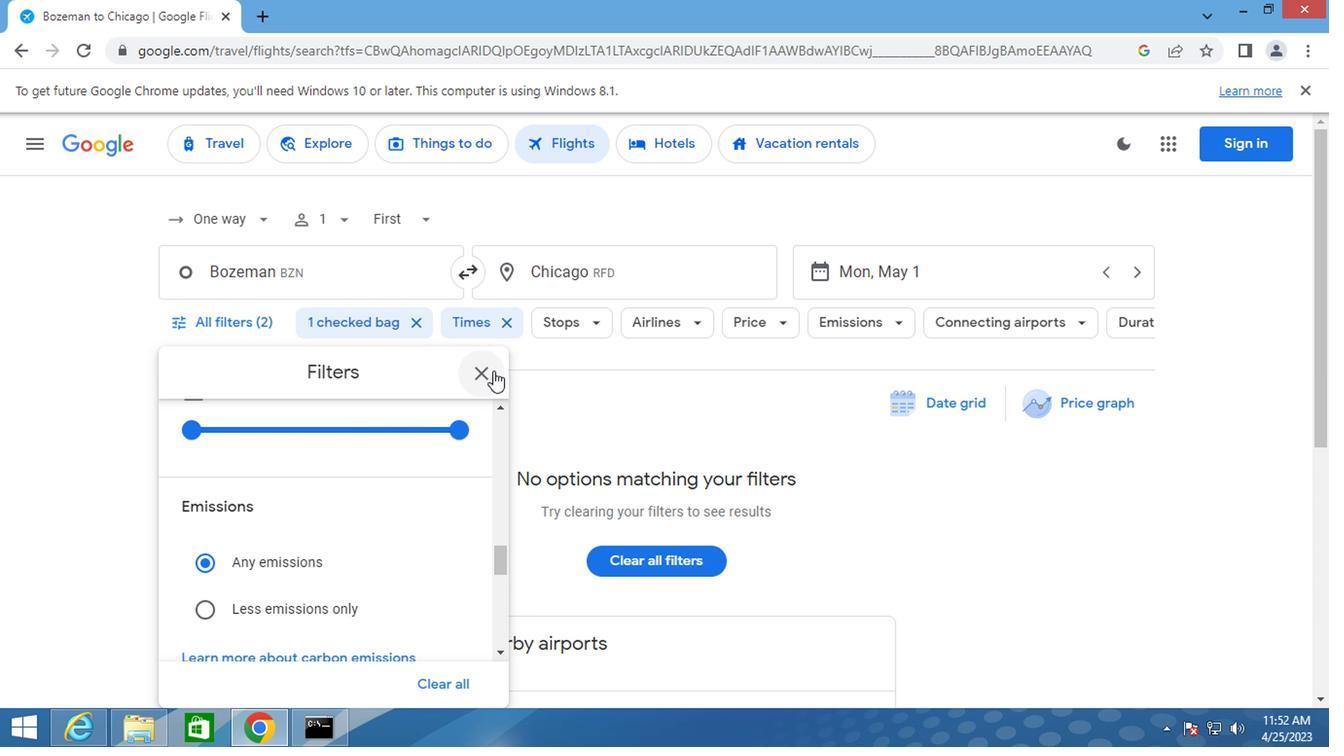 
Action: Mouse pressed left at (487, 370)
Screenshot: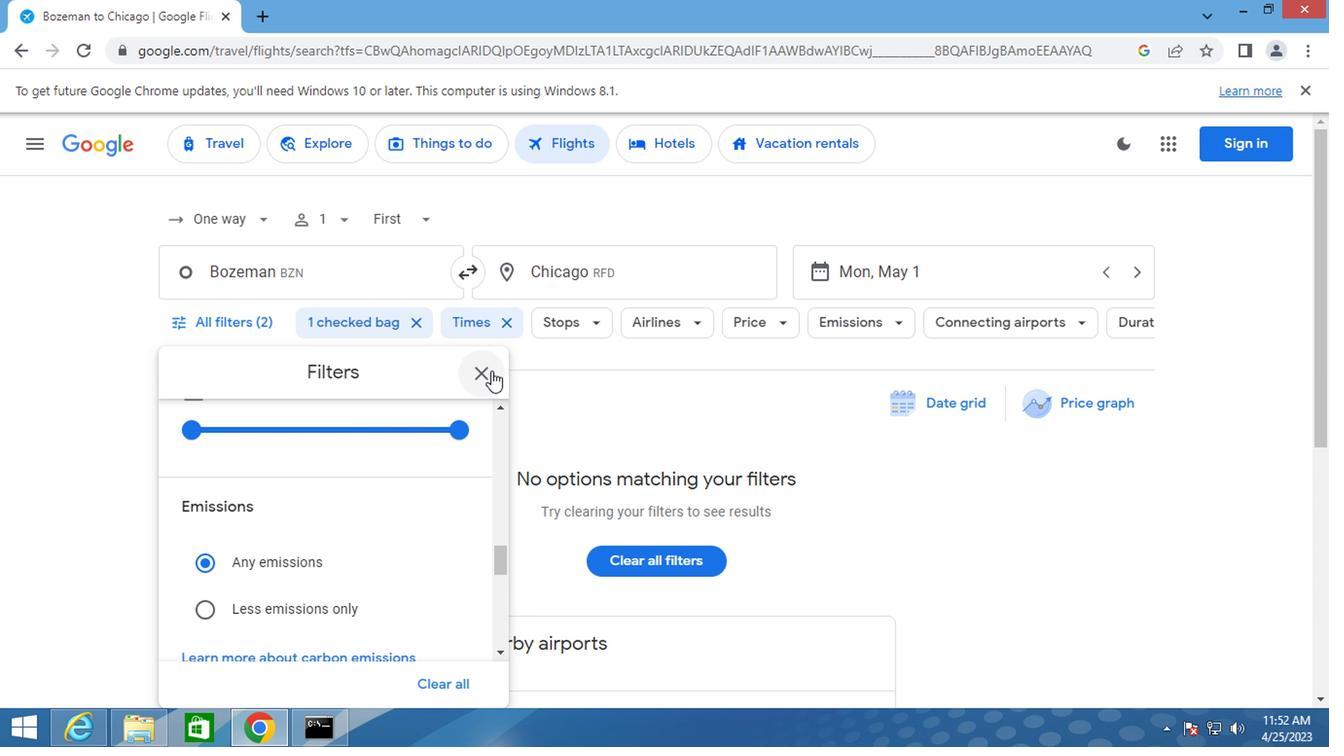 
Action: Key pressed <Key.f8>
Screenshot: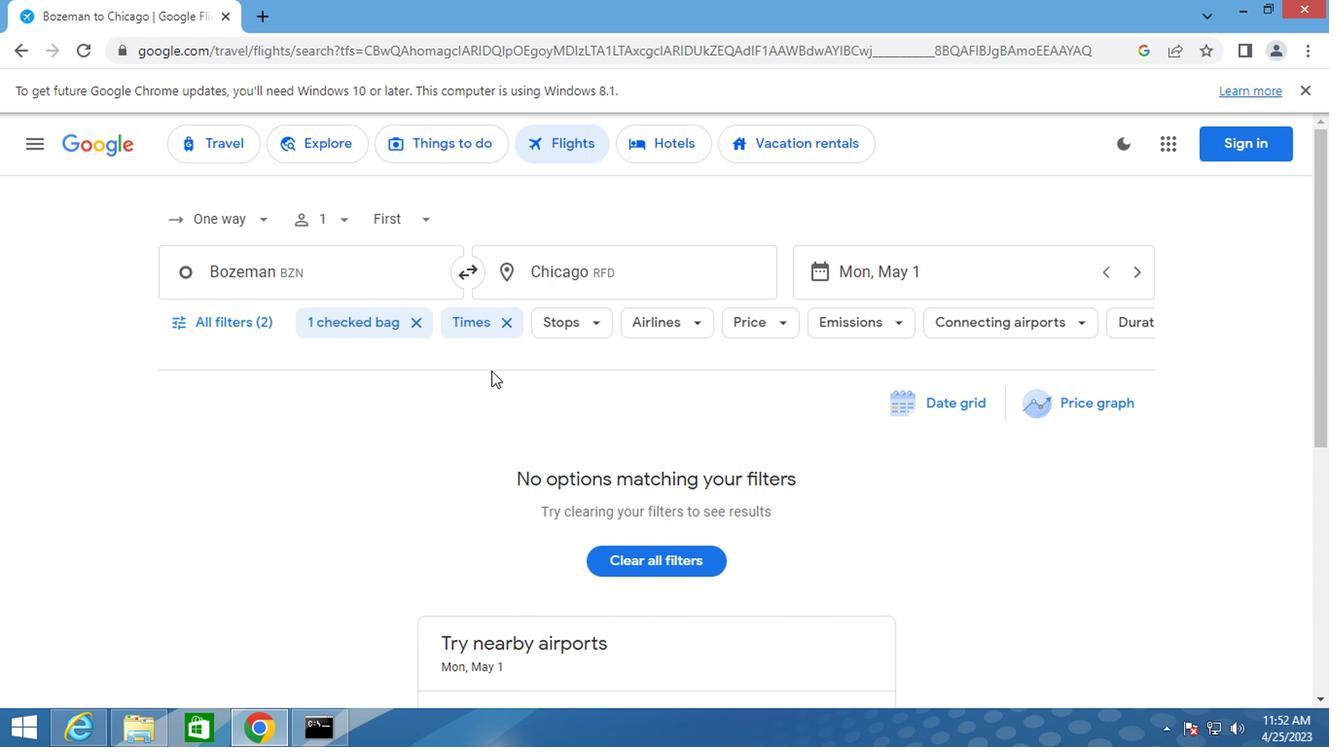 
